 Task: Look for space in Le Robert, Martinique from 7th July, 2023 to 14th July, 2023 for 1 adult in price range Rs.6000 to Rs.14000. Place can be shared room with 1  bedroom having 1 bed and 1 bathroom. Property type can be house, flat, guest house, hotel. Amenities needed are: wifi, washing machine. Booking option can be shelf check-in. Required host language is English.
Action: Mouse moved to (623, 136)
Screenshot: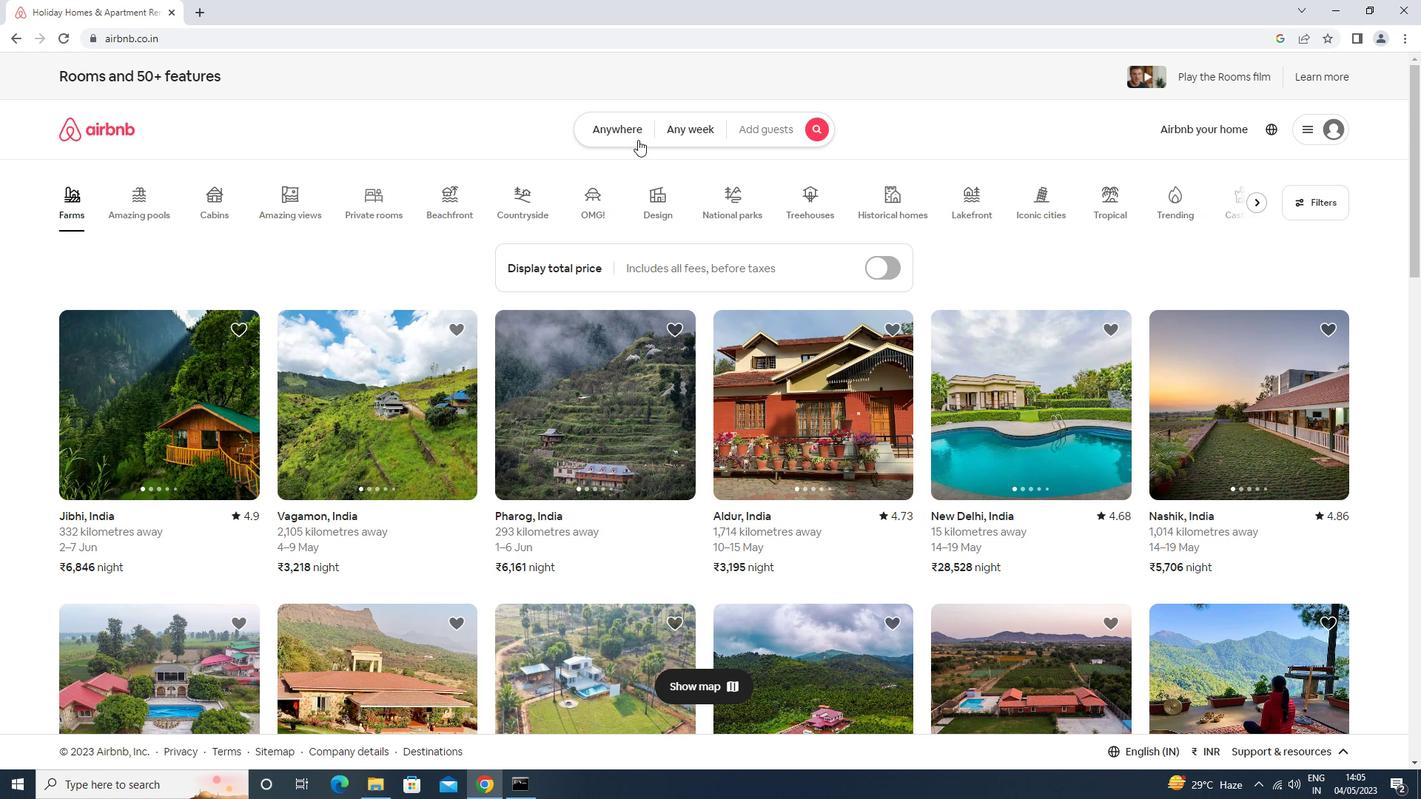 
Action: Mouse pressed left at (623, 136)
Screenshot: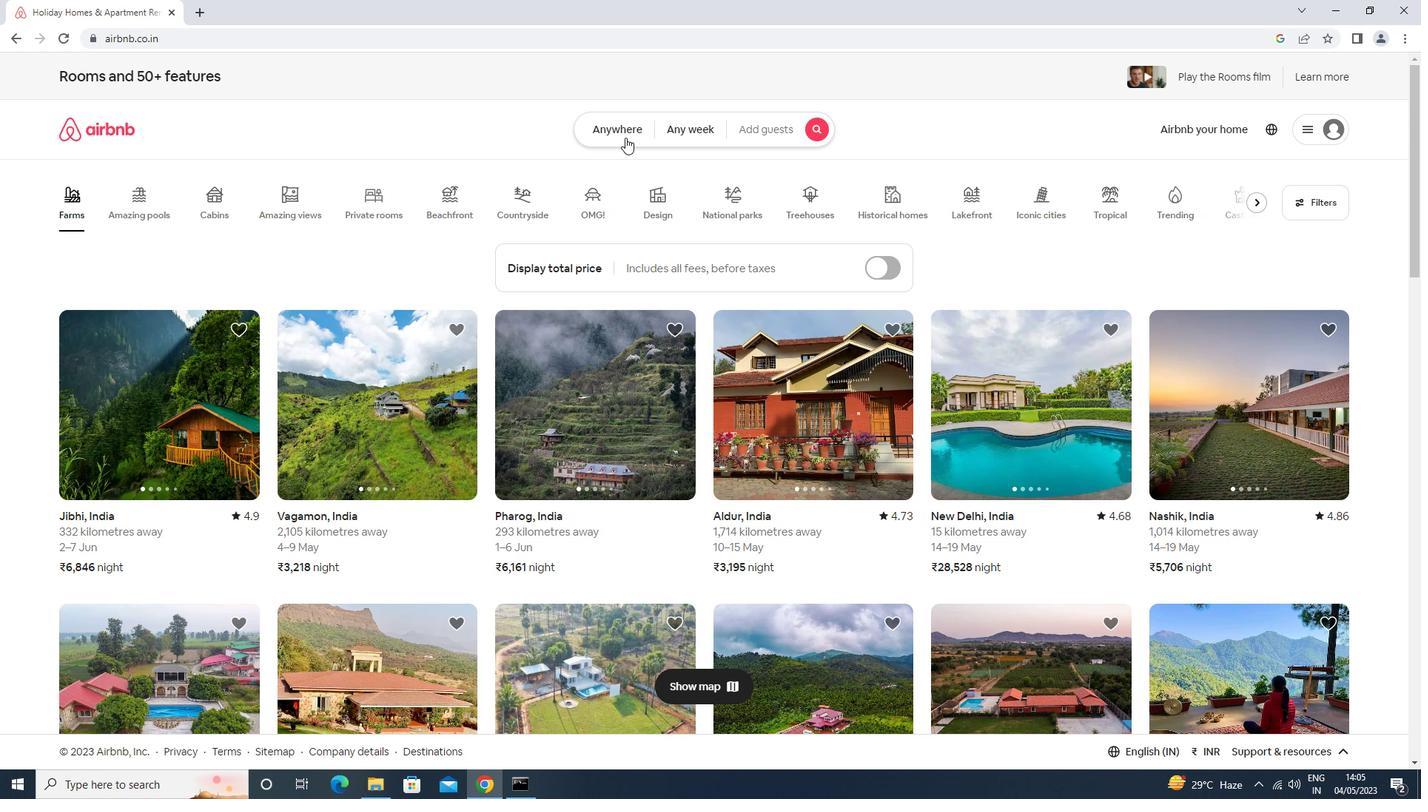 
Action: Mouse moved to (572, 176)
Screenshot: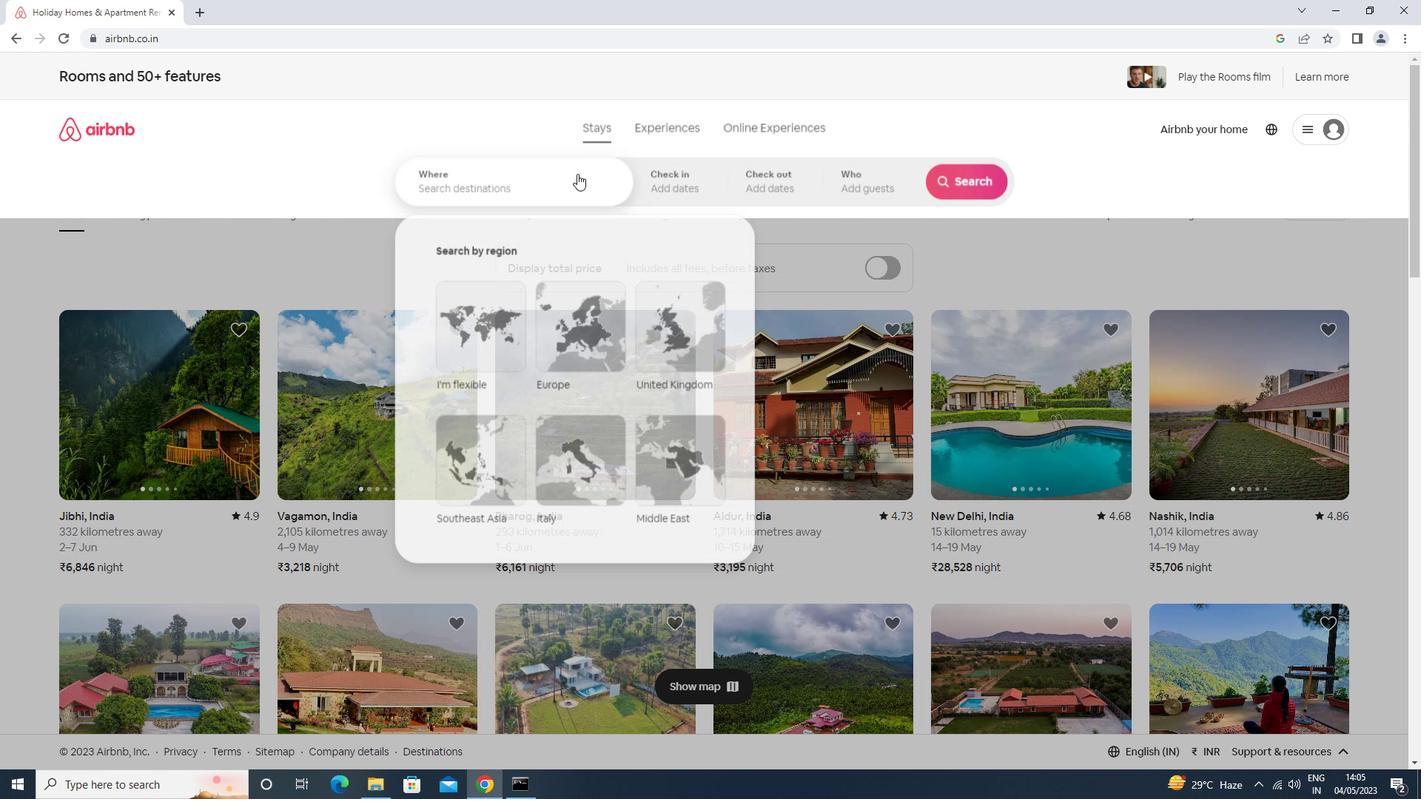 
Action: Mouse pressed left at (572, 176)
Screenshot: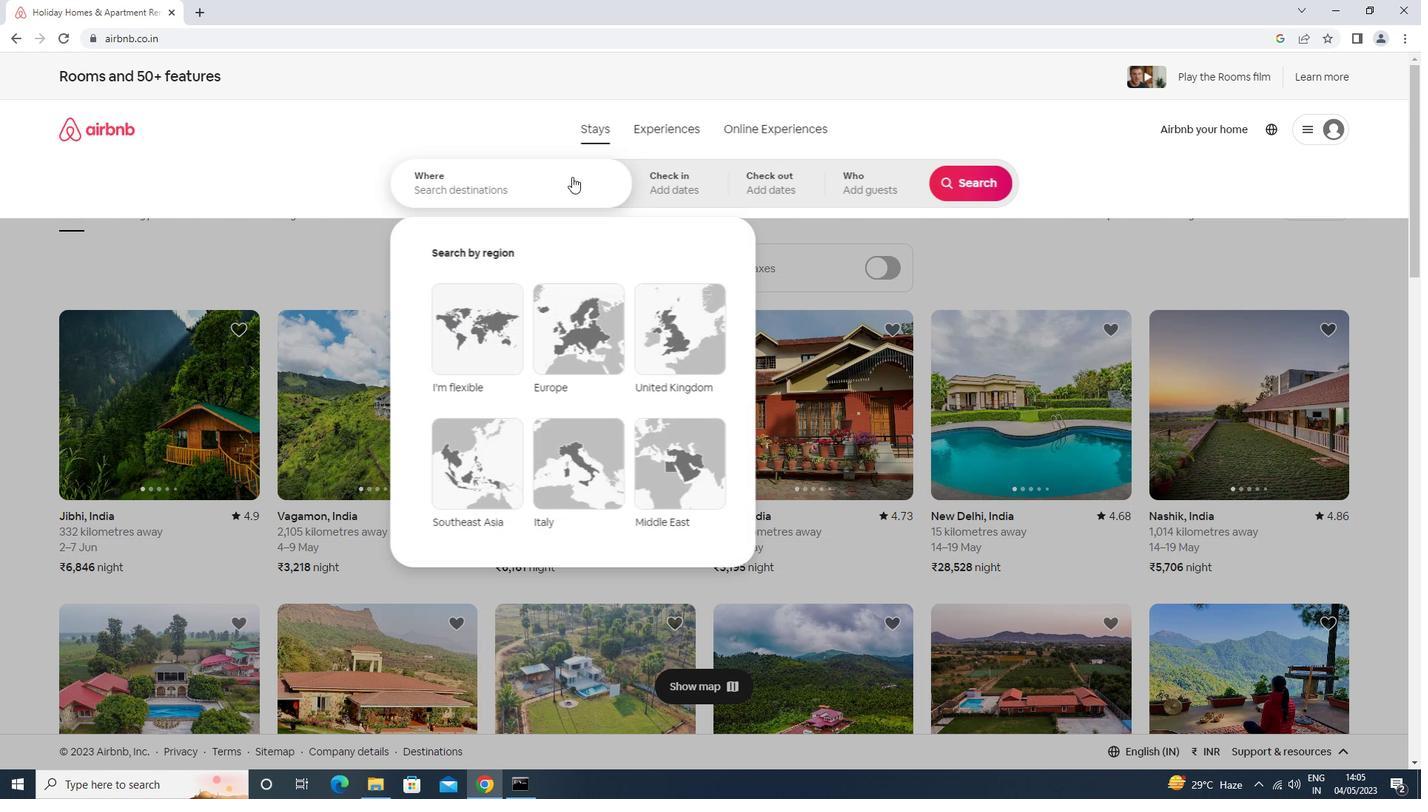 
Action: Mouse moved to (569, 178)
Screenshot: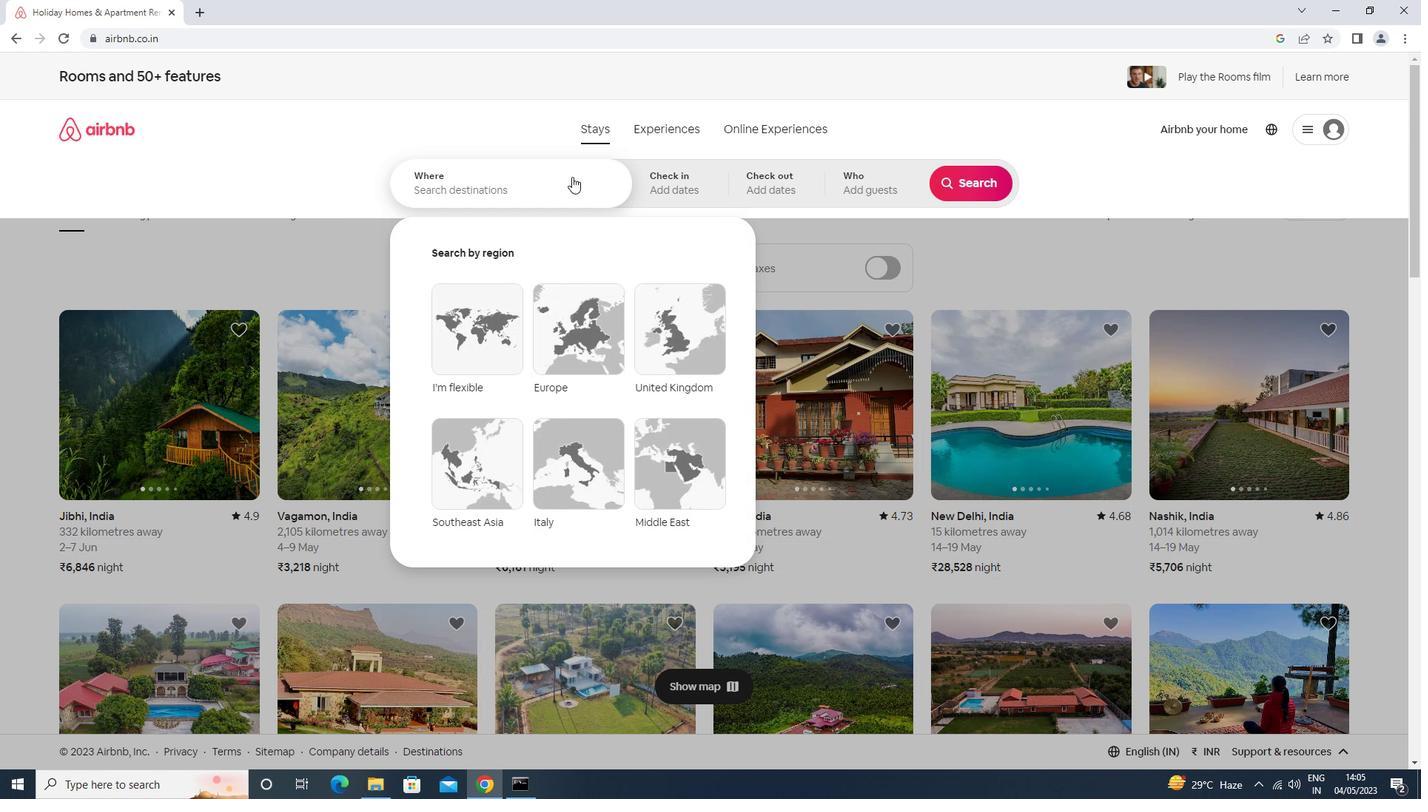 
Action: Key pressed le<Key.space>robert<Key.down><Key.enter>
Screenshot: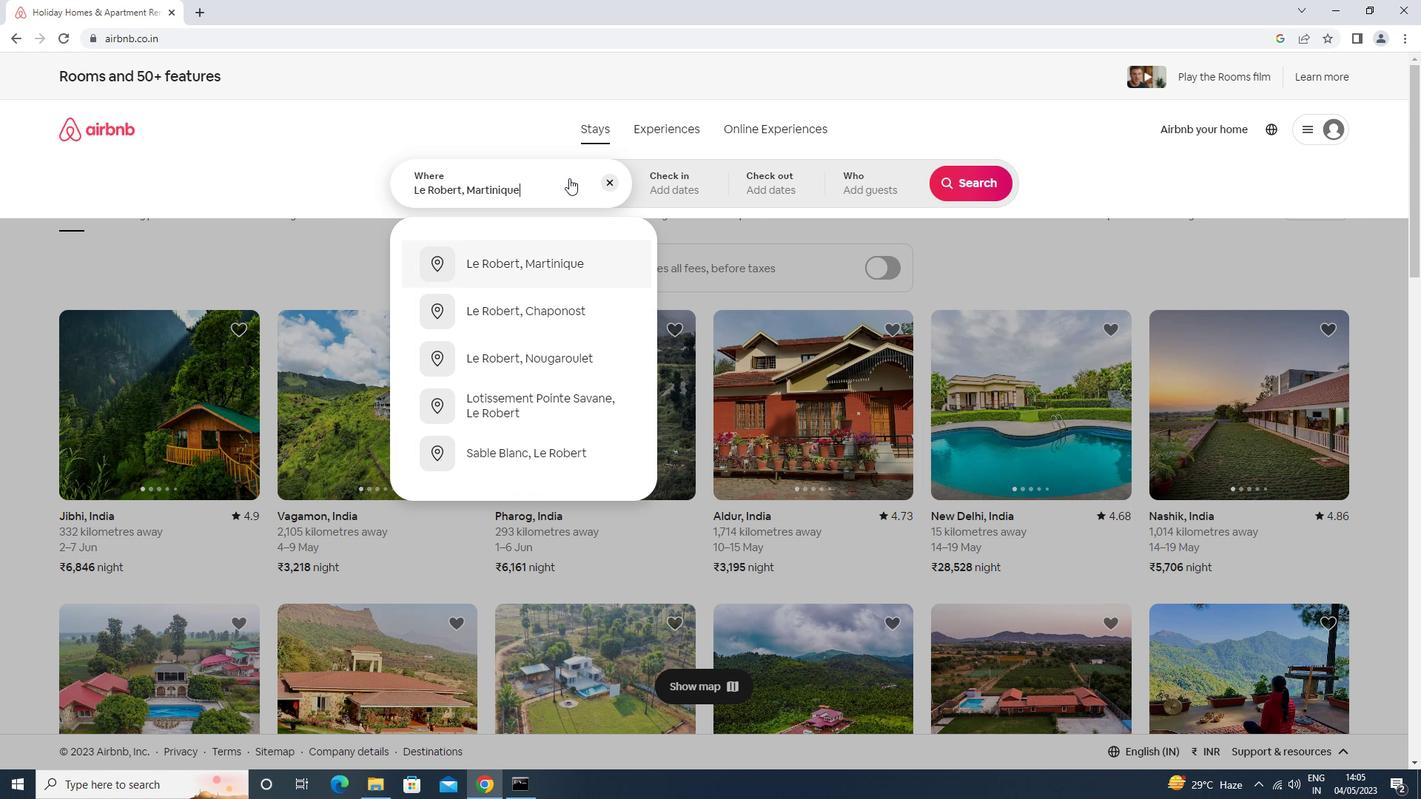 
Action: Mouse moved to (976, 297)
Screenshot: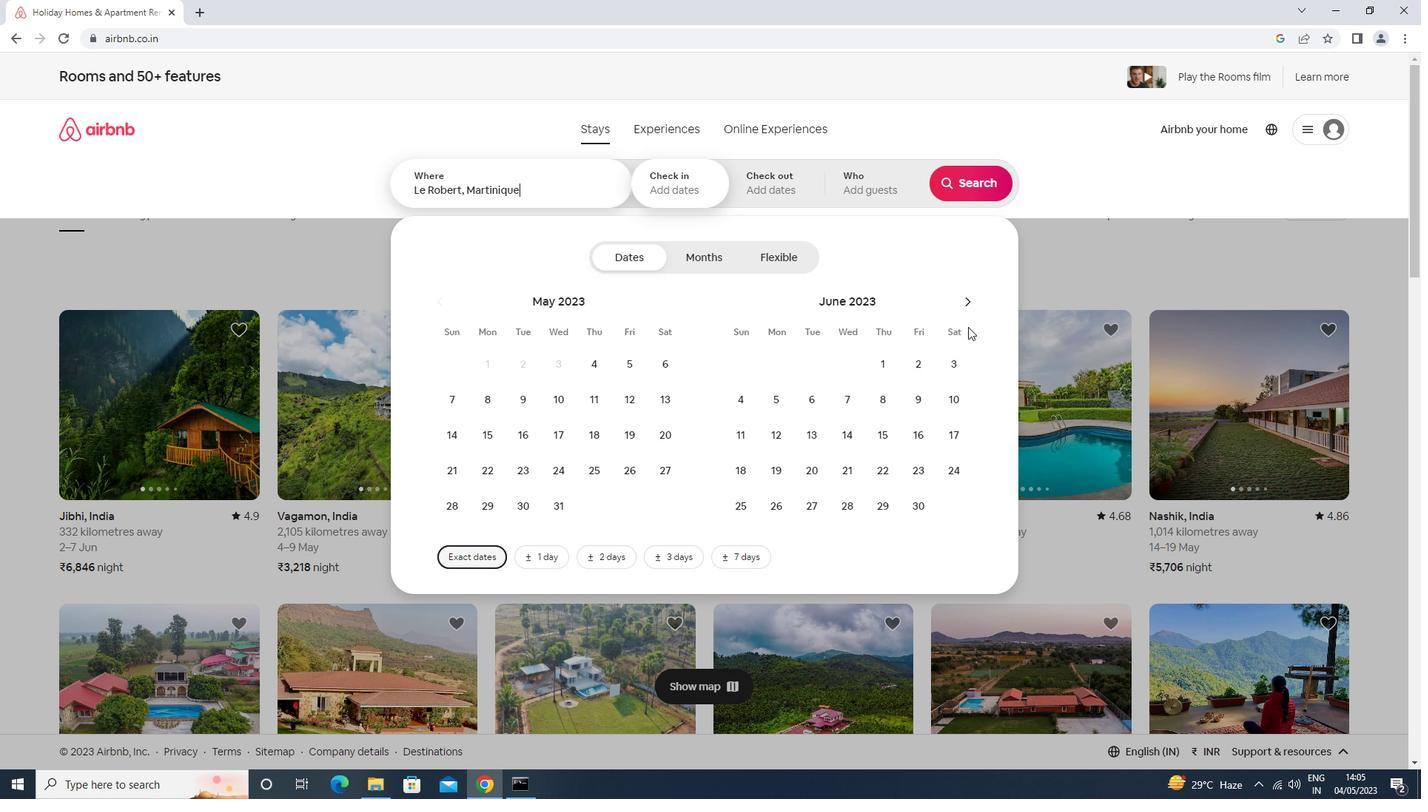 
Action: Mouse pressed left at (976, 297)
Screenshot: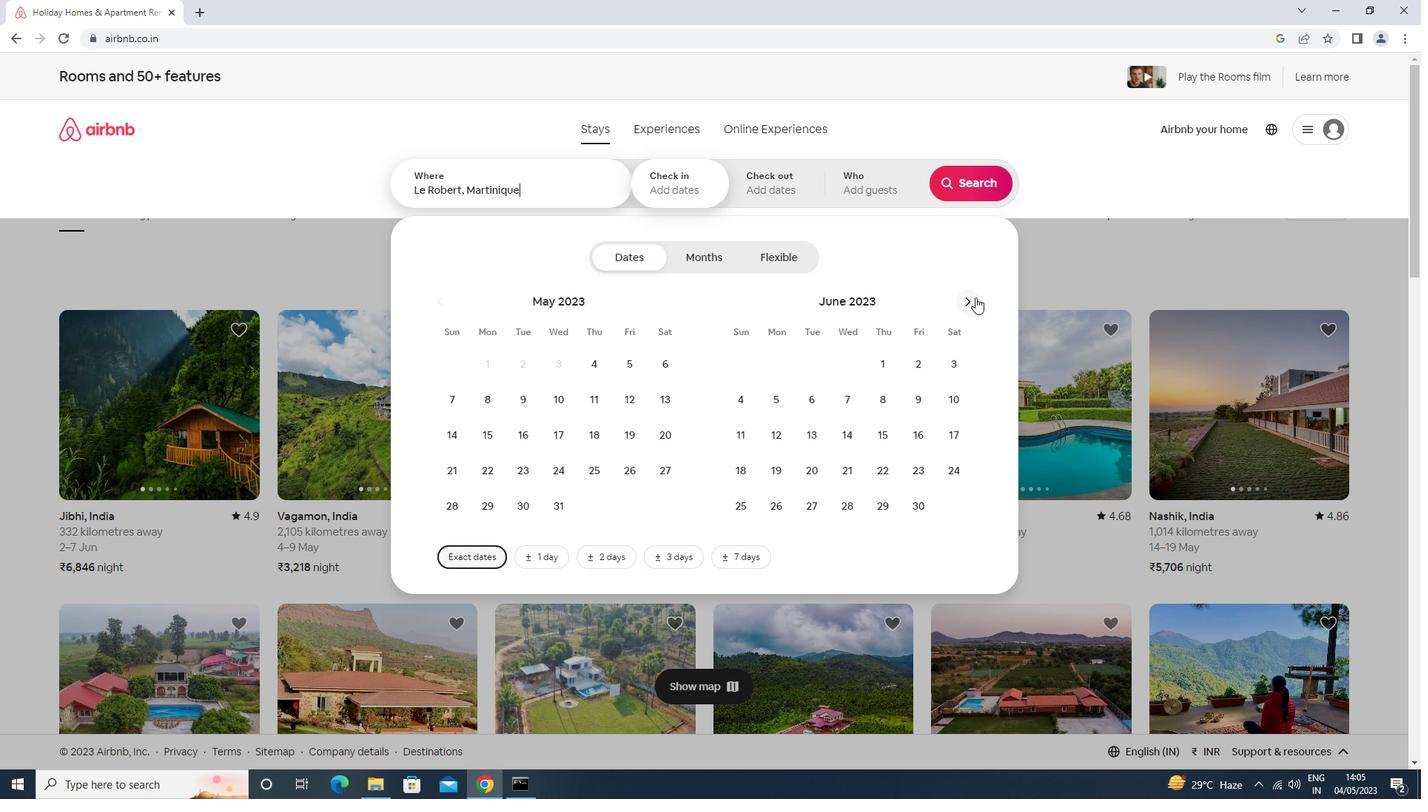 
Action: Mouse moved to (916, 399)
Screenshot: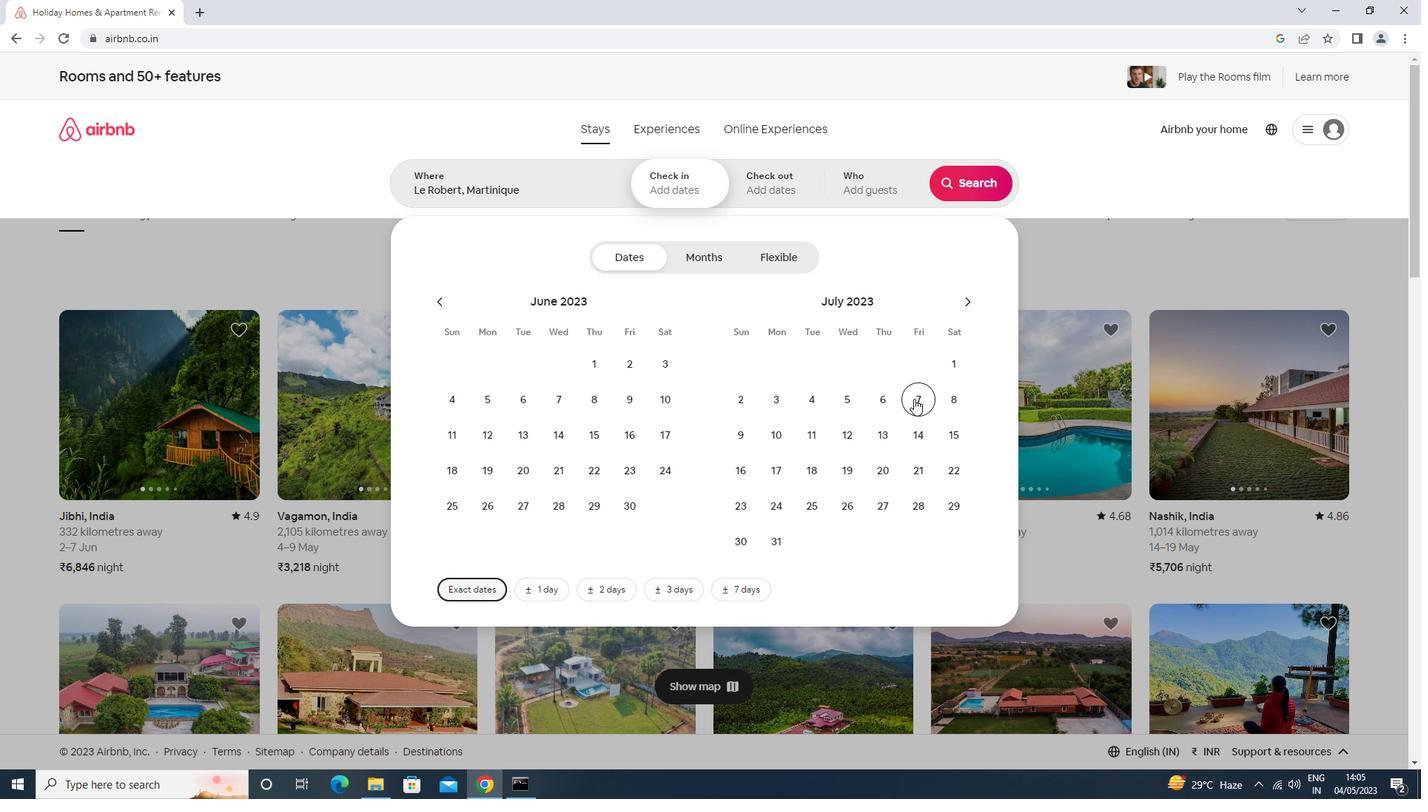 
Action: Mouse pressed left at (916, 399)
Screenshot: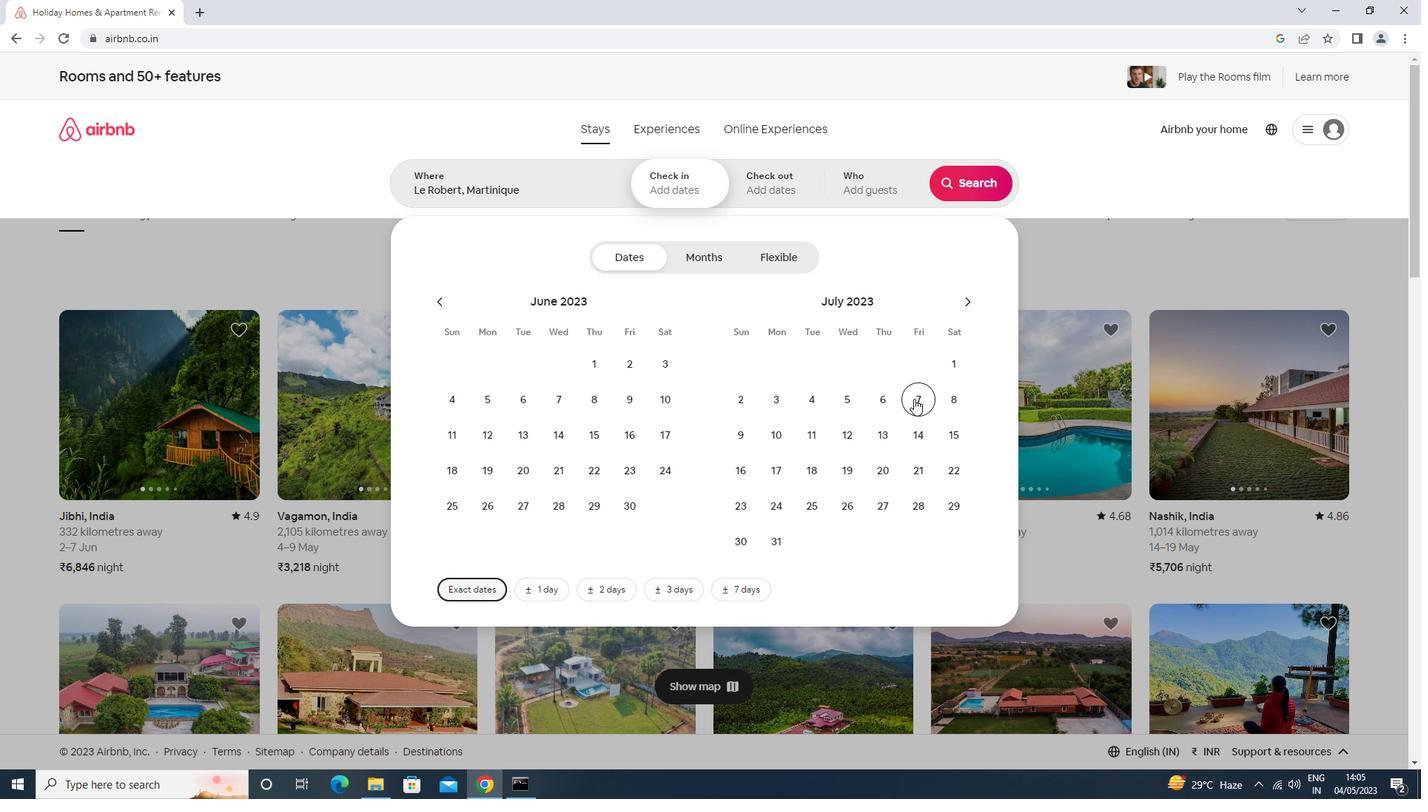 
Action: Mouse moved to (927, 439)
Screenshot: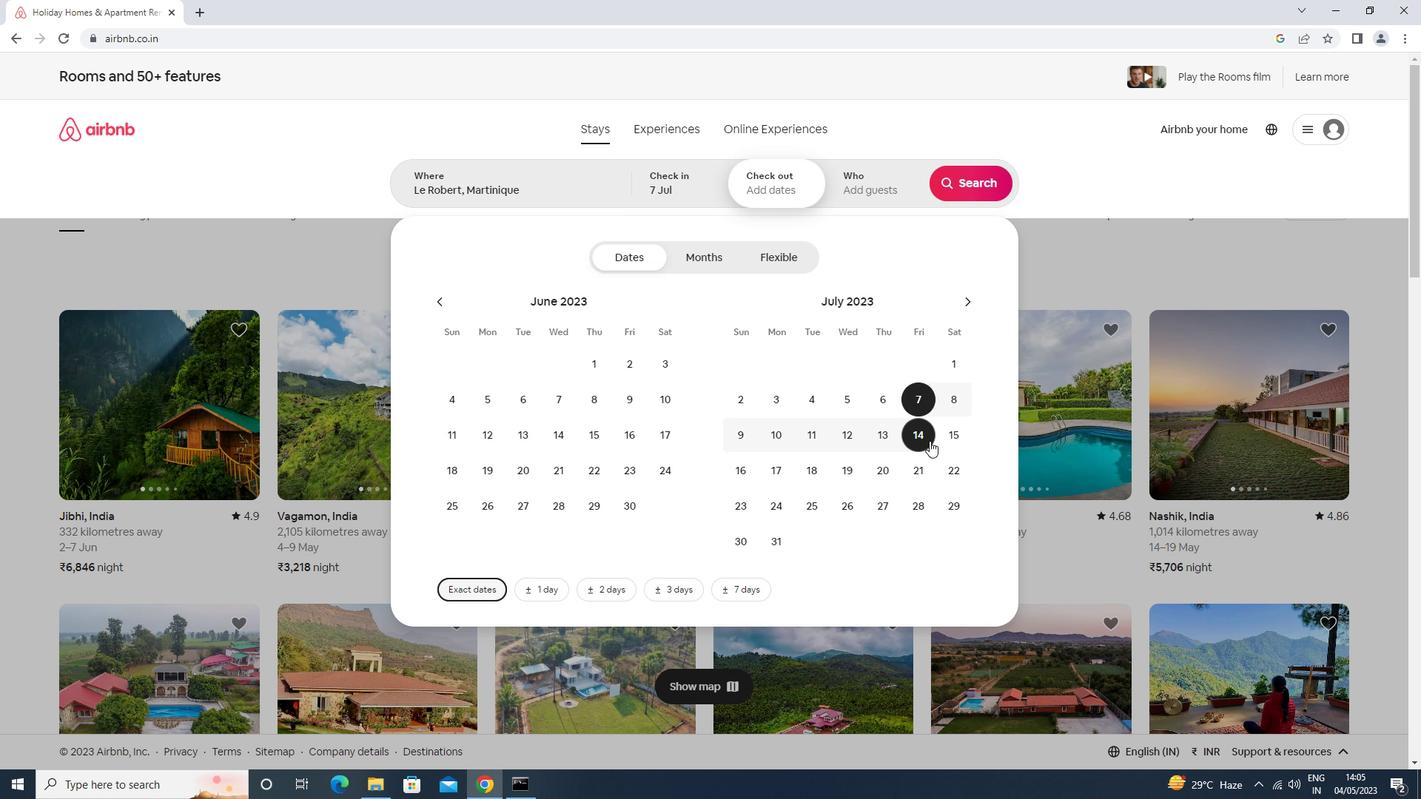 
Action: Mouse pressed left at (927, 439)
Screenshot: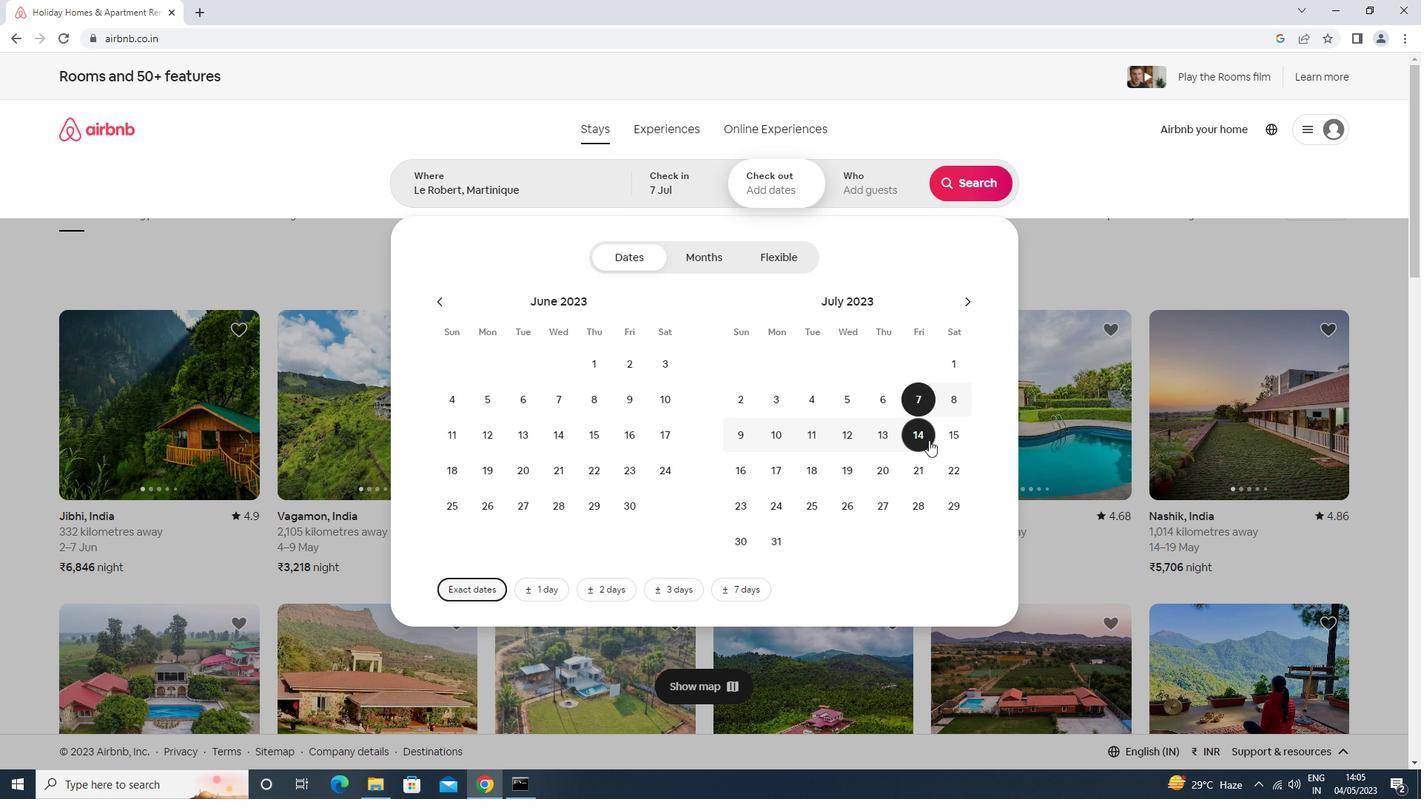 
Action: Mouse moved to (881, 197)
Screenshot: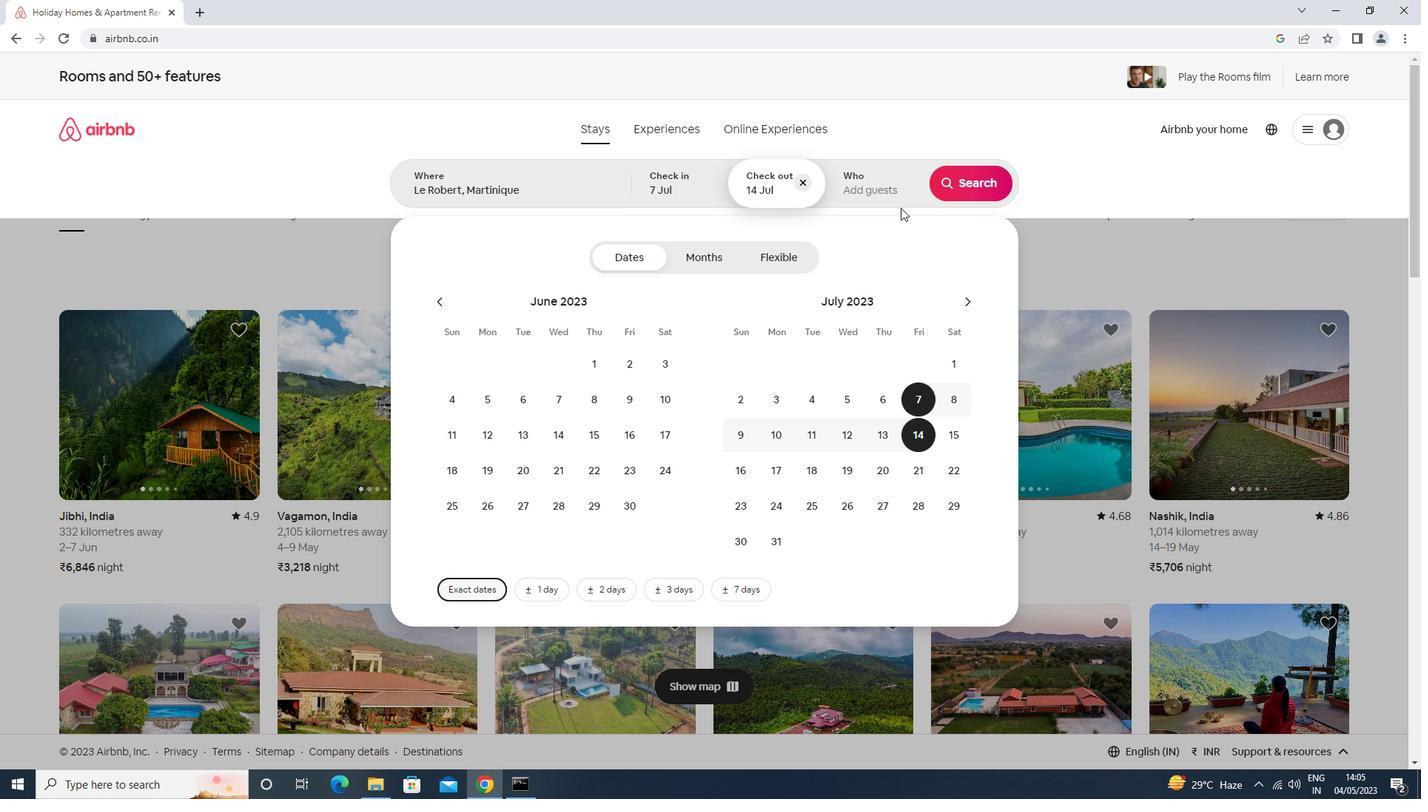 
Action: Mouse pressed left at (881, 197)
Screenshot: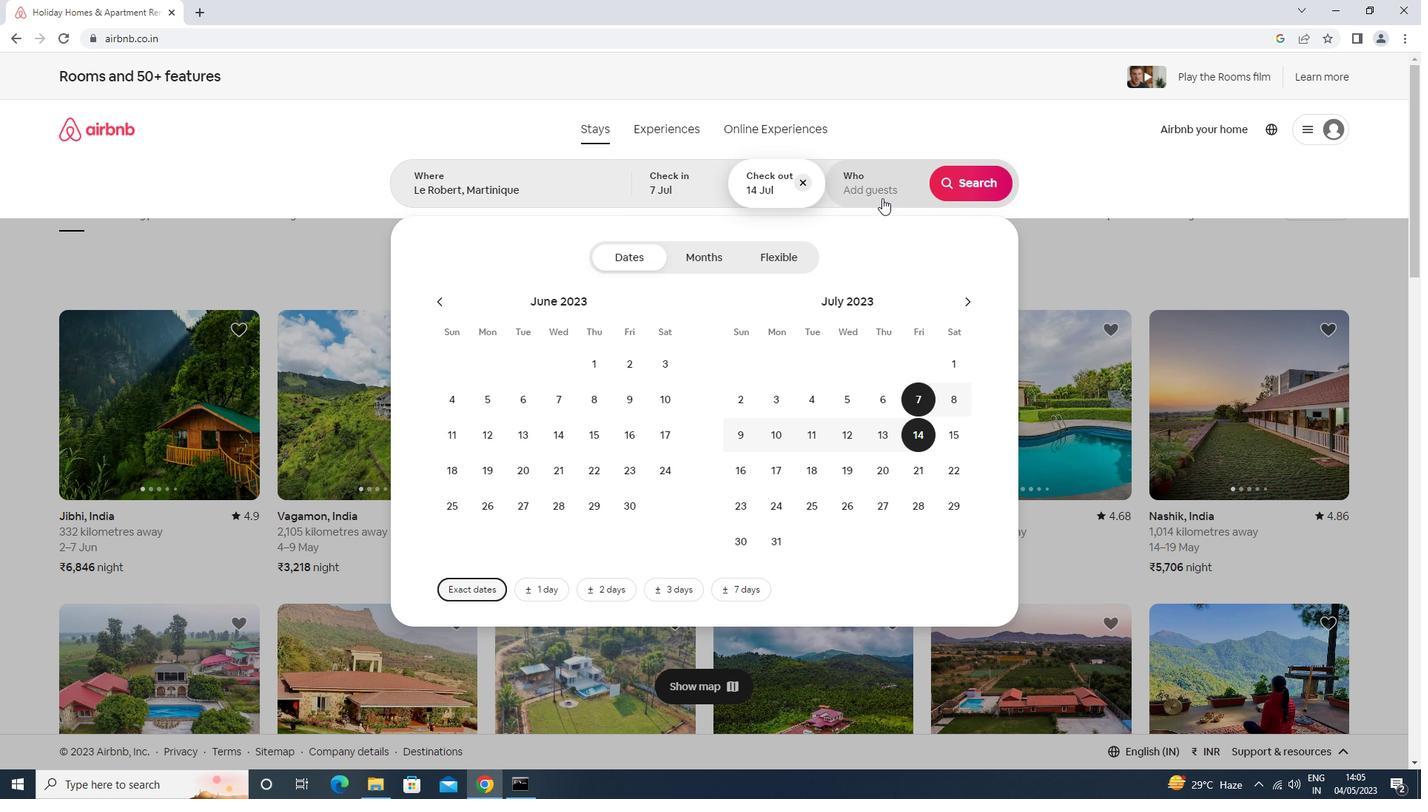 
Action: Mouse moved to (981, 264)
Screenshot: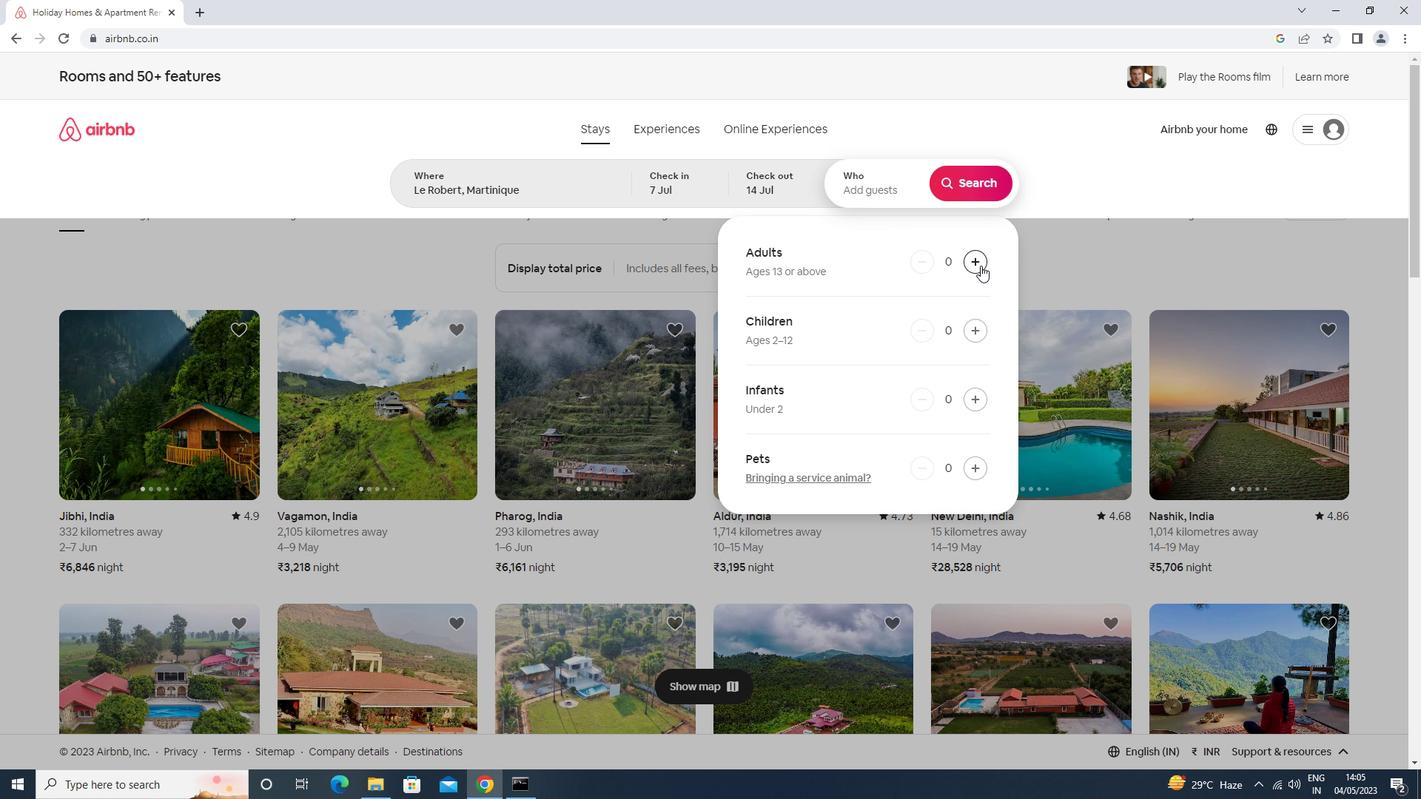 
Action: Mouse pressed left at (981, 264)
Screenshot: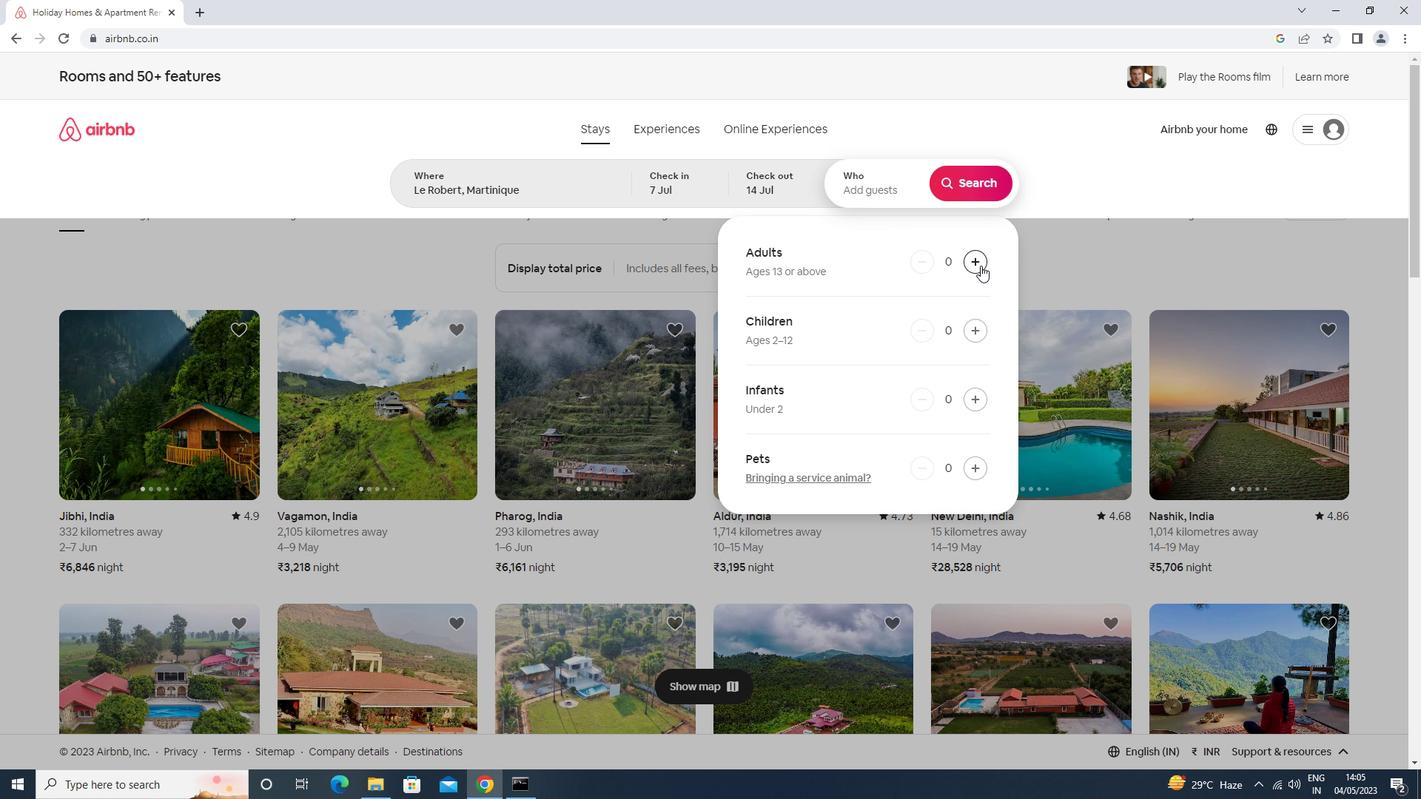 
Action: Mouse moved to (972, 182)
Screenshot: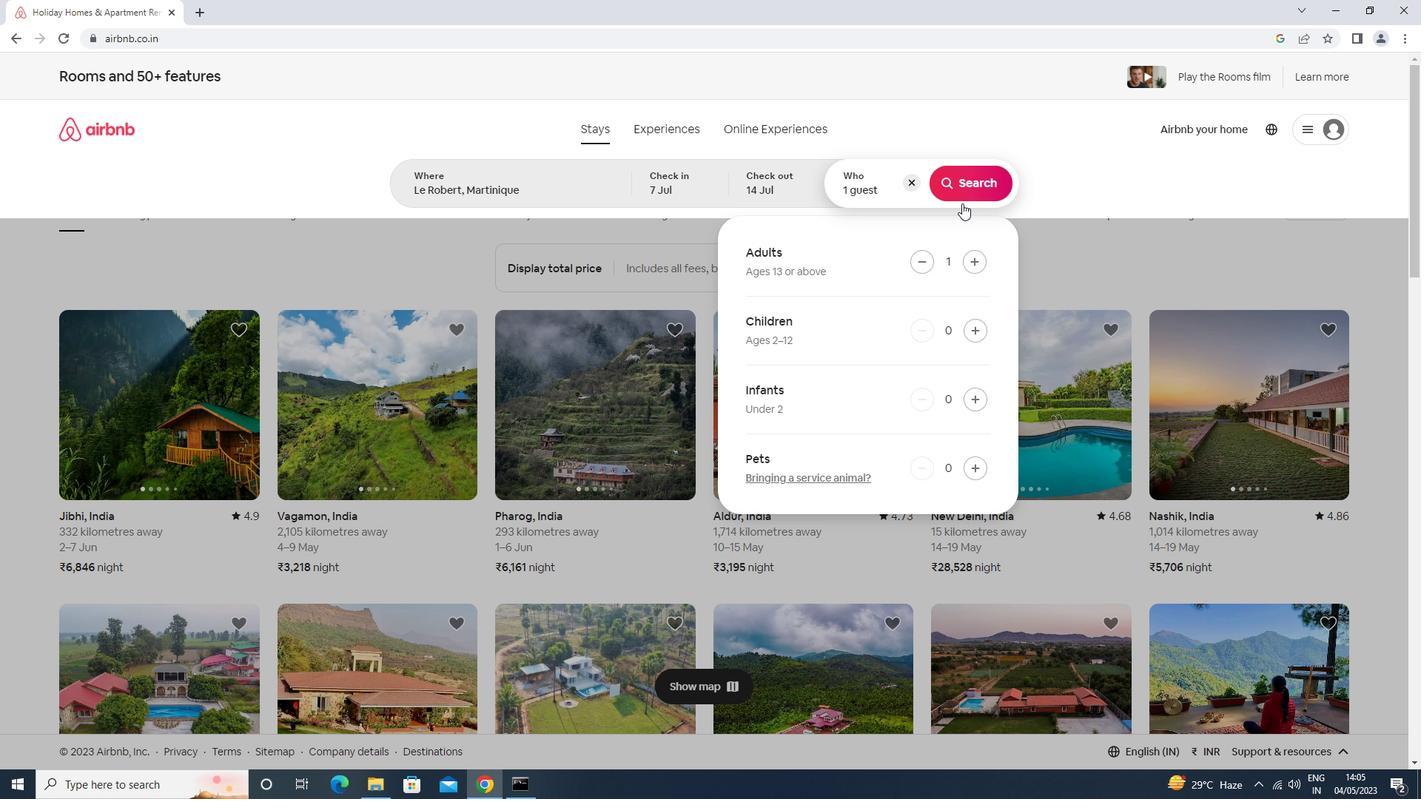 
Action: Mouse pressed left at (972, 182)
Screenshot: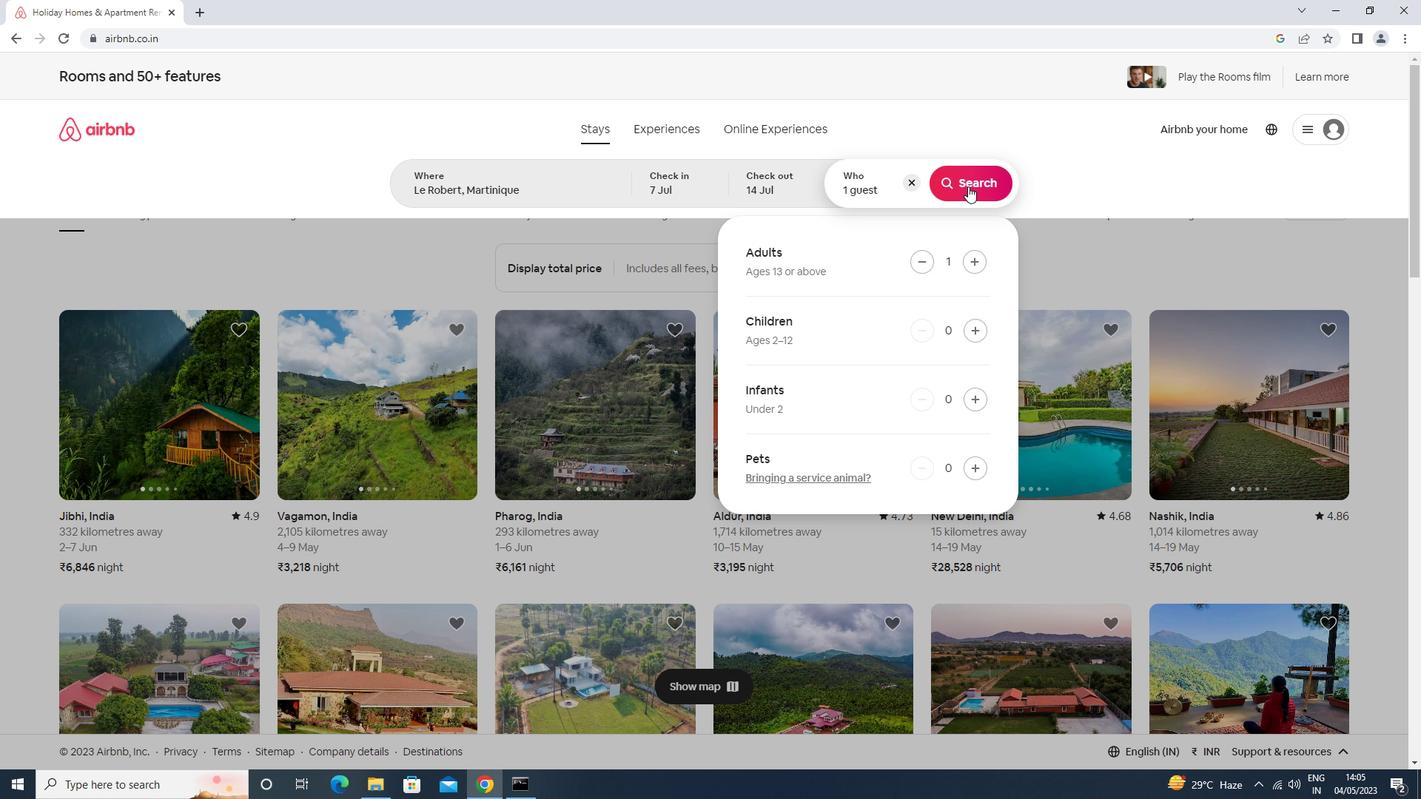 
Action: Mouse moved to (1357, 141)
Screenshot: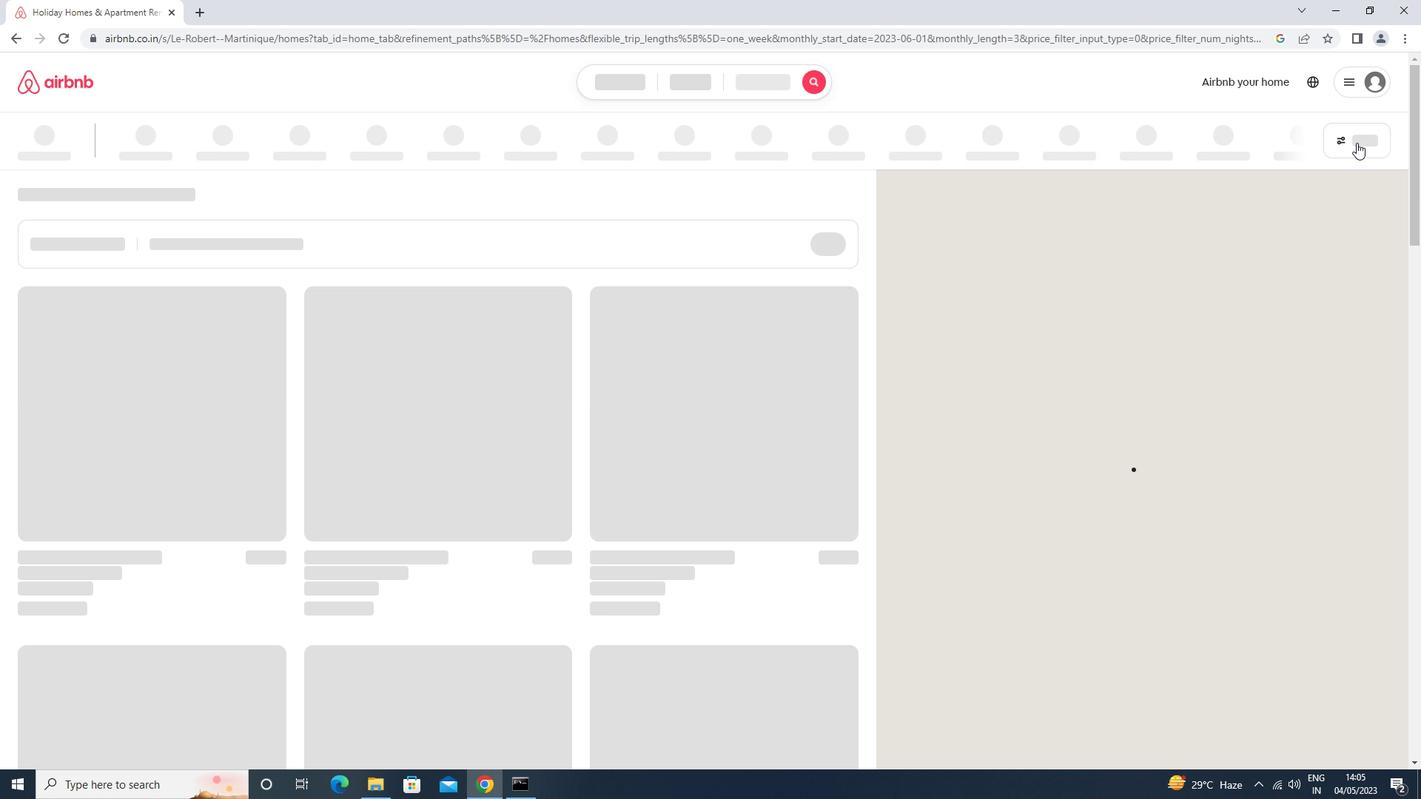 
Action: Mouse pressed left at (1357, 141)
Screenshot: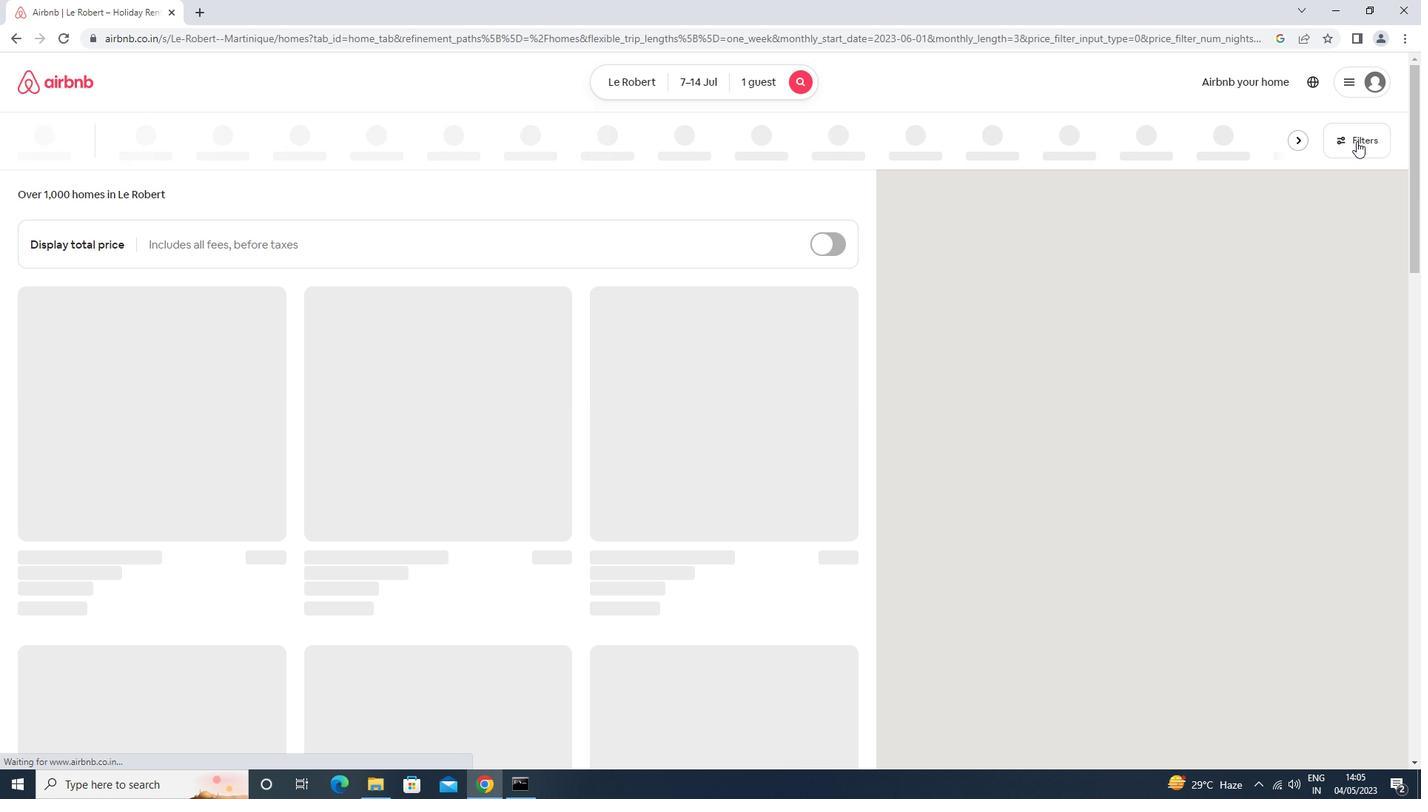 
Action: Mouse moved to (570, 333)
Screenshot: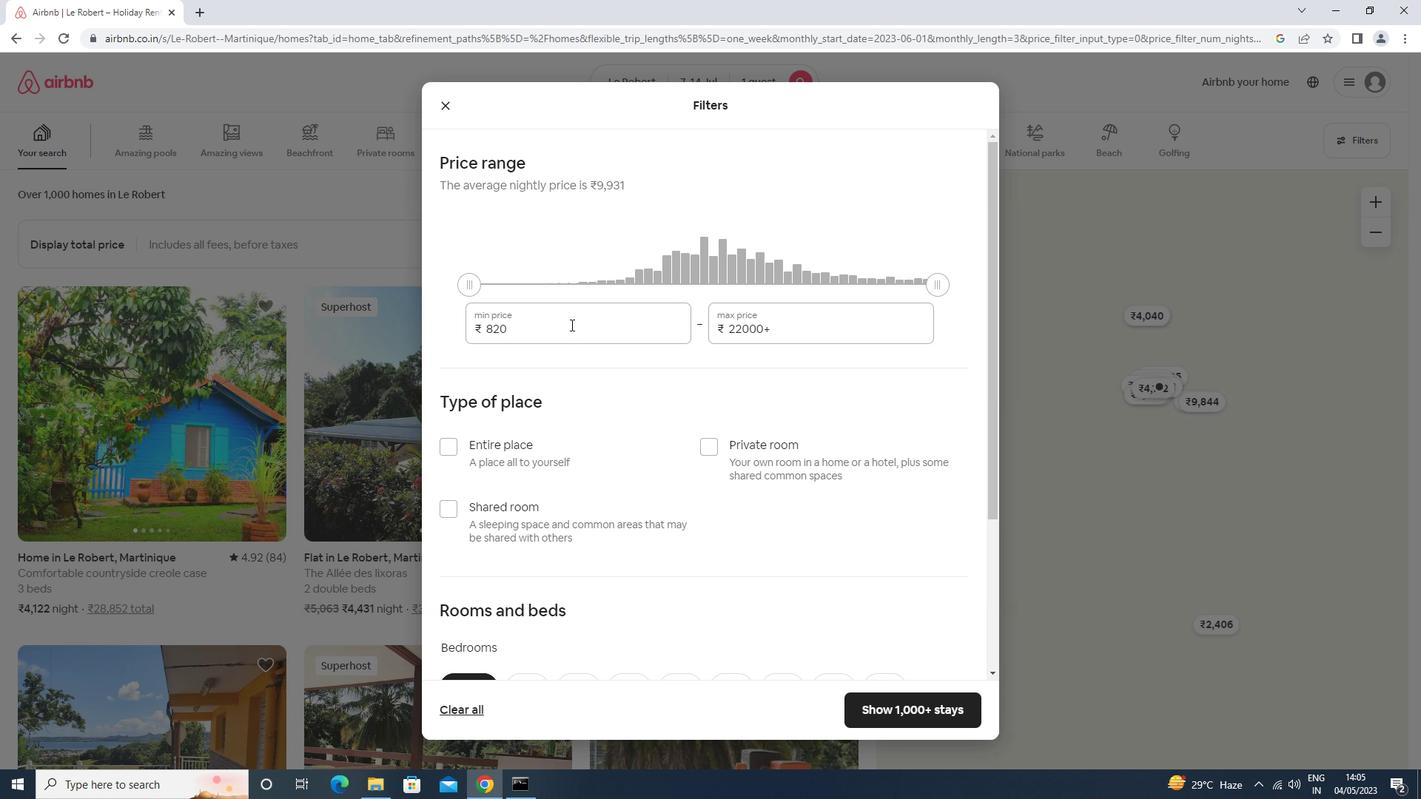 
Action: Mouse pressed left at (570, 333)
Screenshot: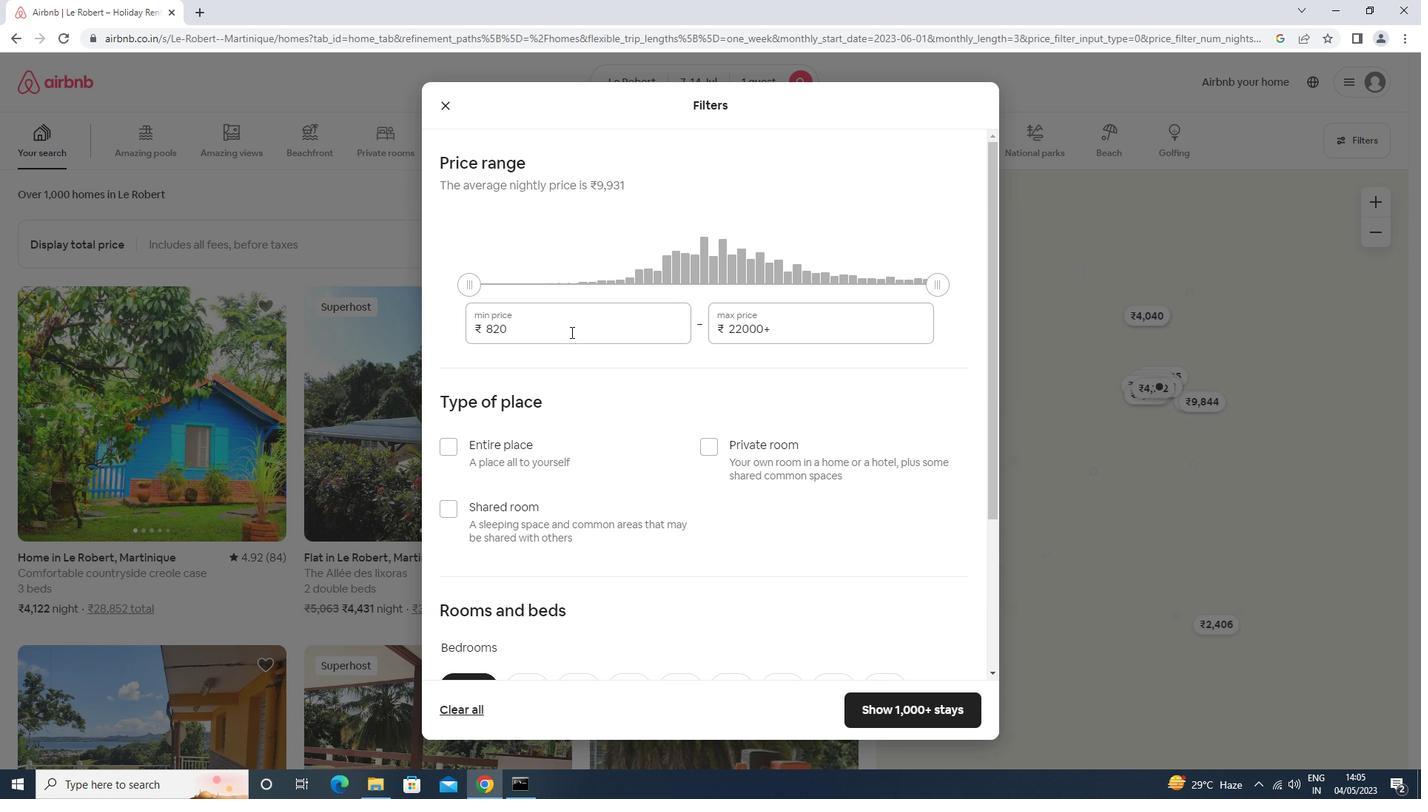 
Action: Mouse moved to (570, 333)
Screenshot: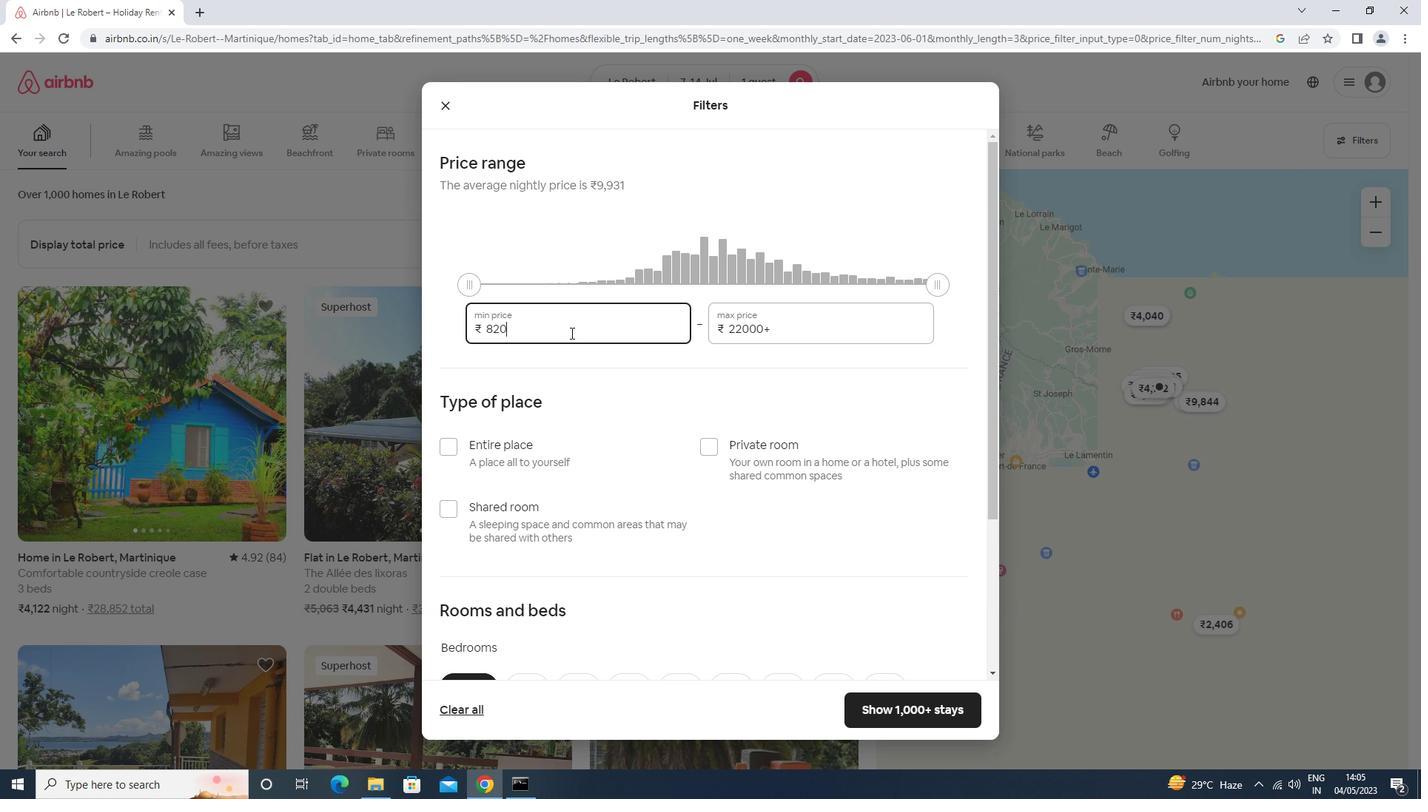 
Action: Key pressed <Key.backspace><Key.backspace><Key.backspace>6000<Key.tab>14000
Screenshot: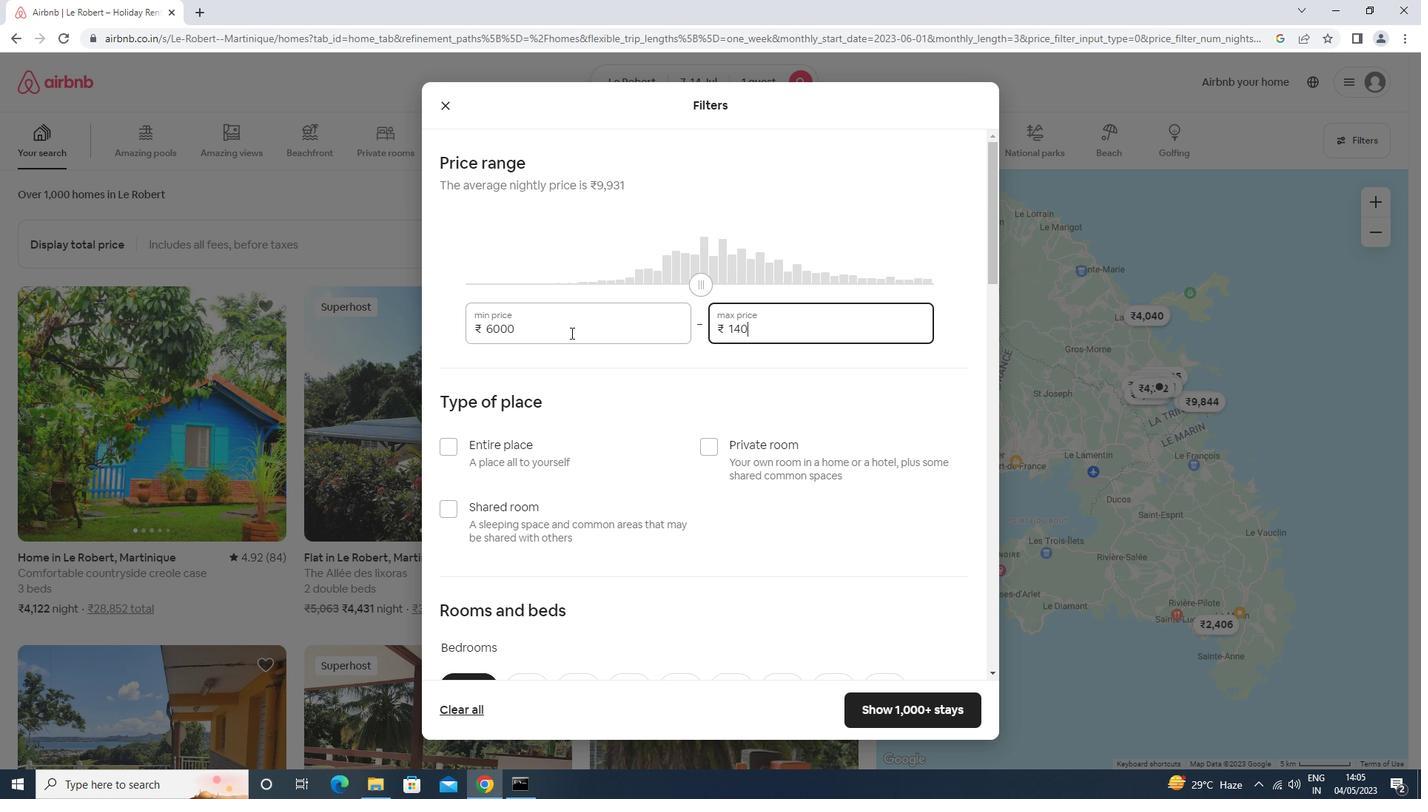 
Action: Mouse moved to (504, 522)
Screenshot: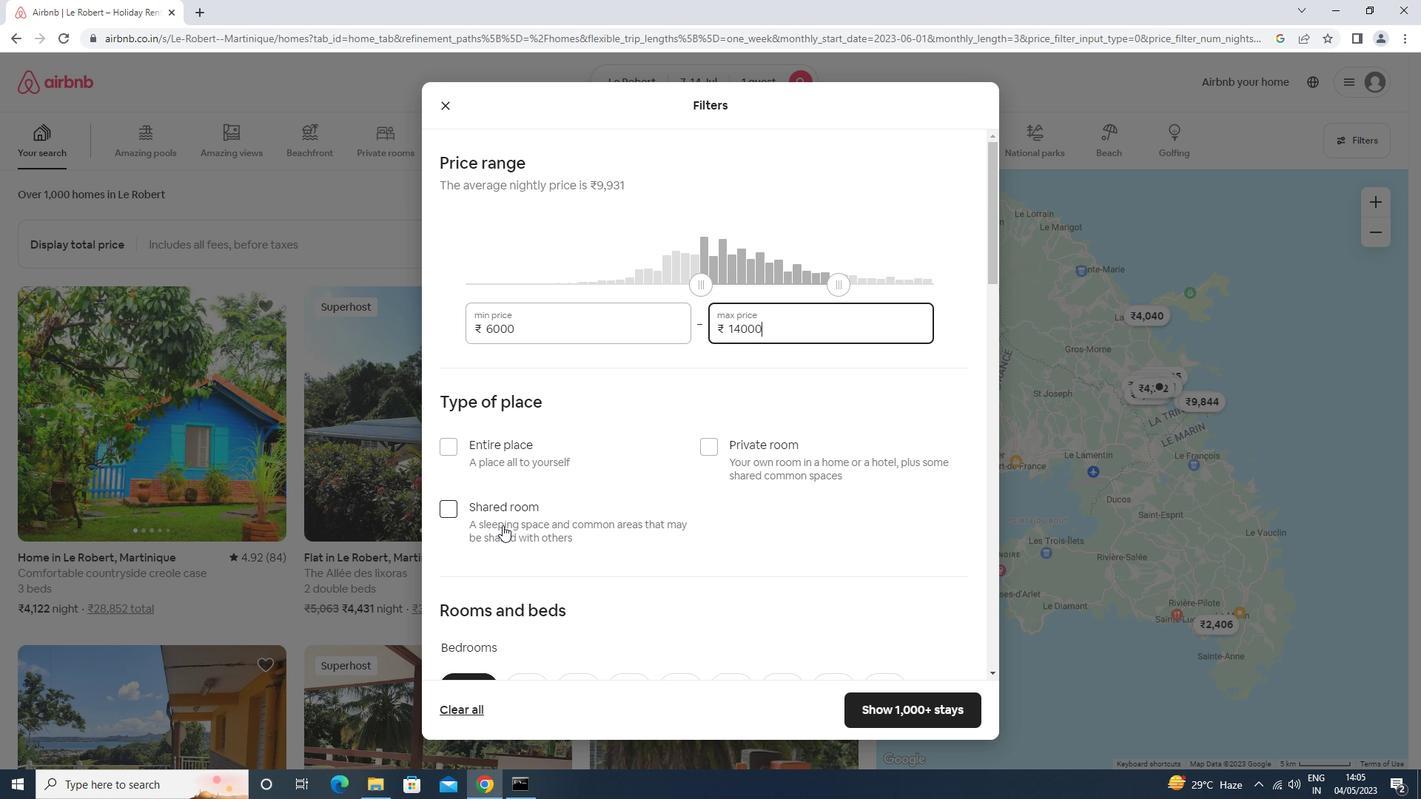 
Action: Mouse pressed left at (504, 522)
Screenshot: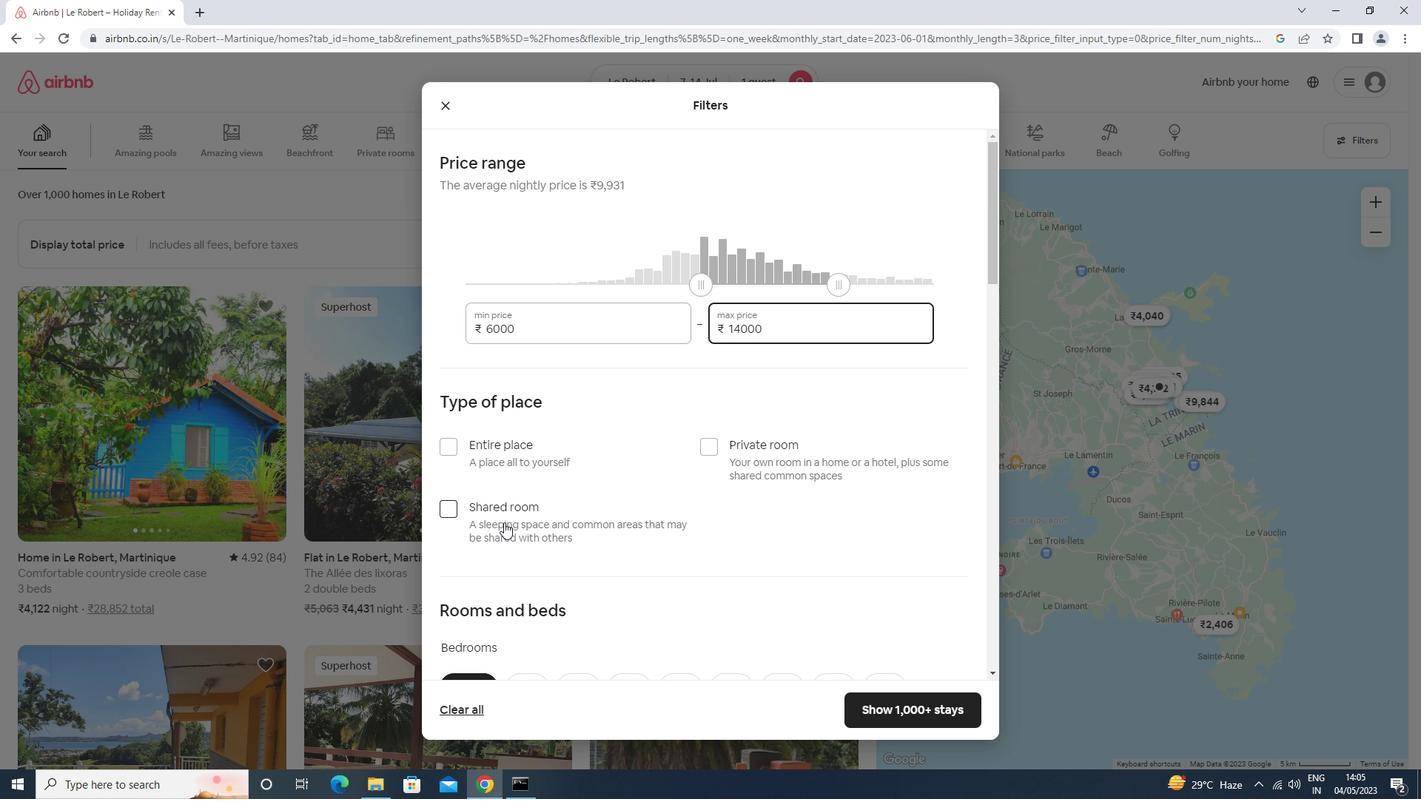 
Action: Mouse moved to (504, 517)
Screenshot: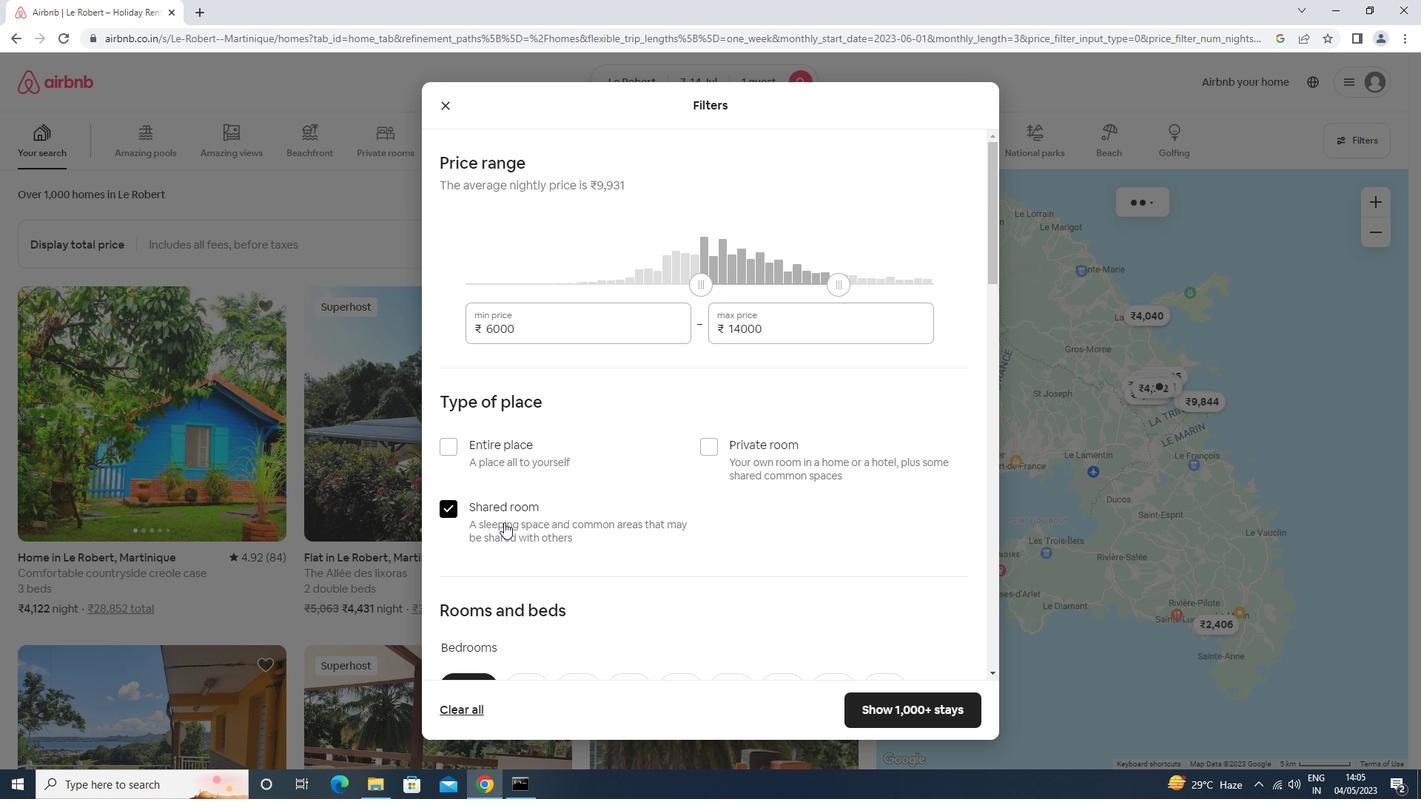 
Action: Mouse scrolled (504, 516) with delta (0, 0)
Screenshot: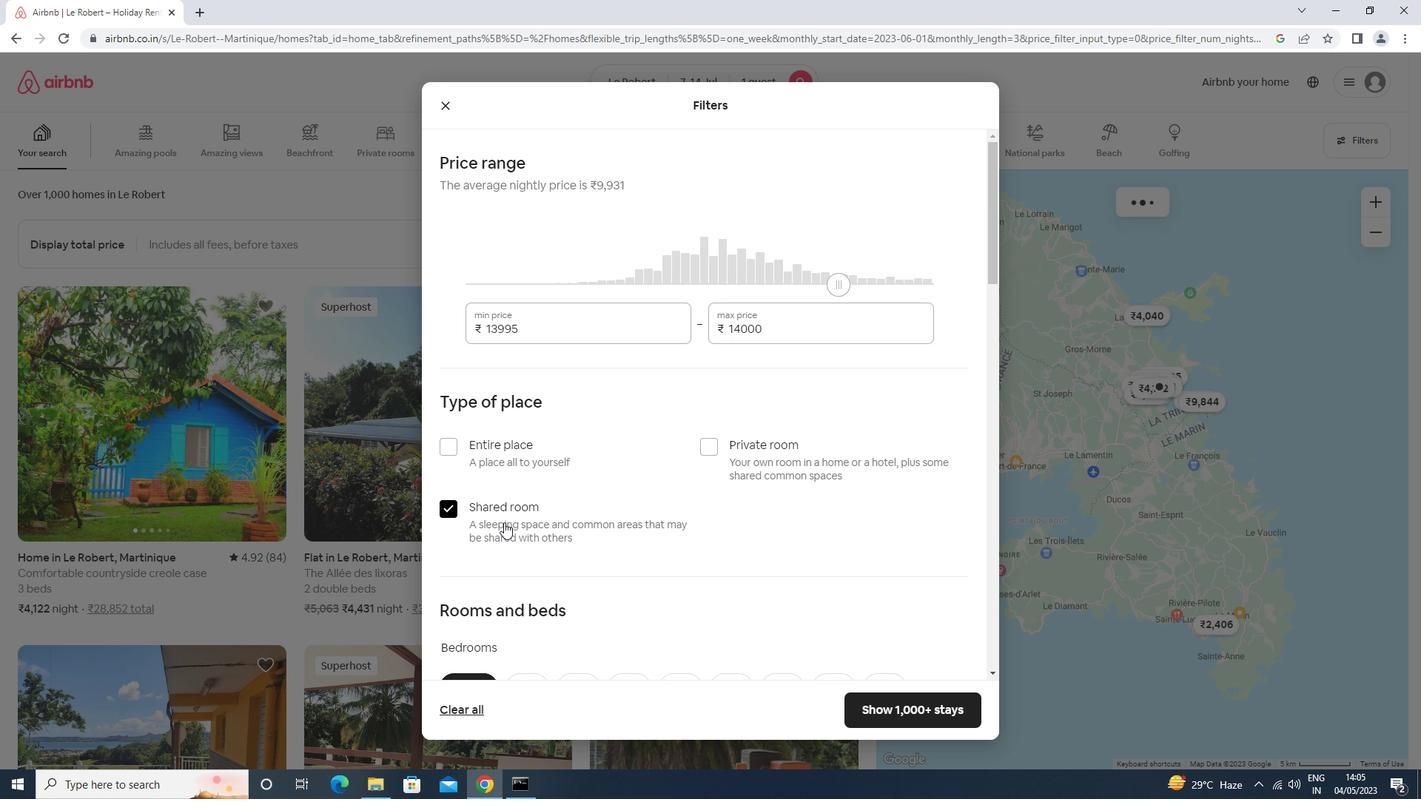 
Action: Mouse moved to (504, 516)
Screenshot: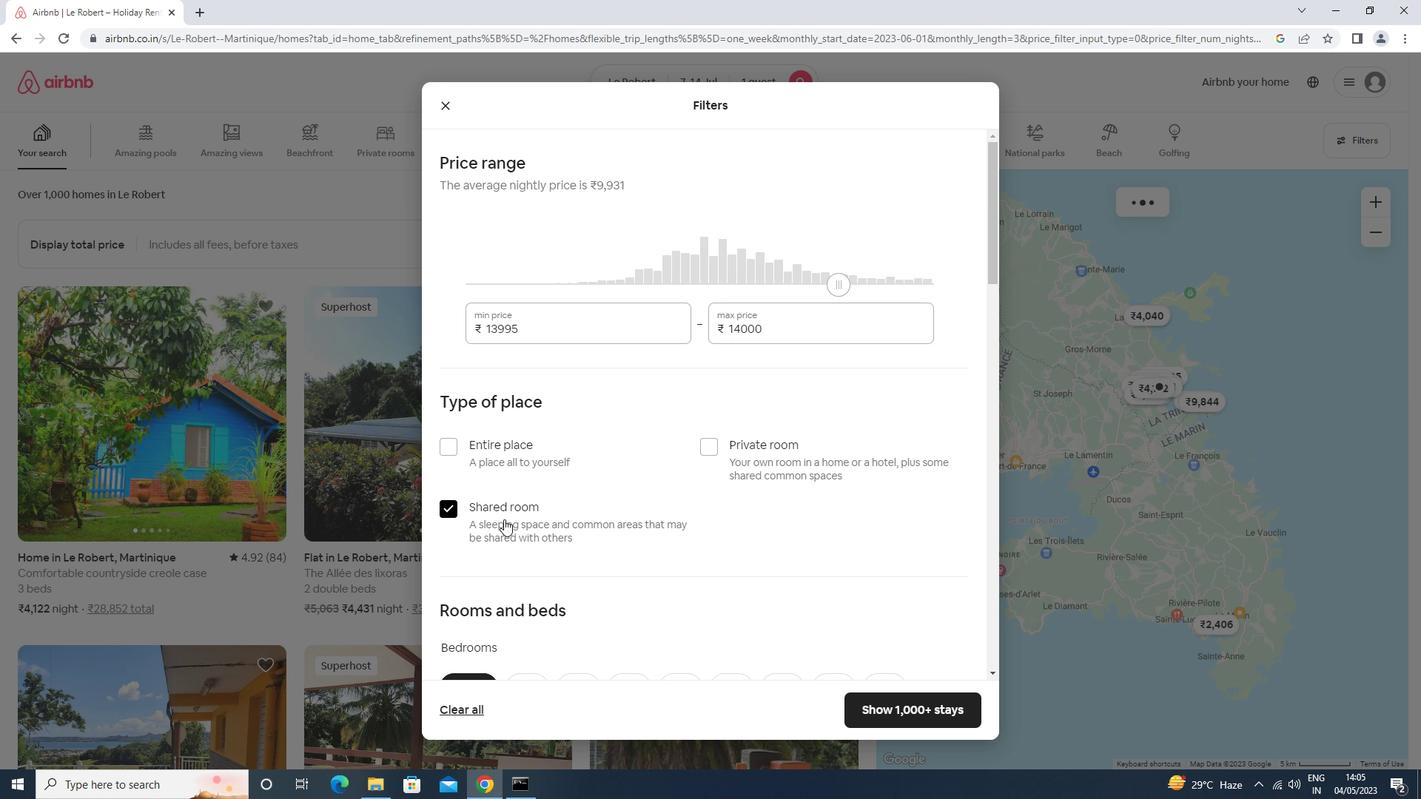 
Action: Mouse scrolled (504, 516) with delta (0, 0)
Screenshot: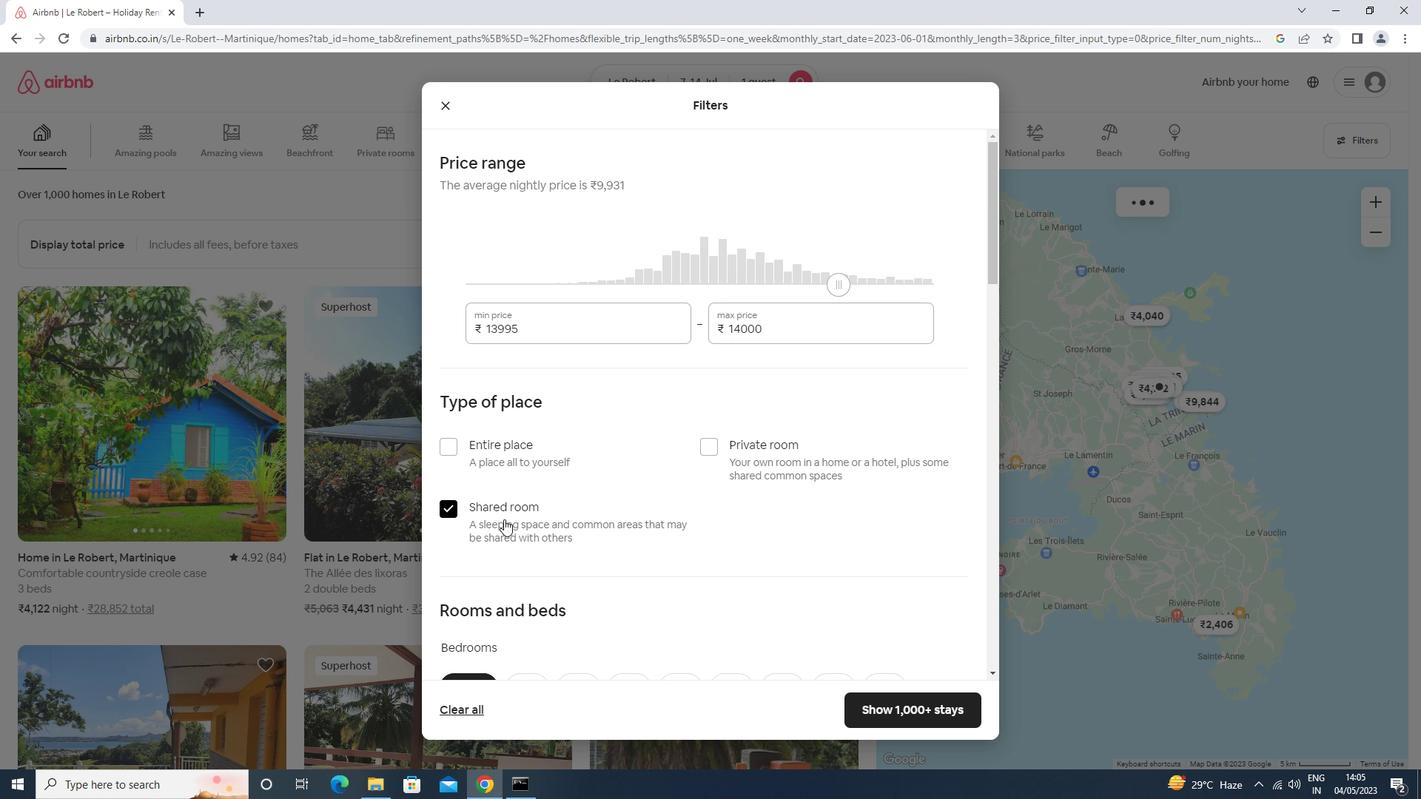 
Action: Mouse scrolled (504, 516) with delta (0, 0)
Screenshot: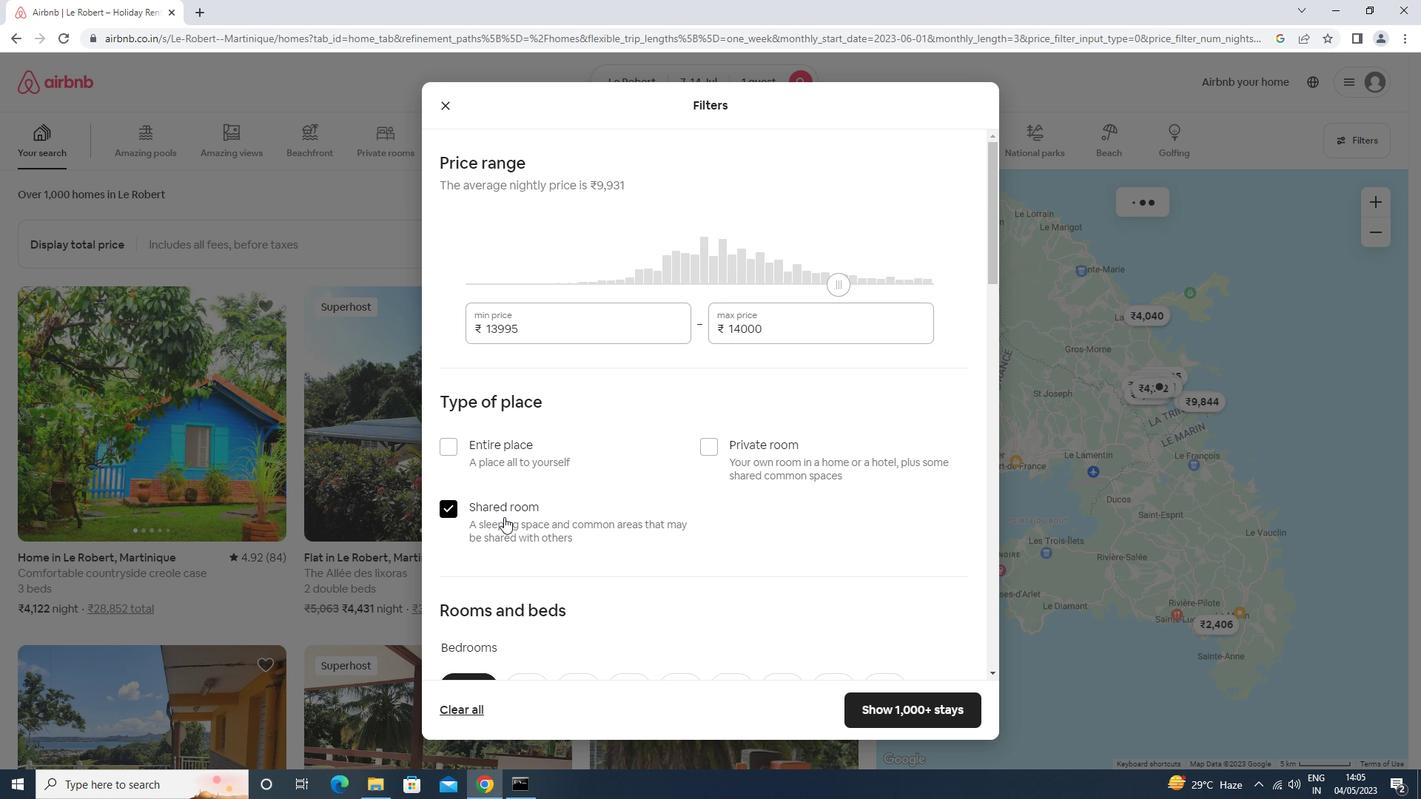 
Action: Mouse moved to (530, 467)
Screenshot: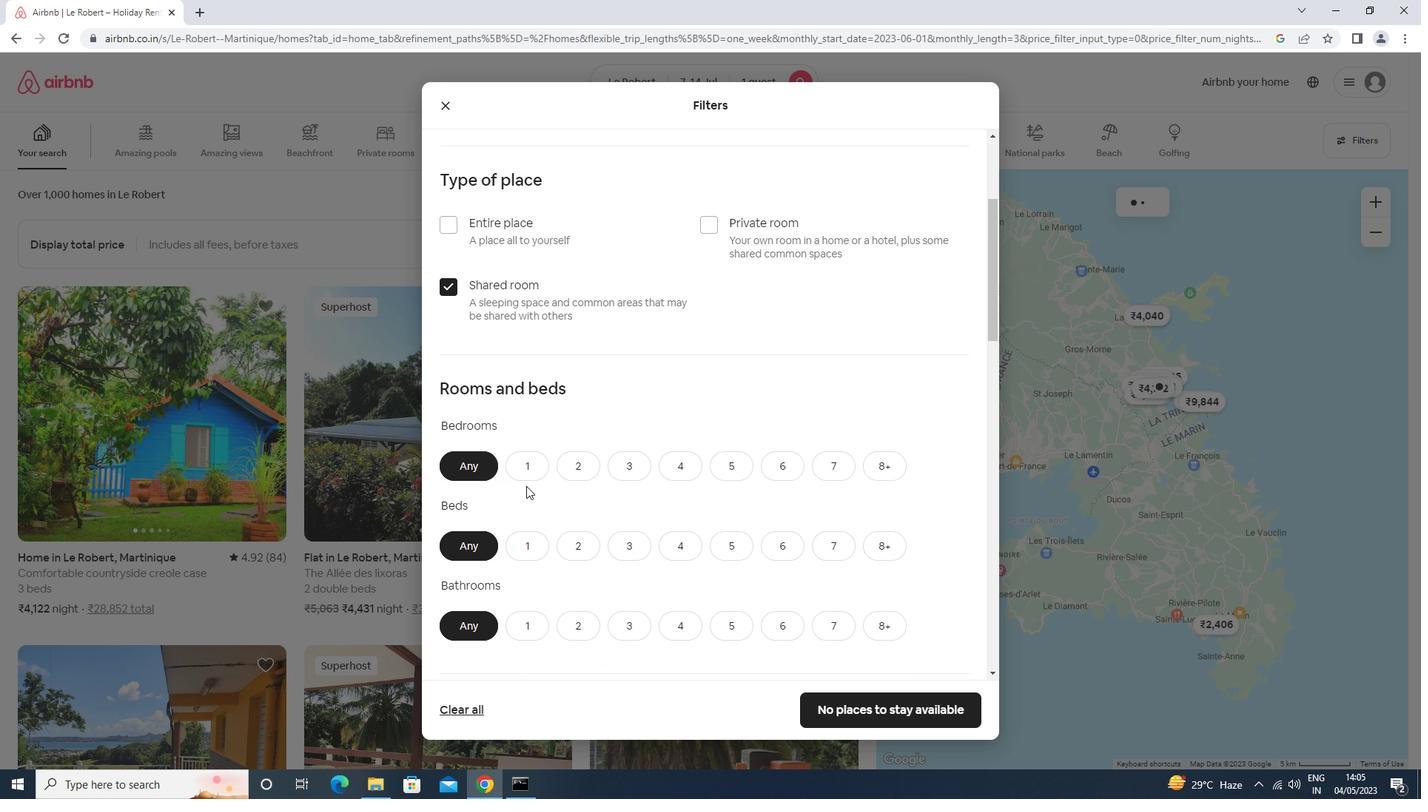 
Action: Mouse pressed left at (530, 467)
Screenshot: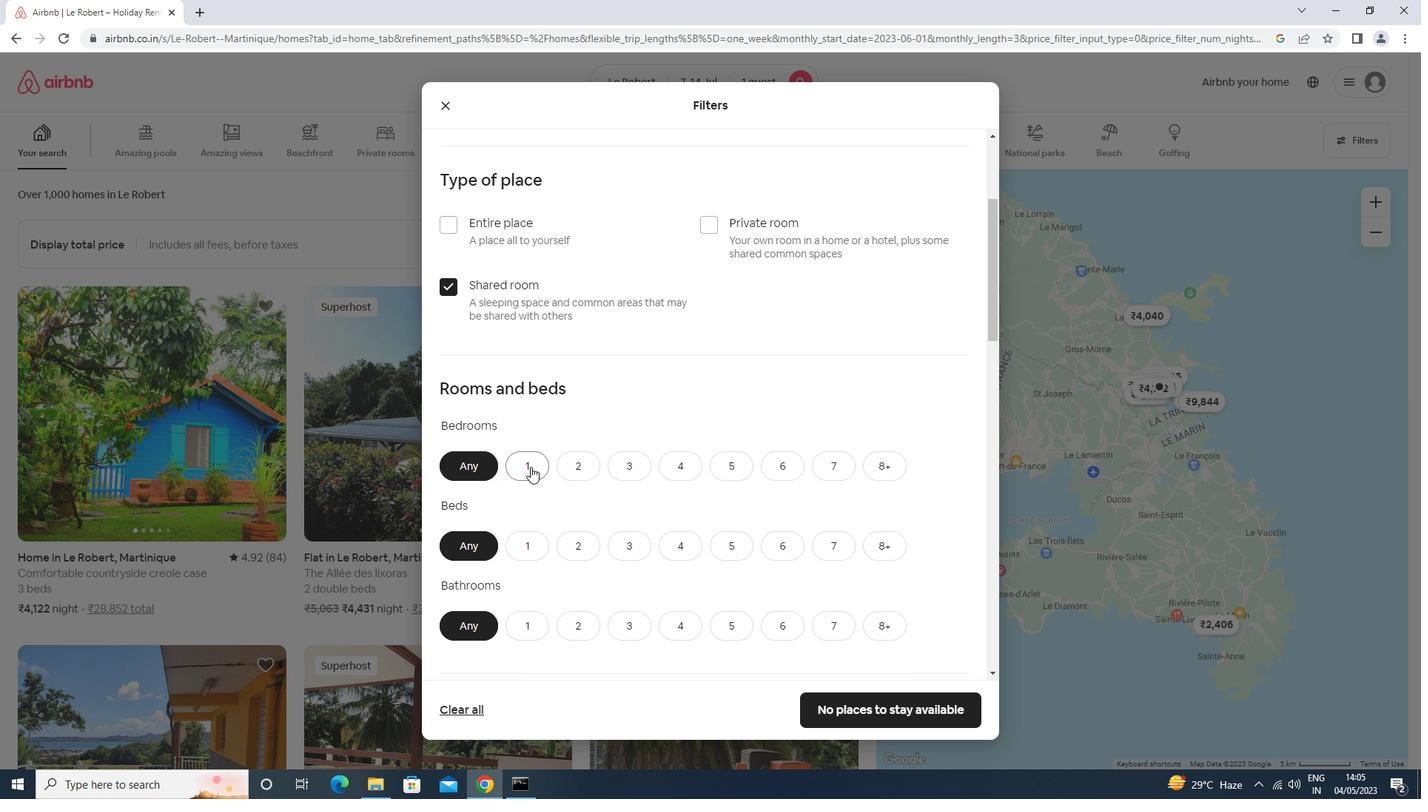 
Action: Mouse moved to (515, 539)
Screenshot: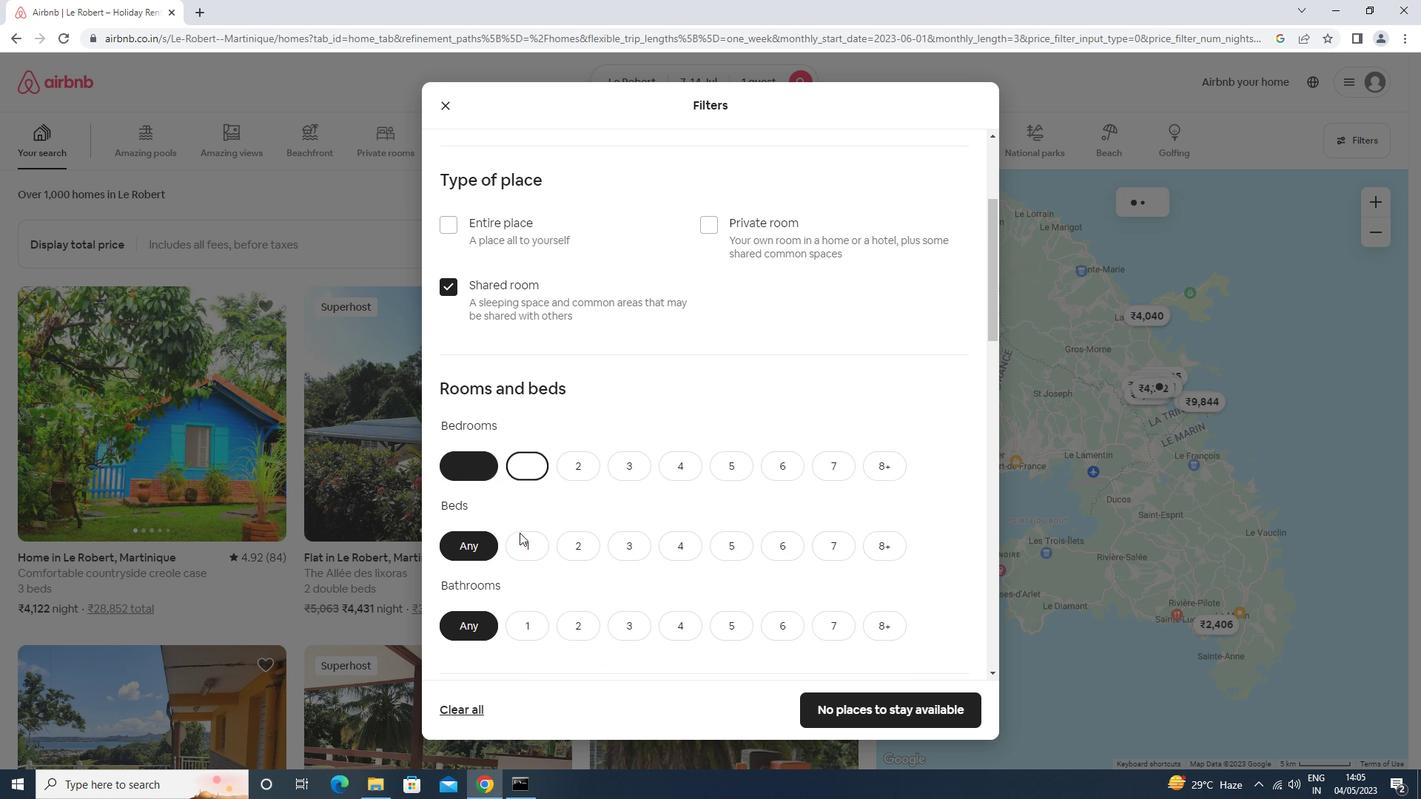 
Action: Mouse pressed left at (515, 539)
Screenshot: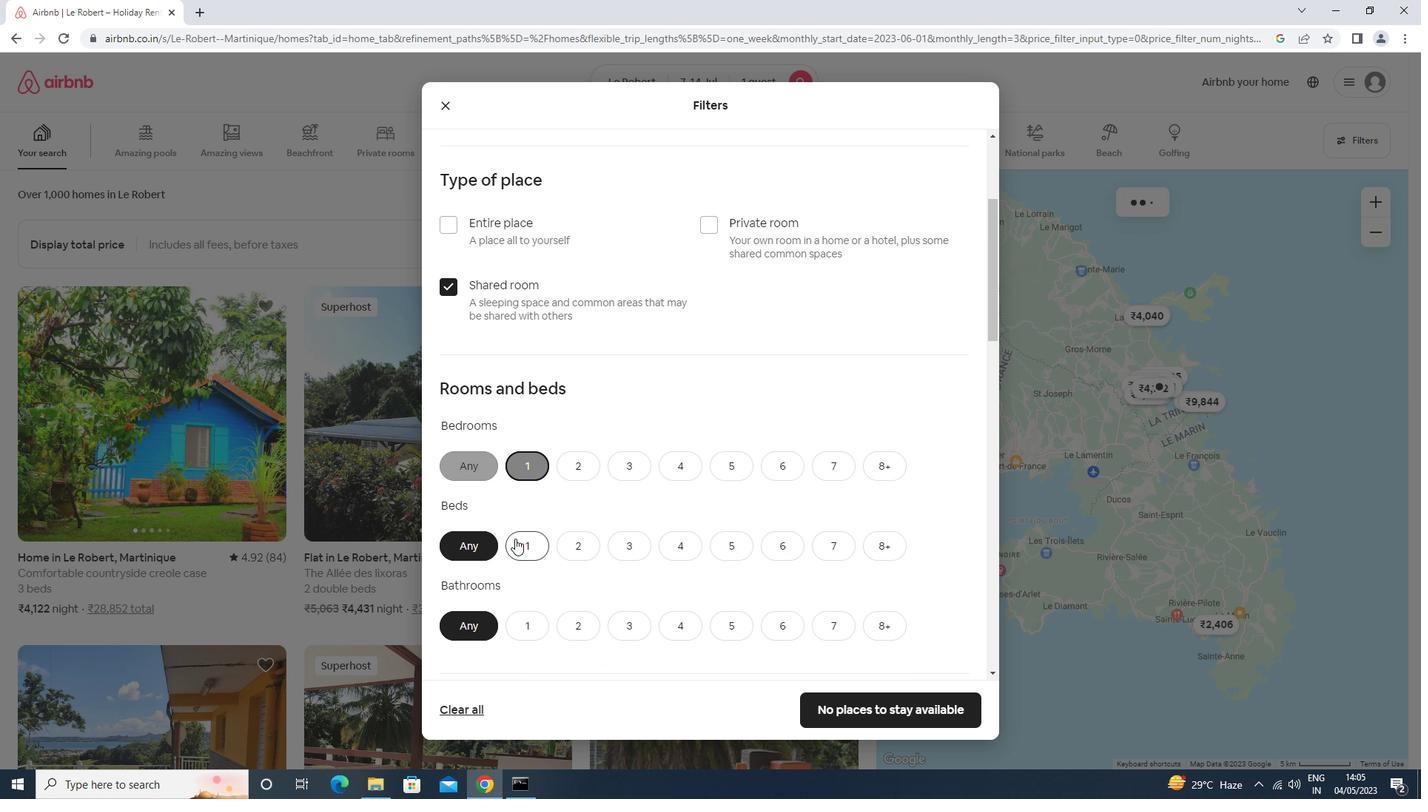 
Action: Mouse moved to (517, 613)
Screenshot: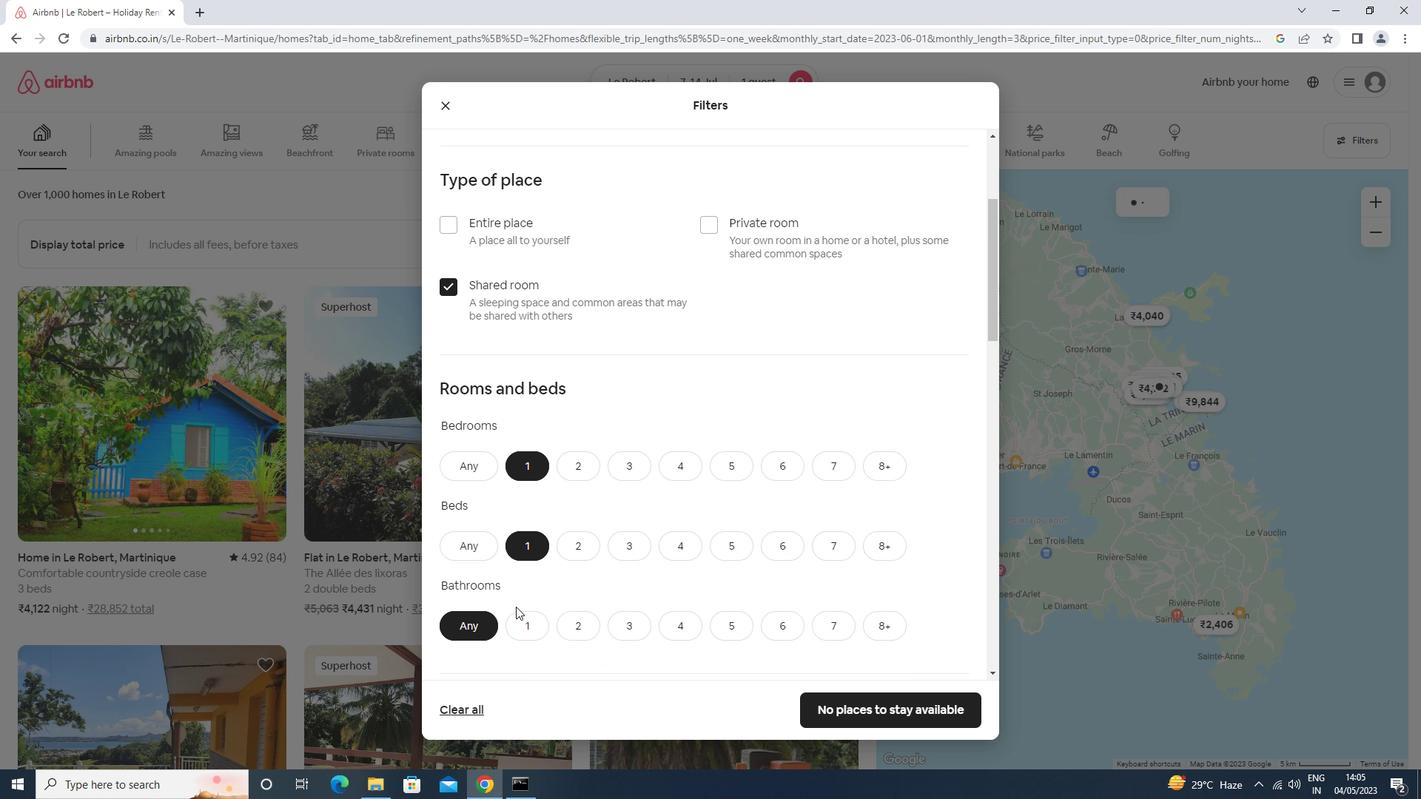
Action: Mouse pressed left at (517, 613)
Screenshot: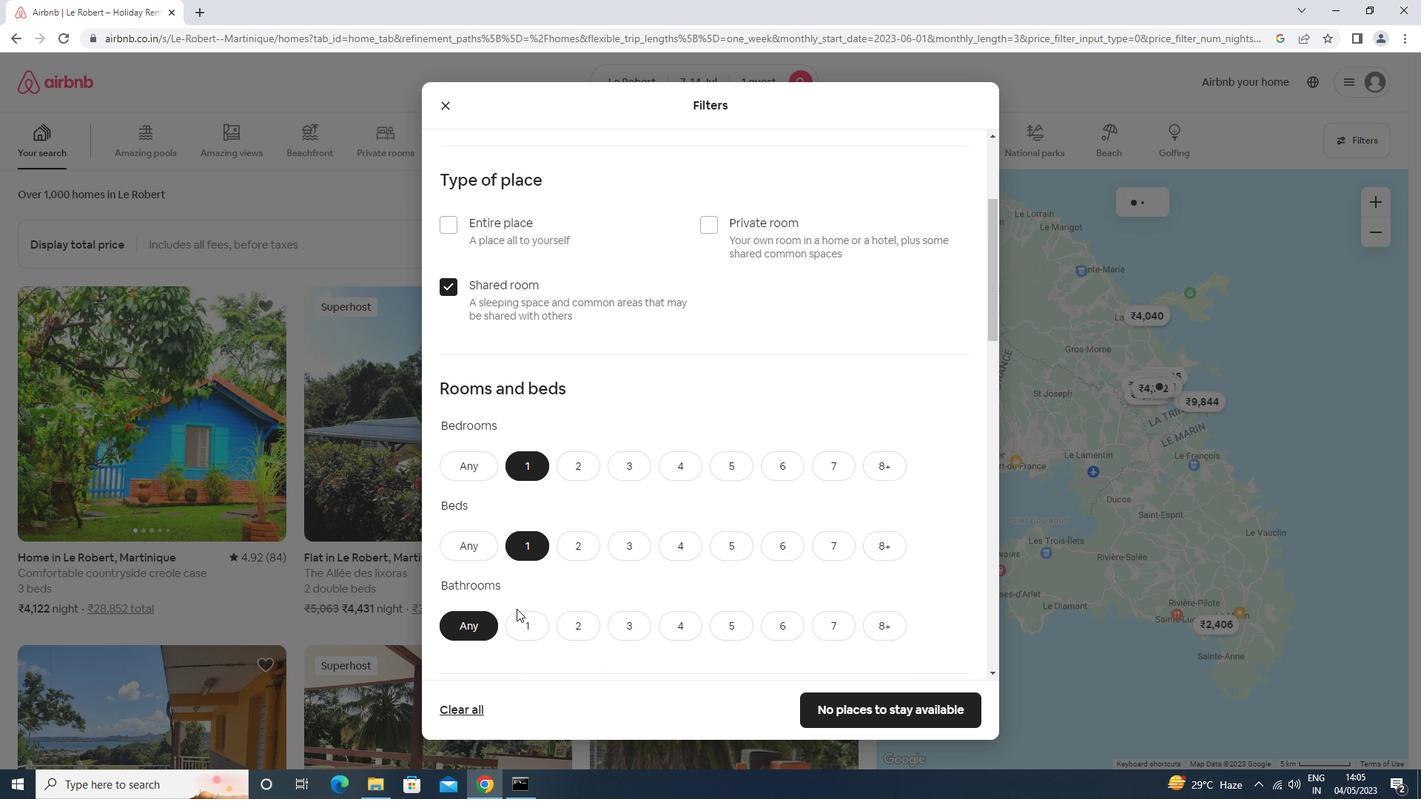 
Action: Mouse moved to (516, 577)
Screenshot: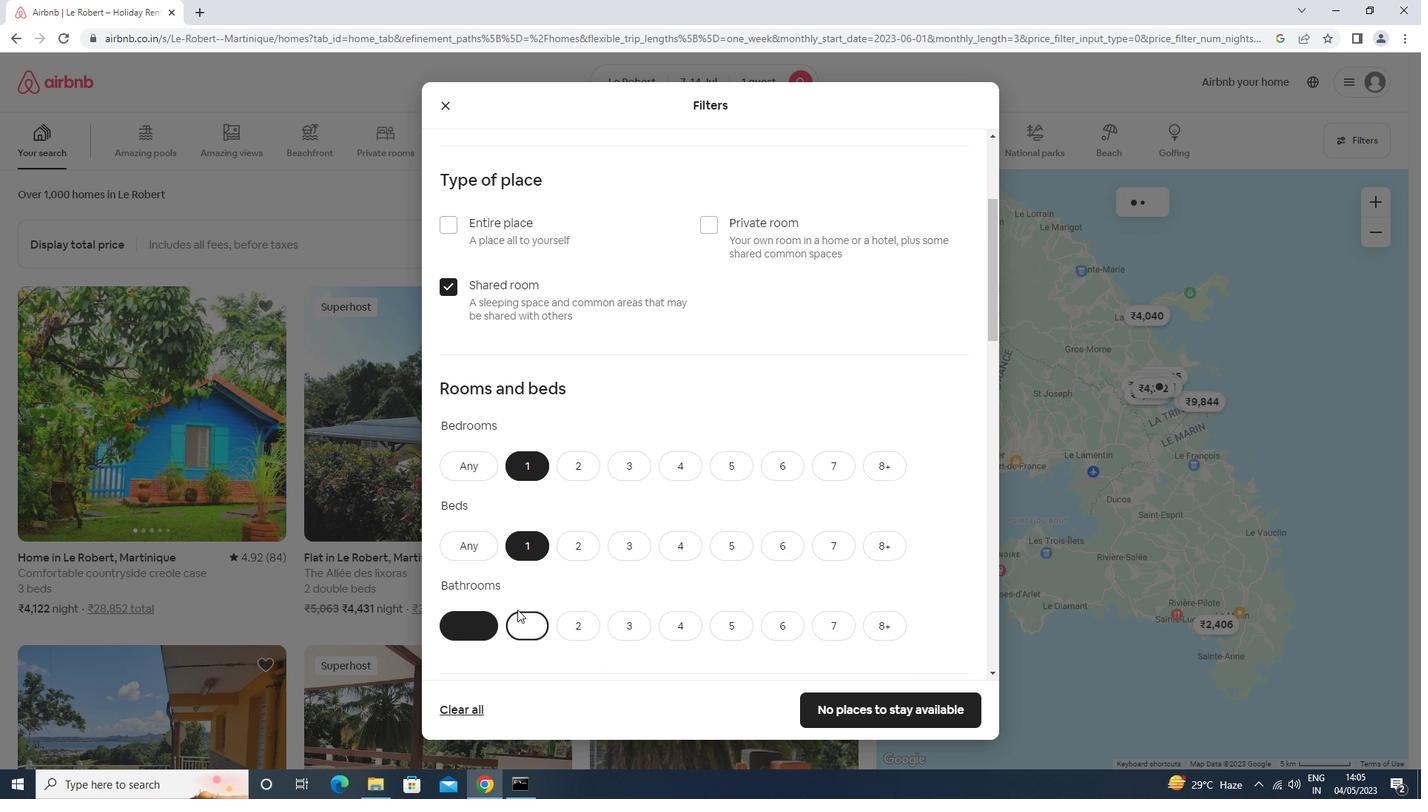 
Action: Mouse scrolled (516, 576) with delta (0, 0)
Screenshot: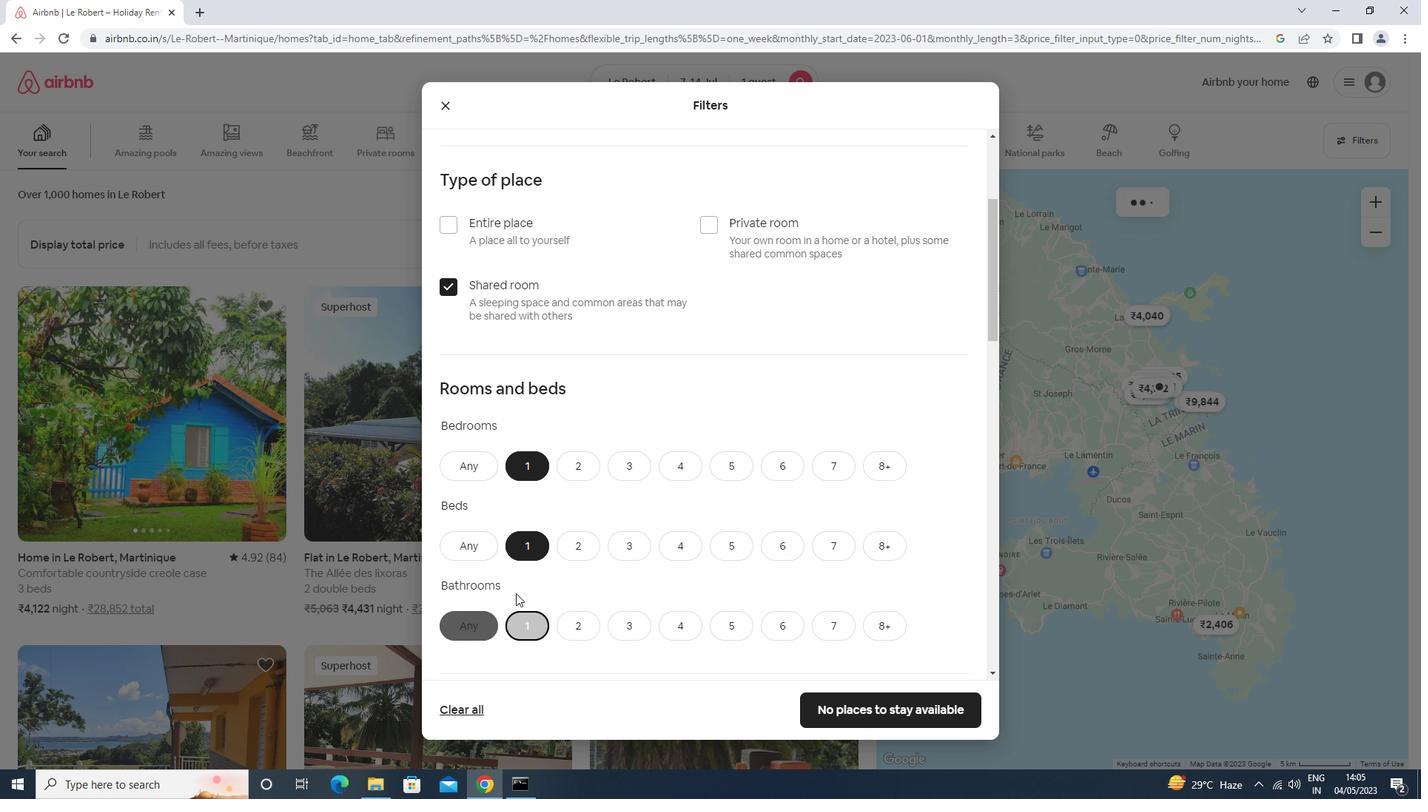 
Action: Mouse scrolled (516, 576) with delta (0, 0)
Screenshot: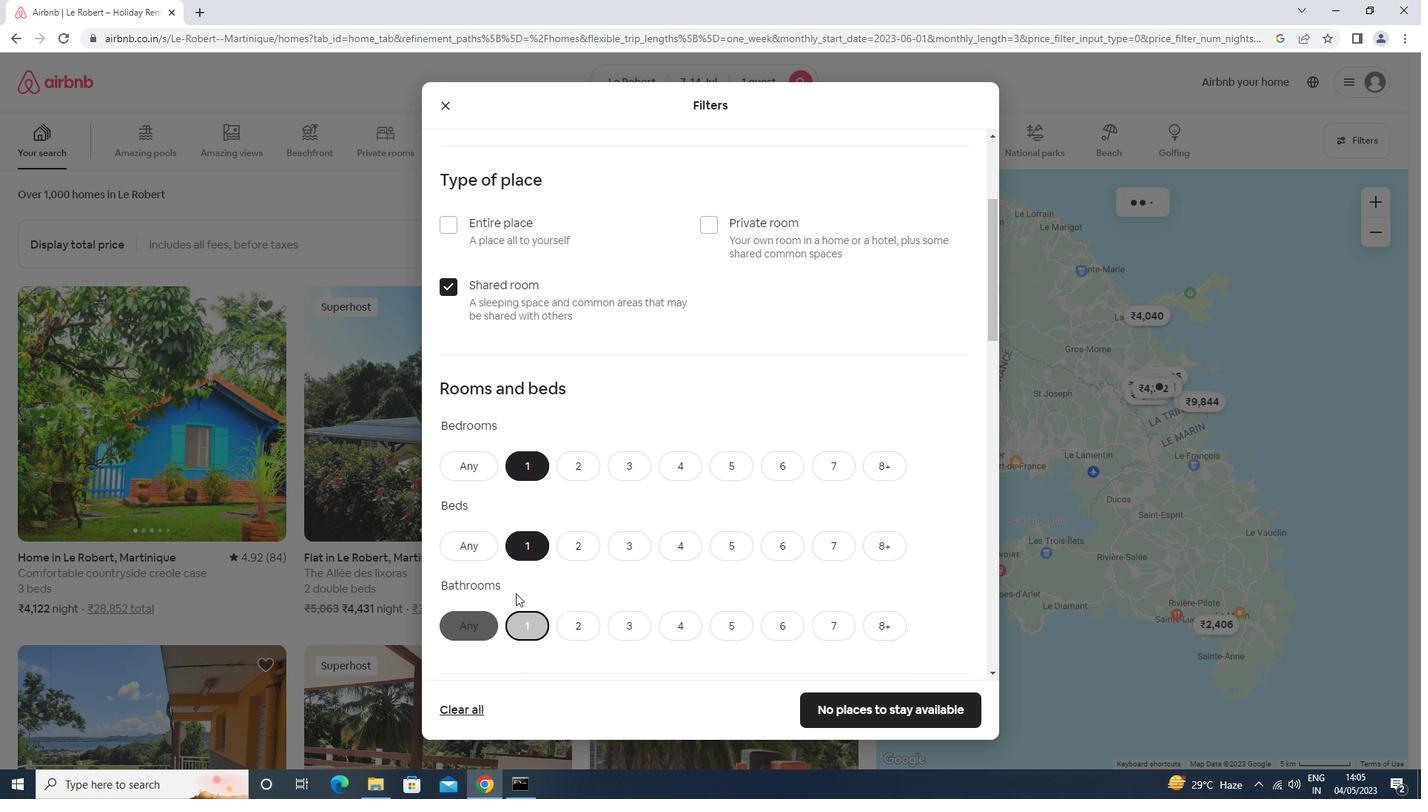 
Action: Mouse scrolled (516, 576) with delta (0, 0)
Screenshot: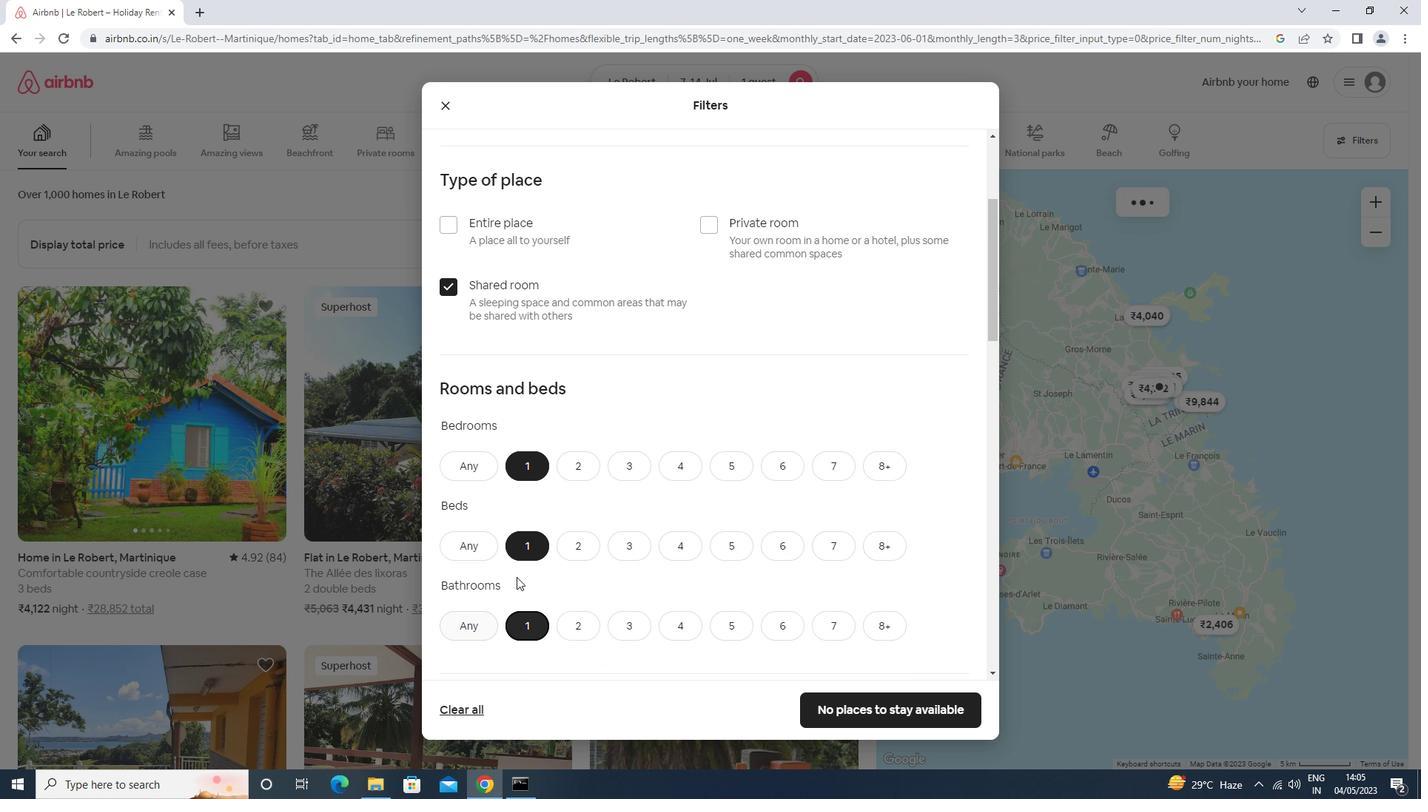
Action: Mouse scrolled (516, 576) with delta (0, 0)
Screenshot: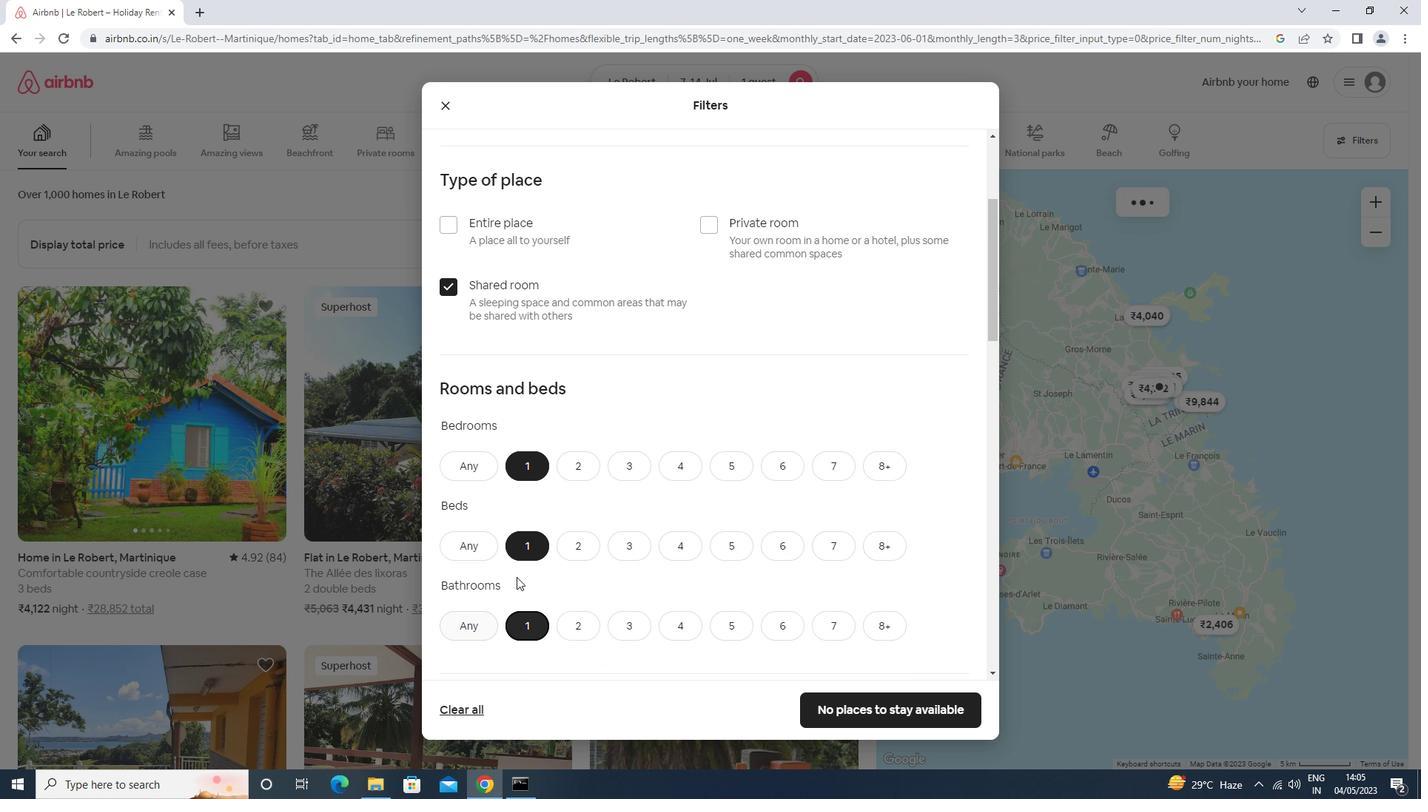 
Action: Mouse moved to (486, 476)
Screenshot: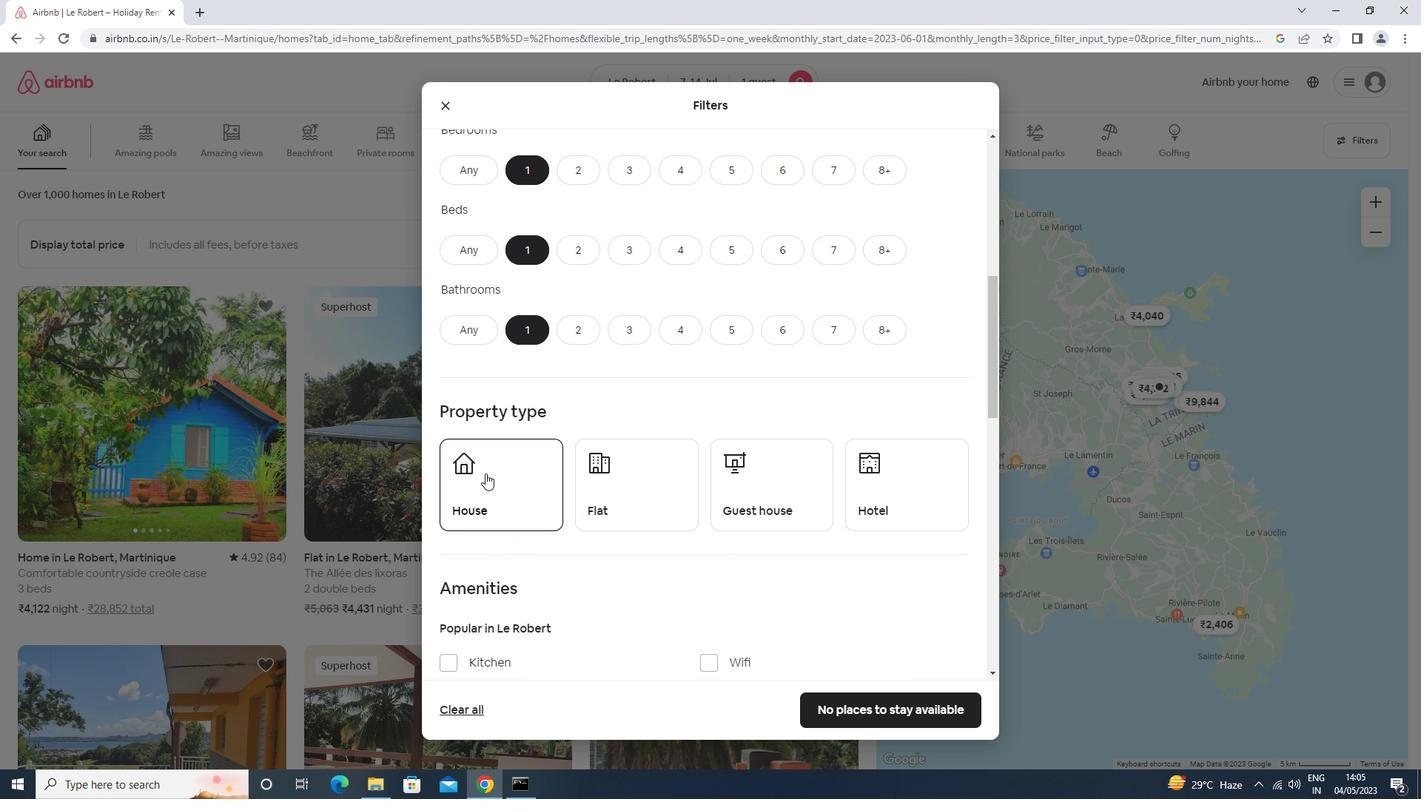 
Action: Mouse pressed left at (486, 476)
Screenshot: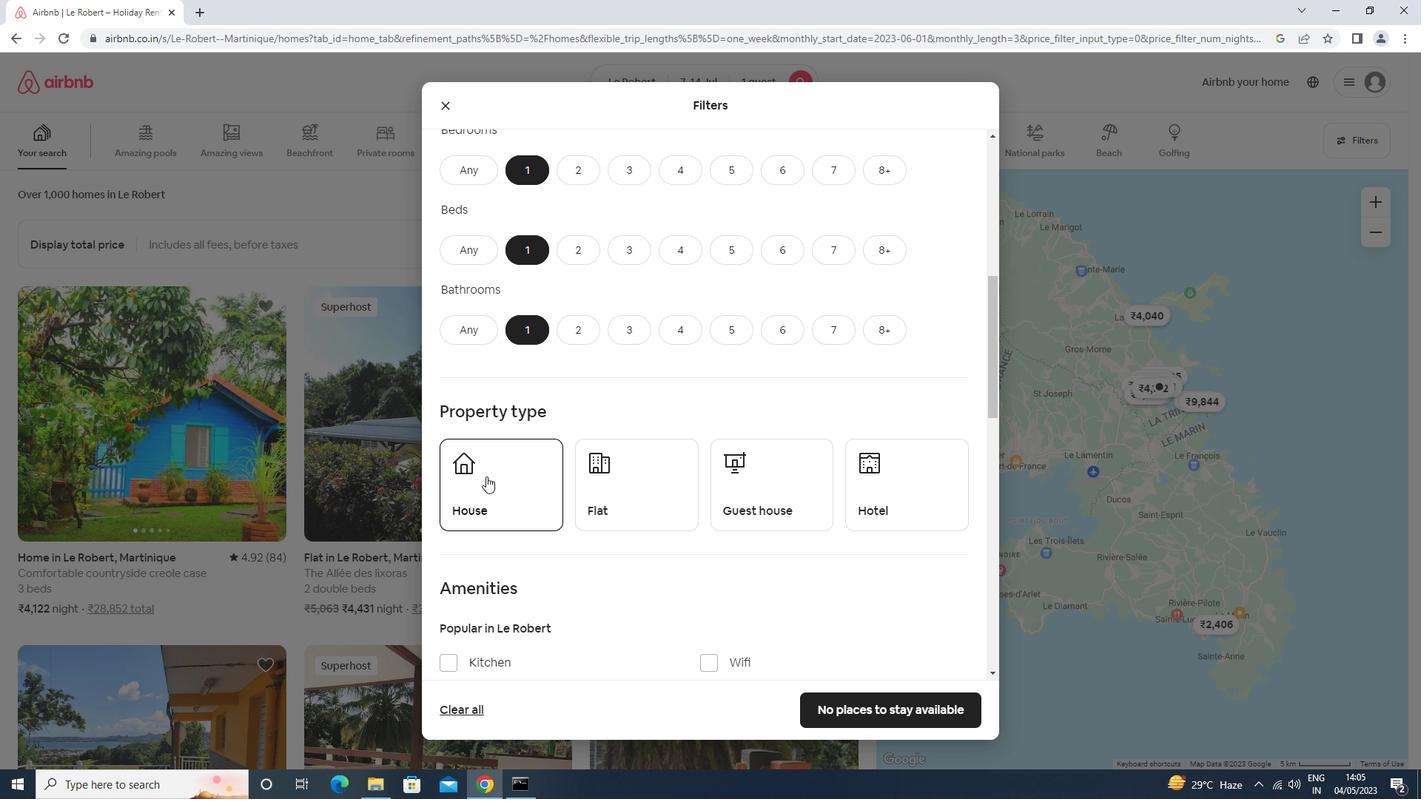 
Action: Mouse moved to (636, 492)
Screenshot: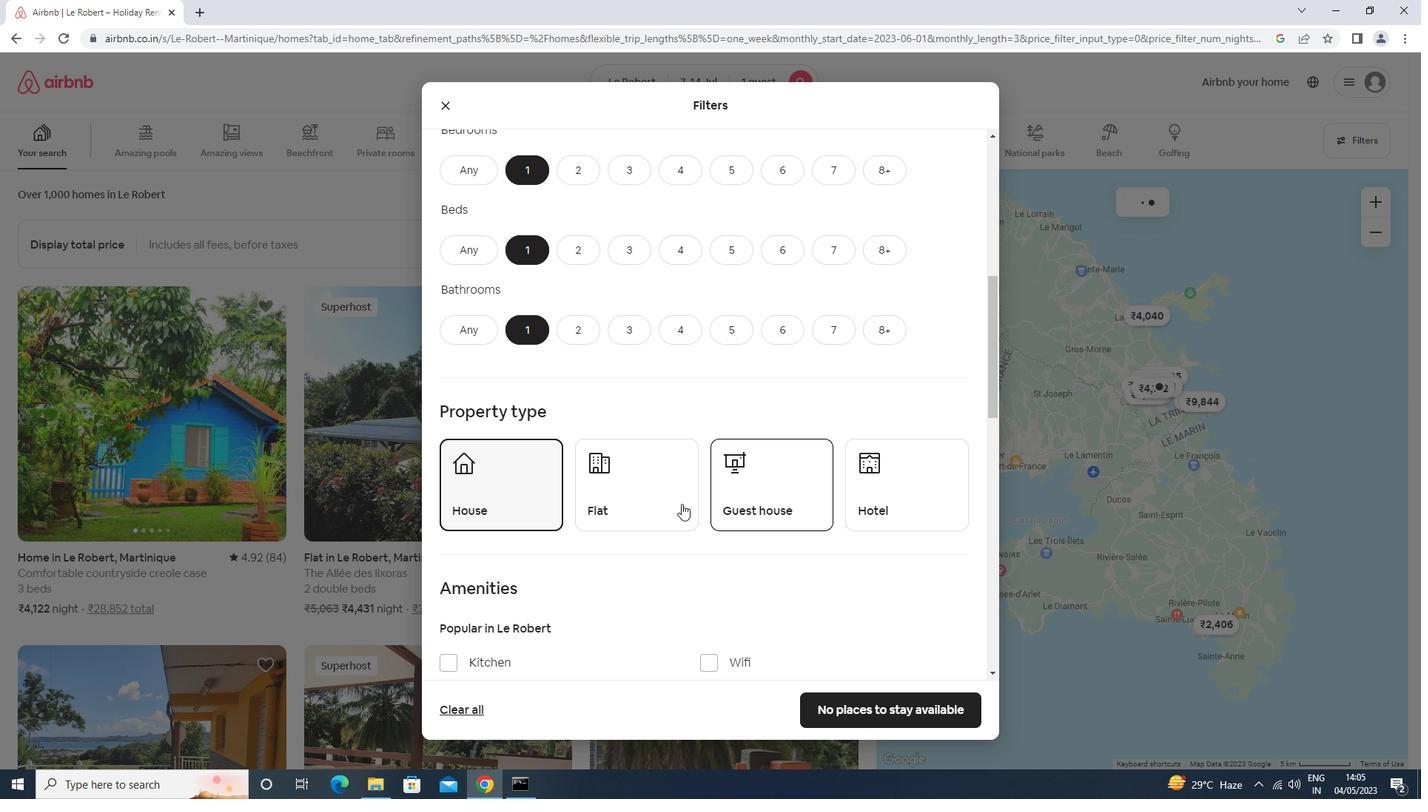 
Action: Mouse pressed left at (636, 492)
Screenshot: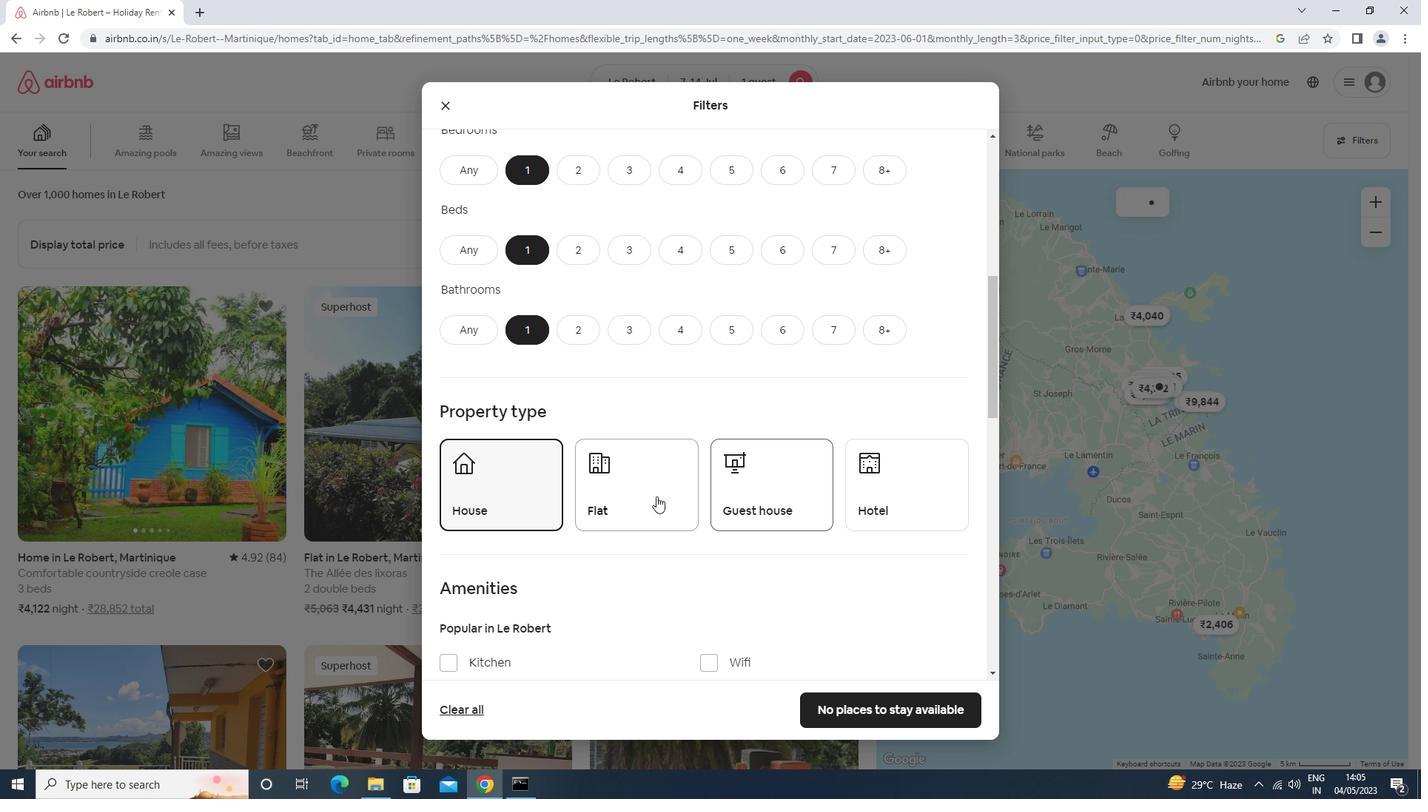 
Action: Mouse moved to (714, 494)
Screenshot: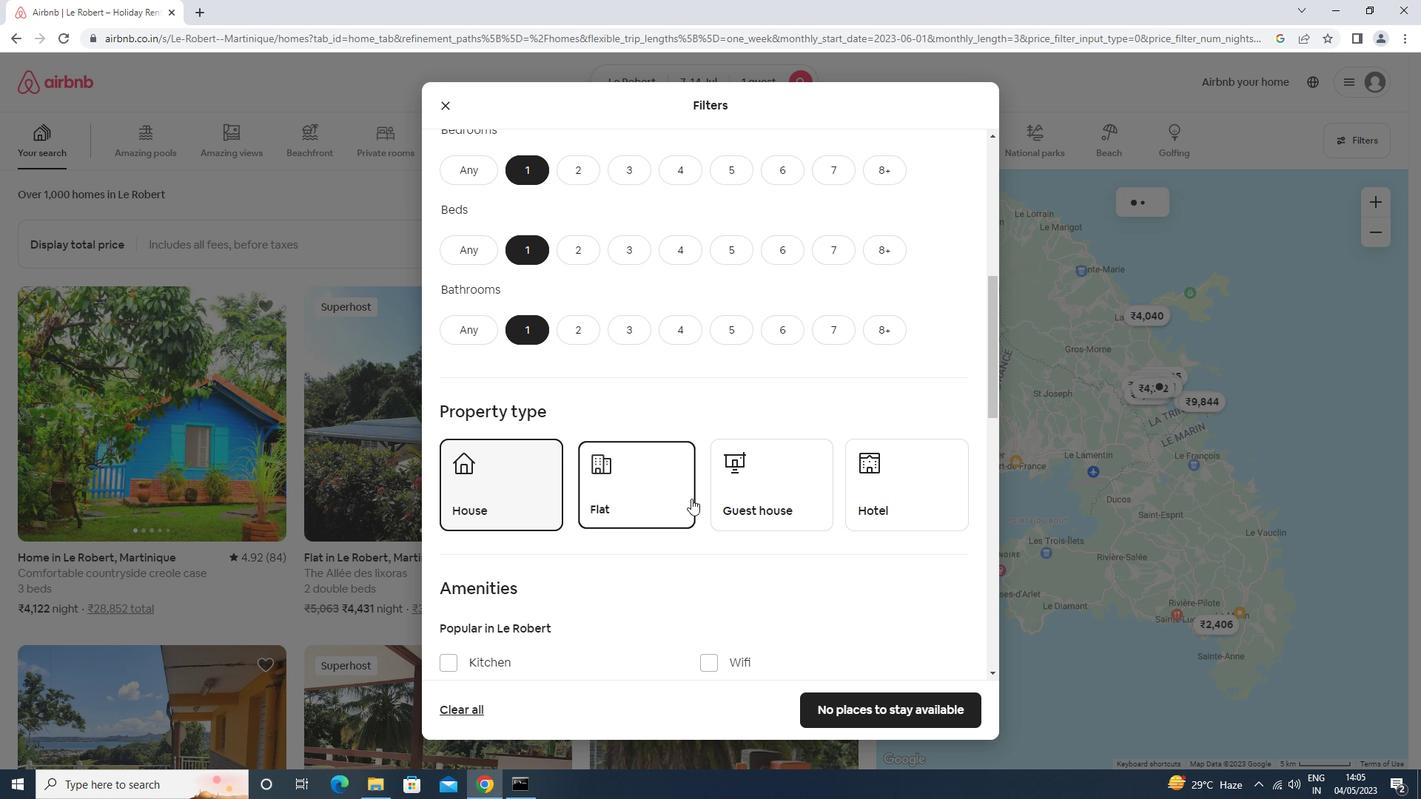 
Action: Mouse pressed left at (714, 494)
Screenshot: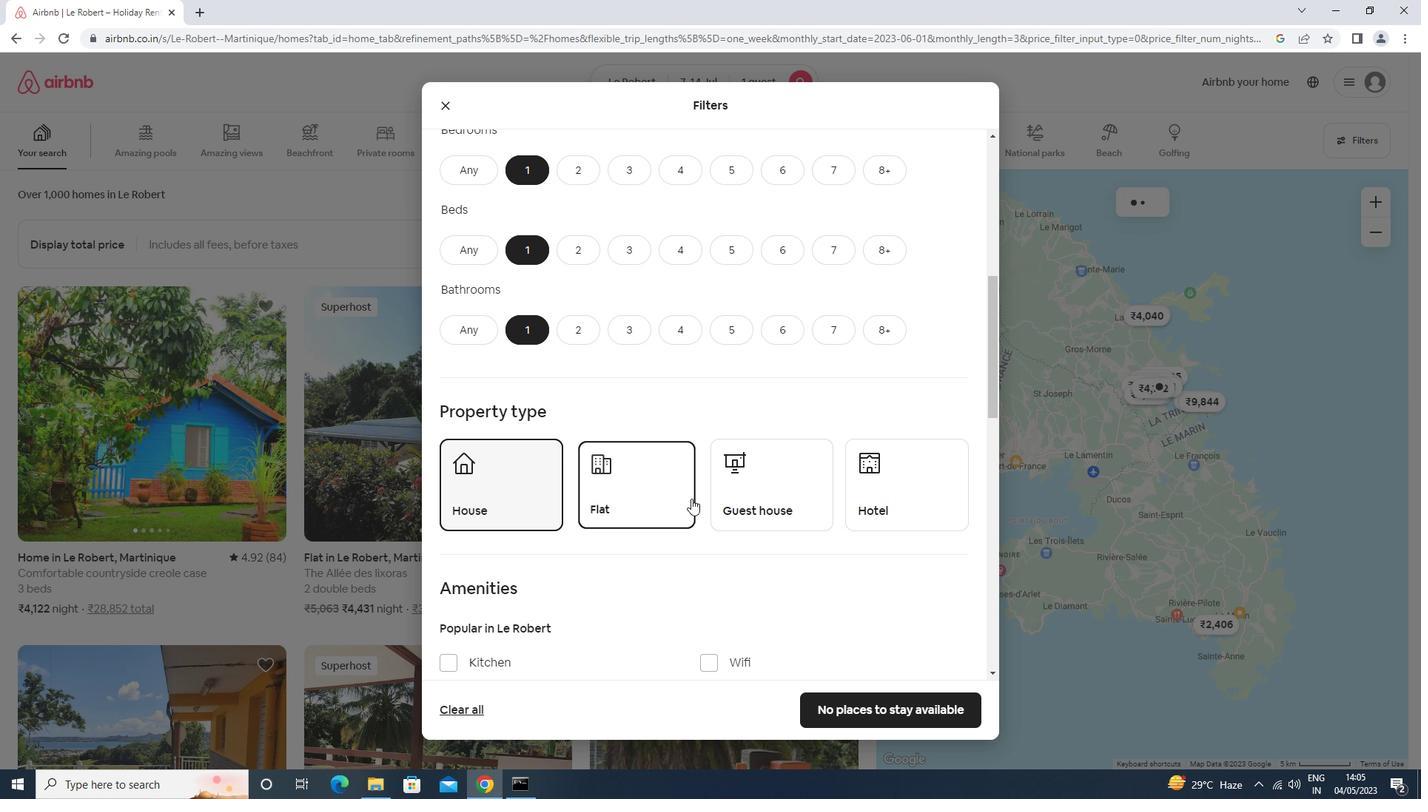 
Action: Mouse moved to (876, 488)
Screenshot: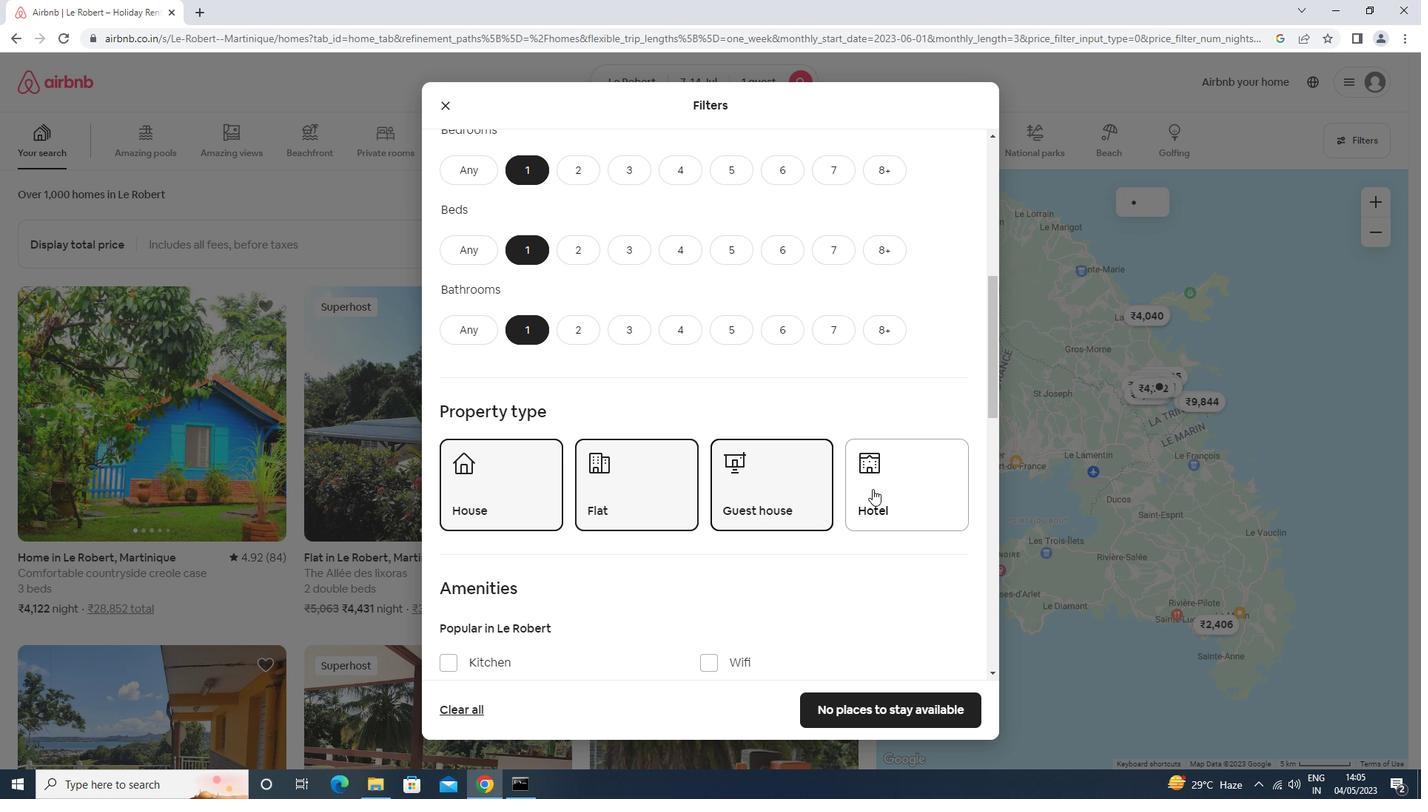 
Action: Mouse pressed left at (876, 488)
Screenshot: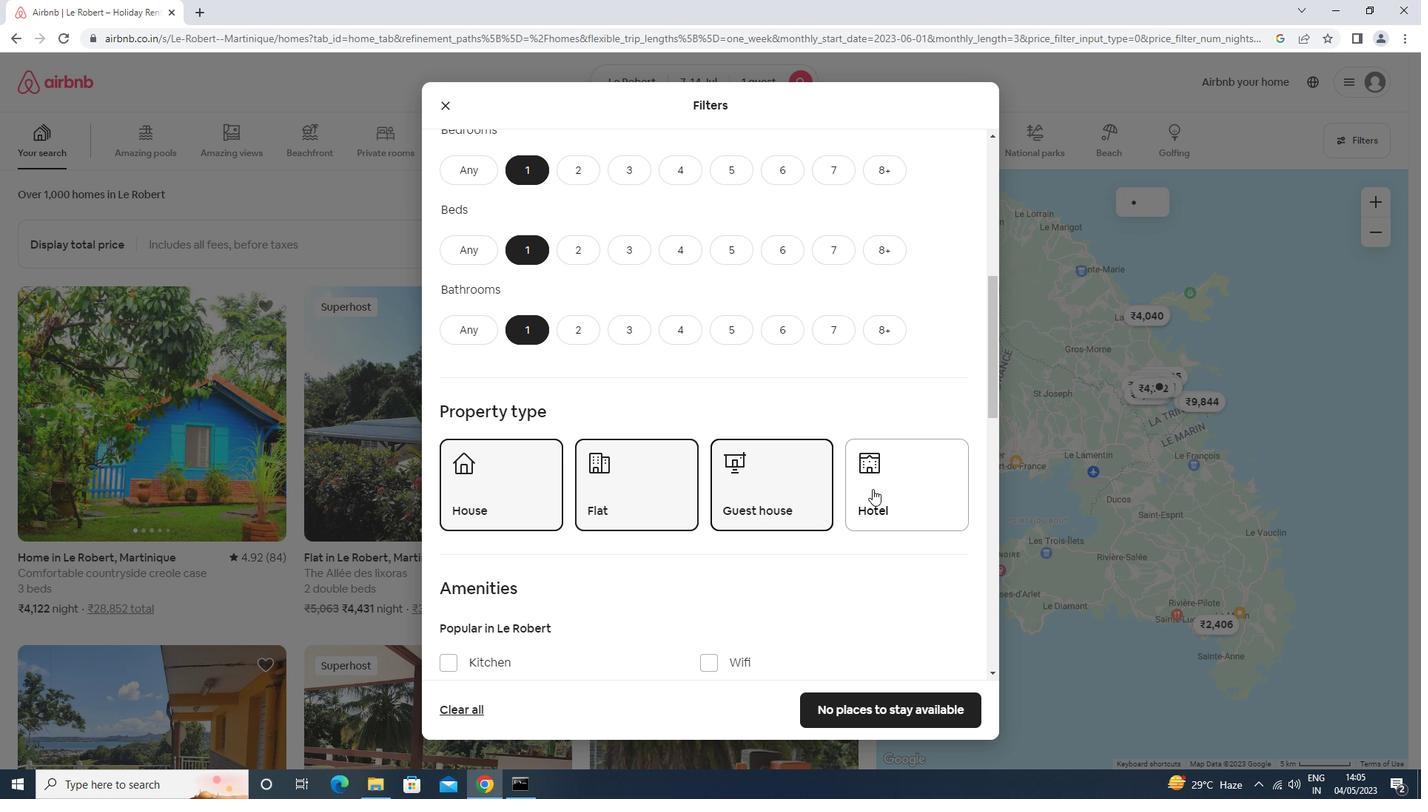
Action: Mouse moved to (864, 482)
Screenshot: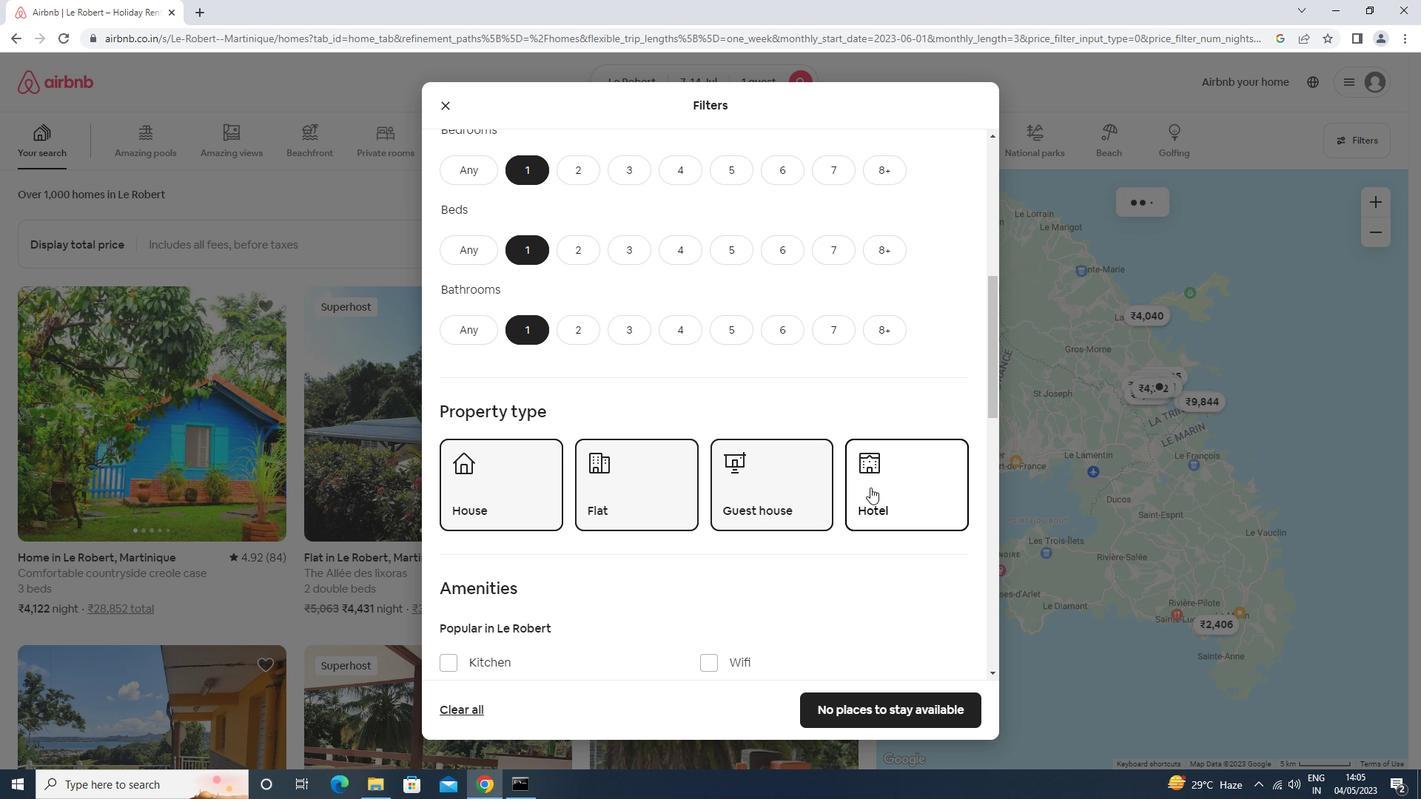 
Action: Mouse scrolled (864, 482) with delta (0, 0)
Screenshot: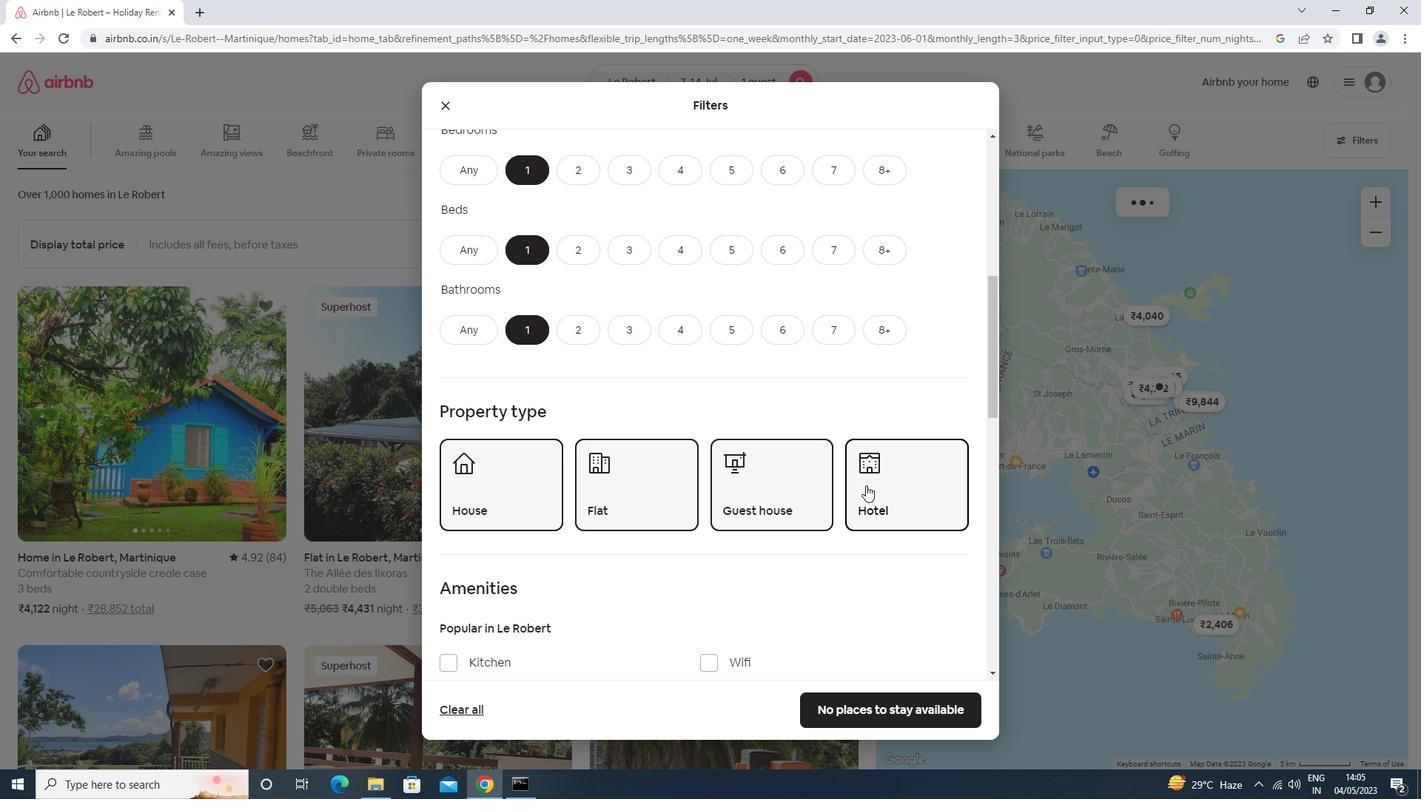 
Action: Mouse scrolled (864, 482) with delta (0, 0)
Screenshot: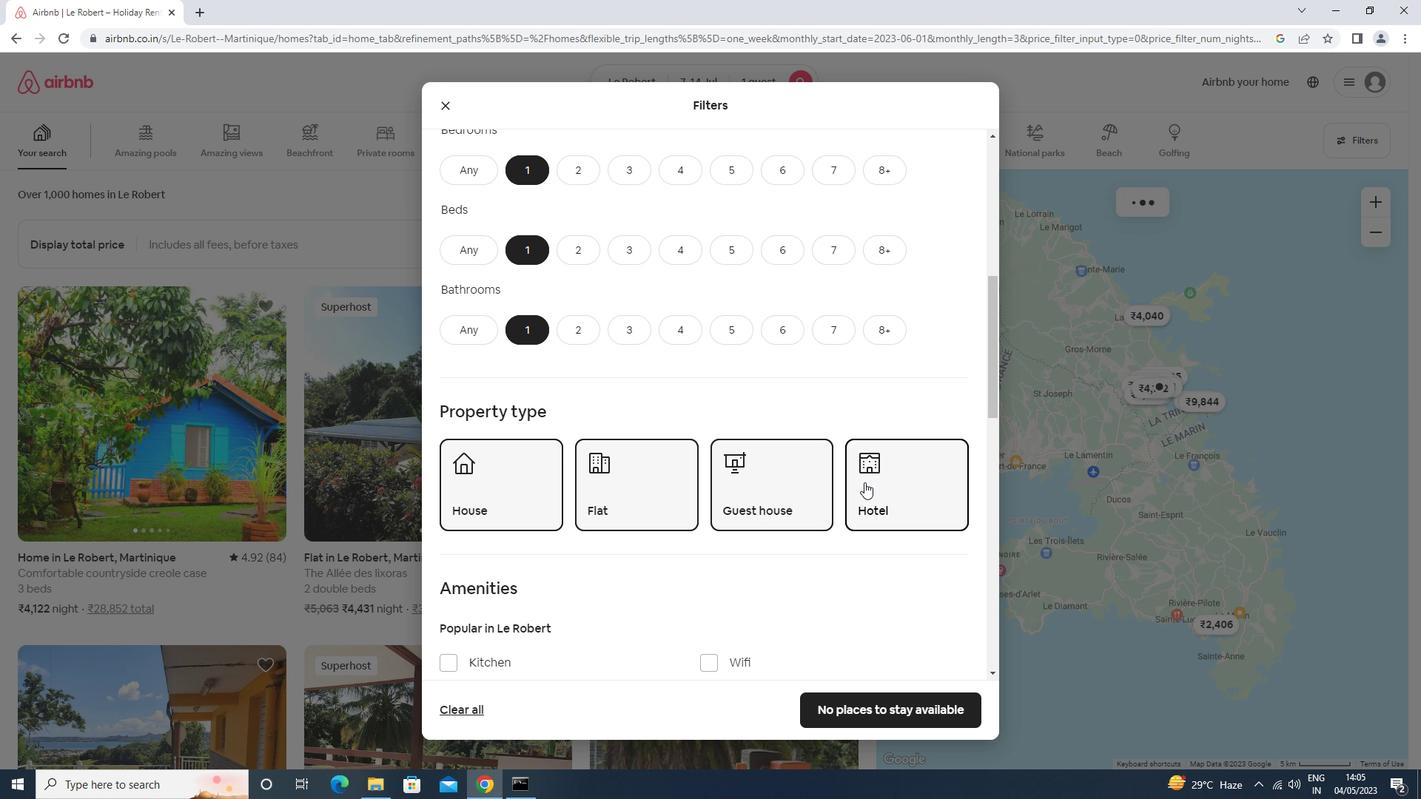 
Action: Mouse scrolled (864, 482) with delta (0, 0)
Screenshot: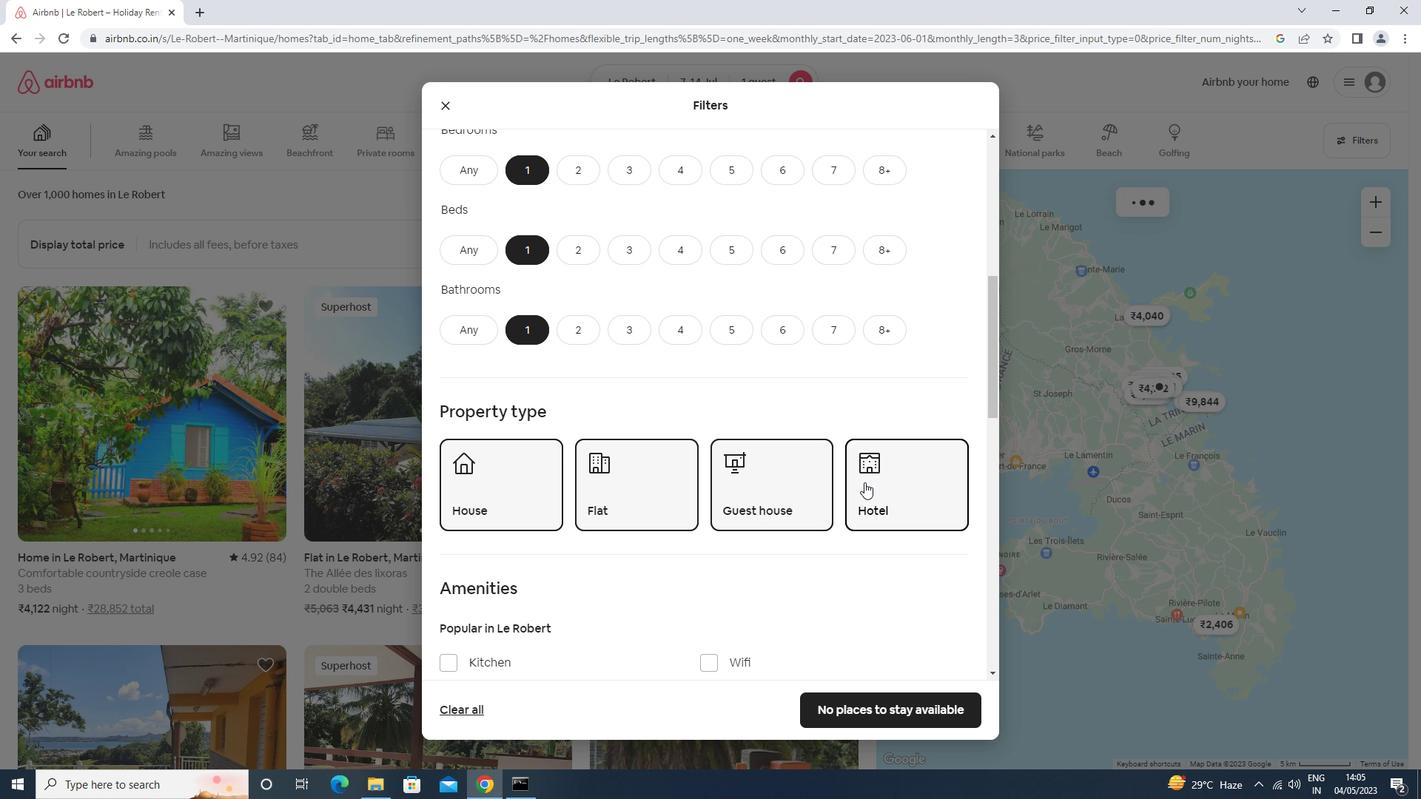 
Action: Mouse scrolled (864, 482) with delta (0, 0)
Screenshot: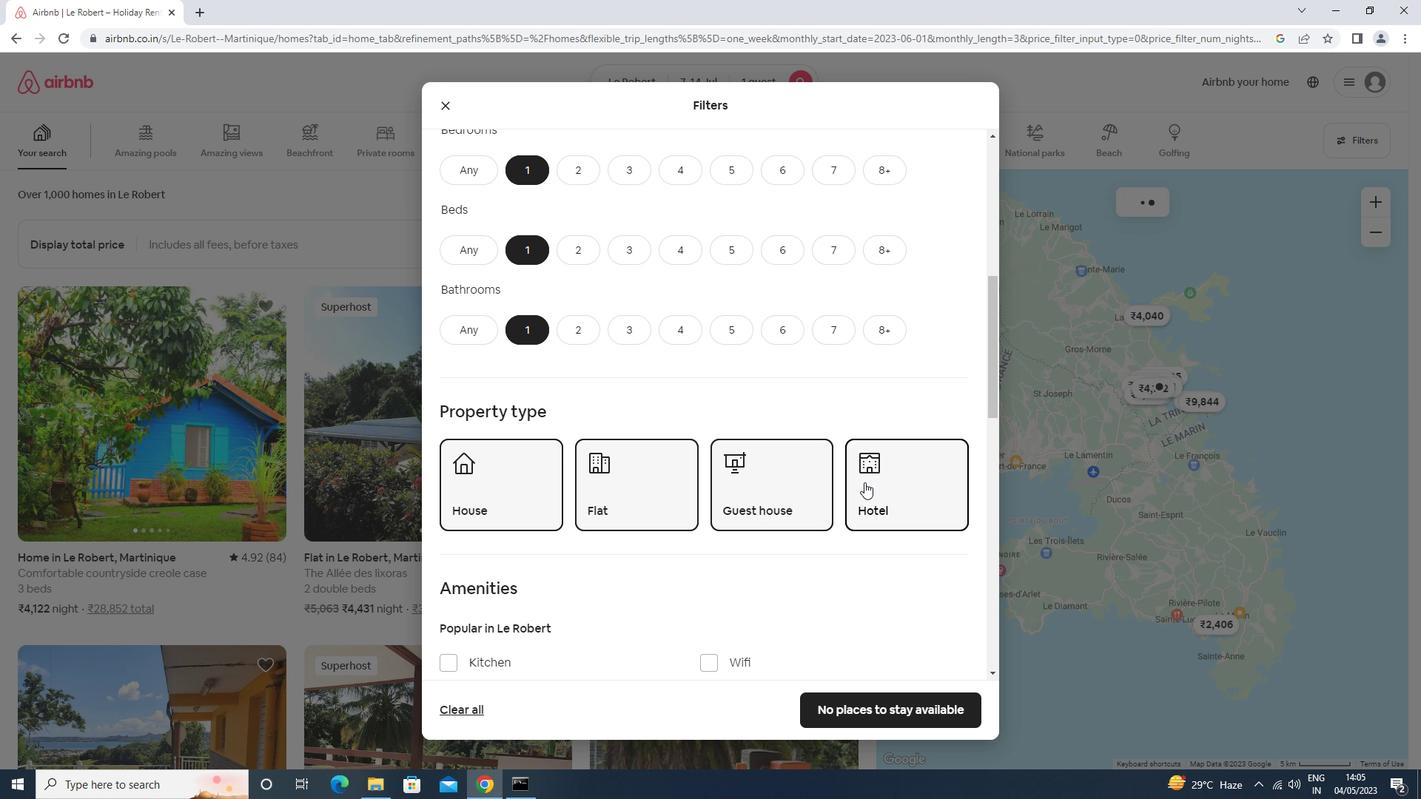 
Action: Mouse moved to (739, 357)
Screenshot: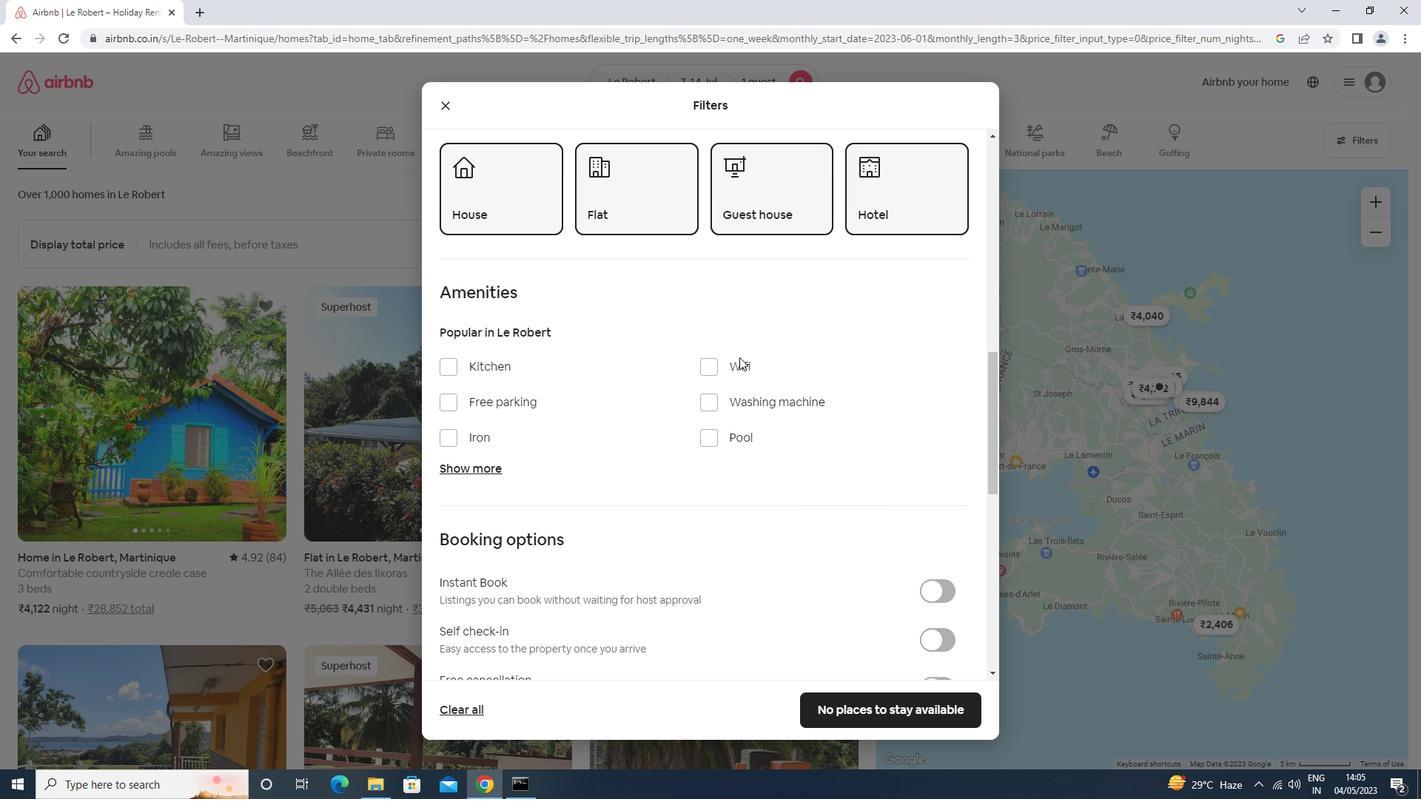 
Action: Mouse pressed left at (739, 357)
Screenshot: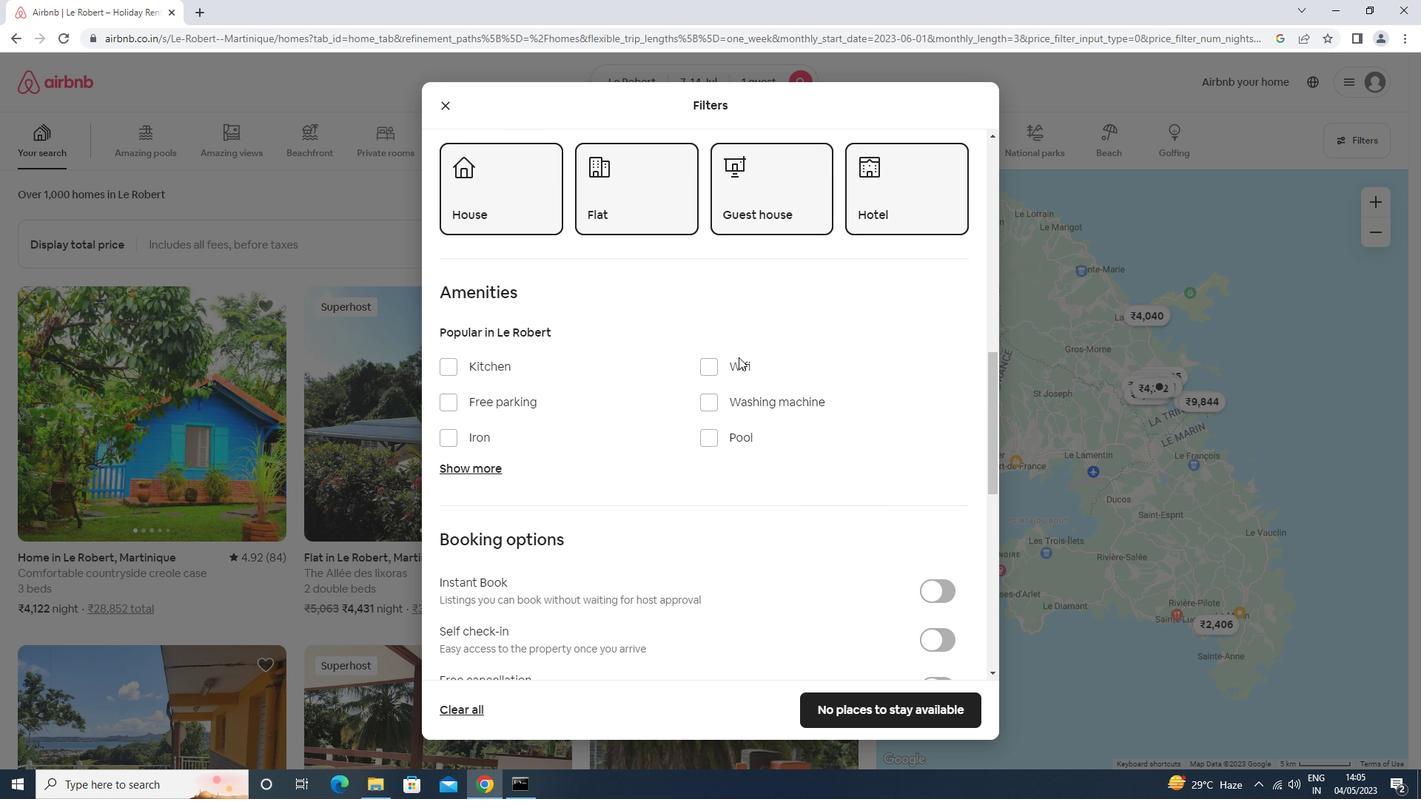 
Action: Mouse moved to (739, 368)
Screenshot: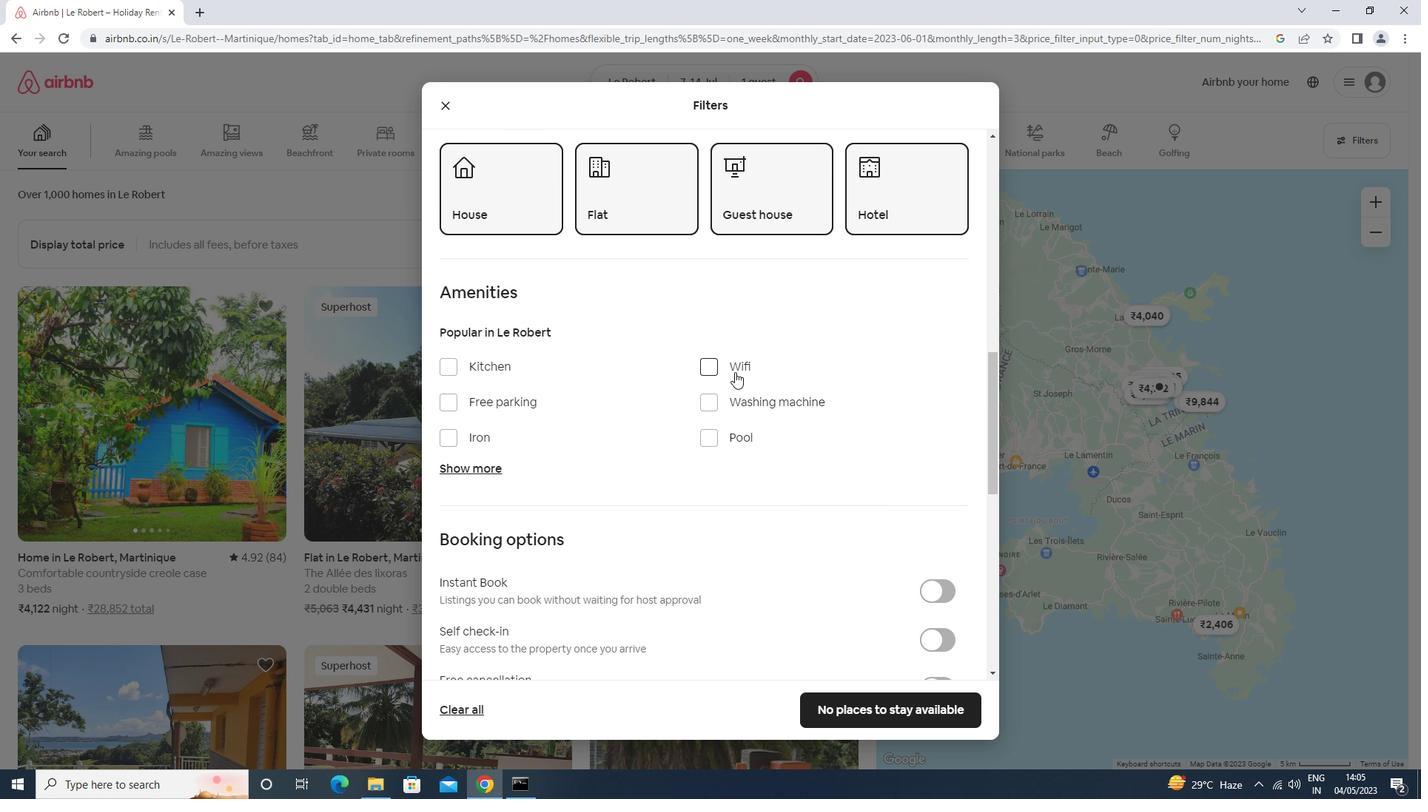 
Action: Mouse pressed left at (739, 368)
Screenshot: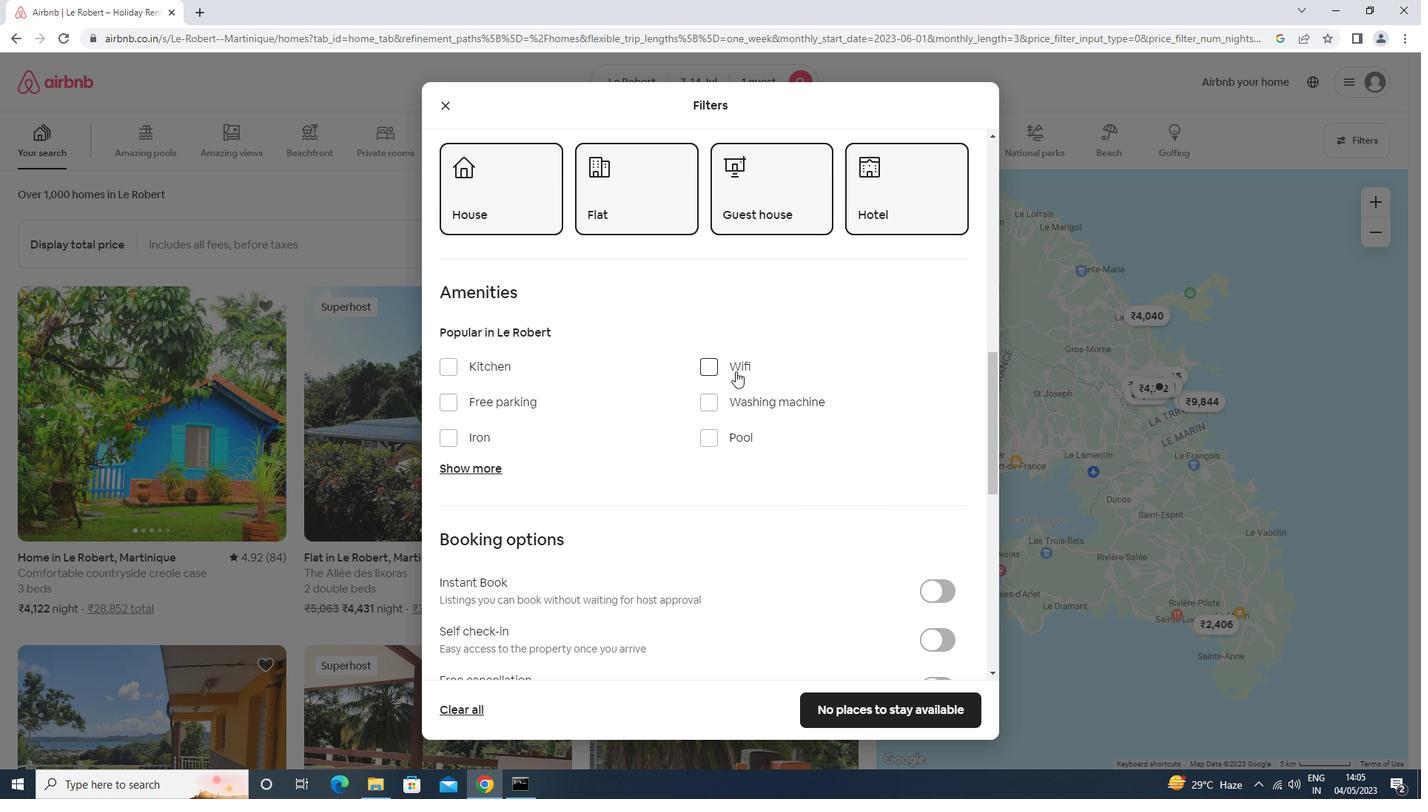 
Action: Mouse moved to (750, 397)
Screenshot: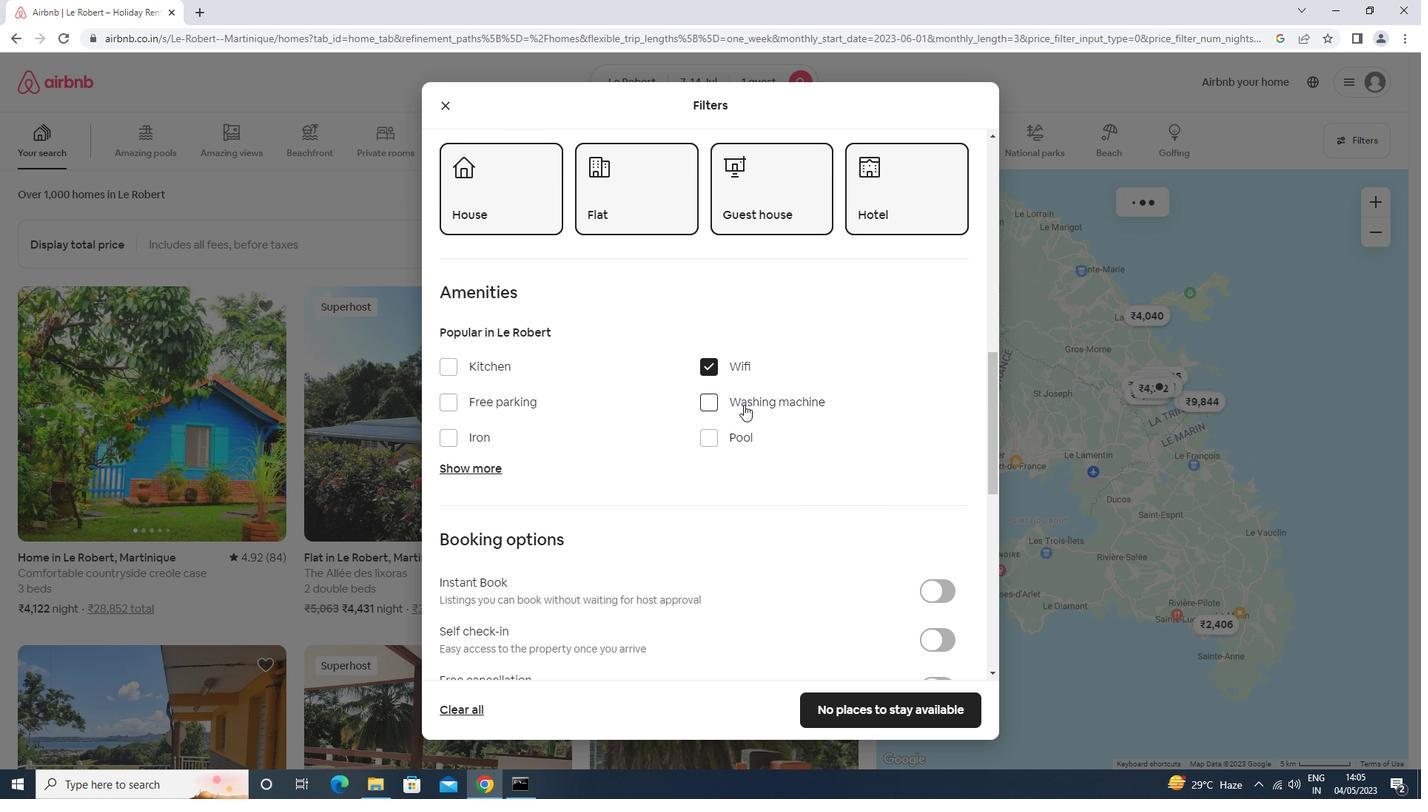 
Action: Mouse pressed left at (750, 397)
Screenshot: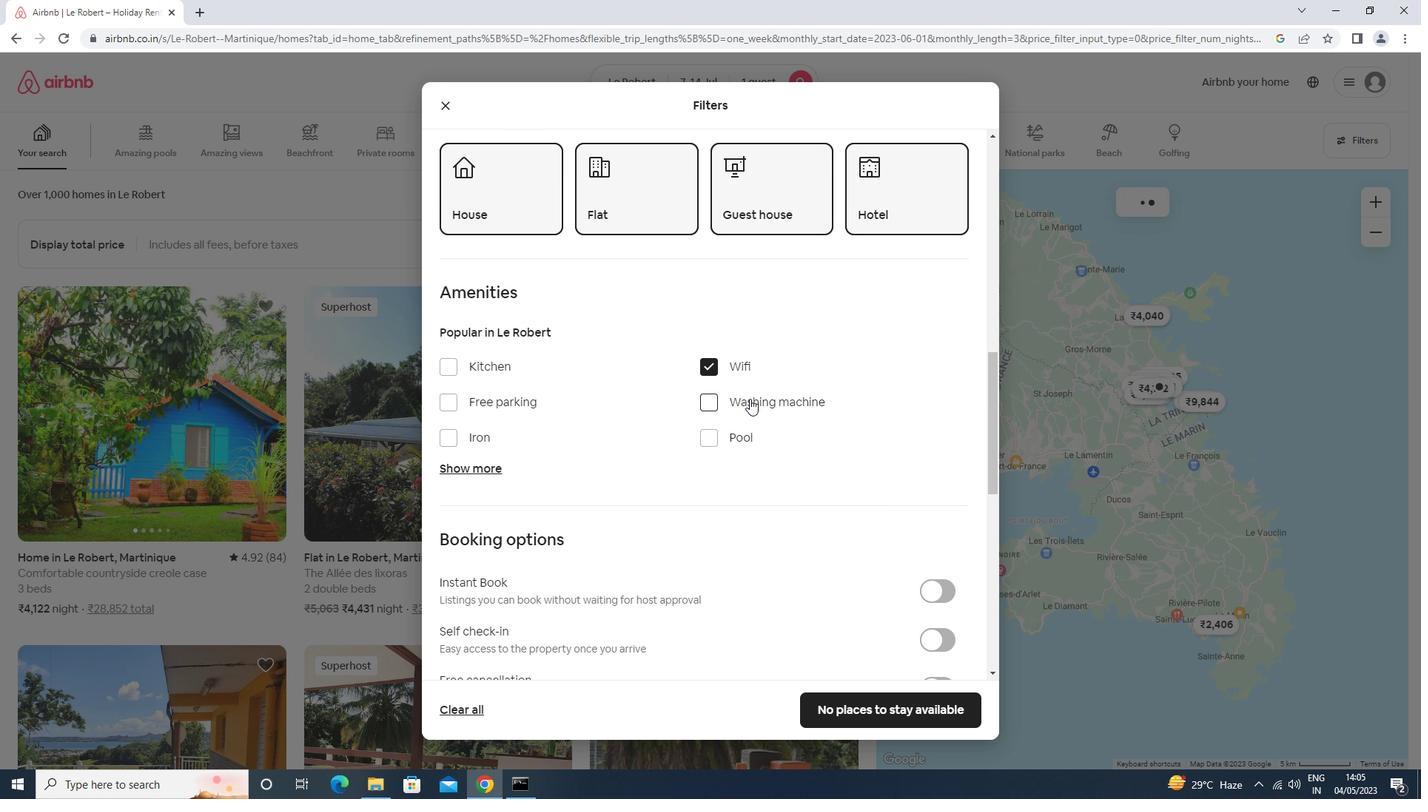 
Action: Mouse moved to (750, 396)
Screenshot: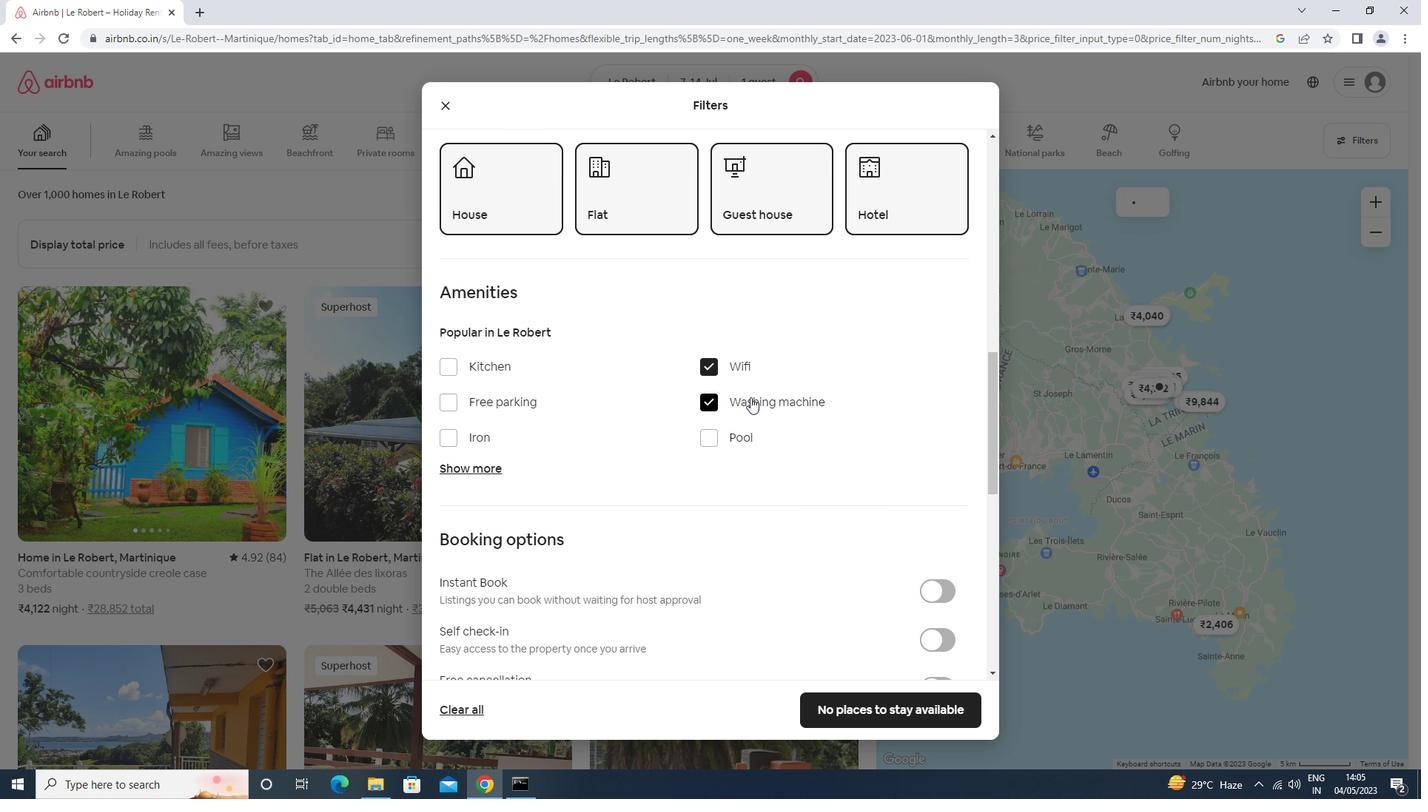 
Action: Mouse scrolled (750, 396) with delta (0, 0)
Screenshot: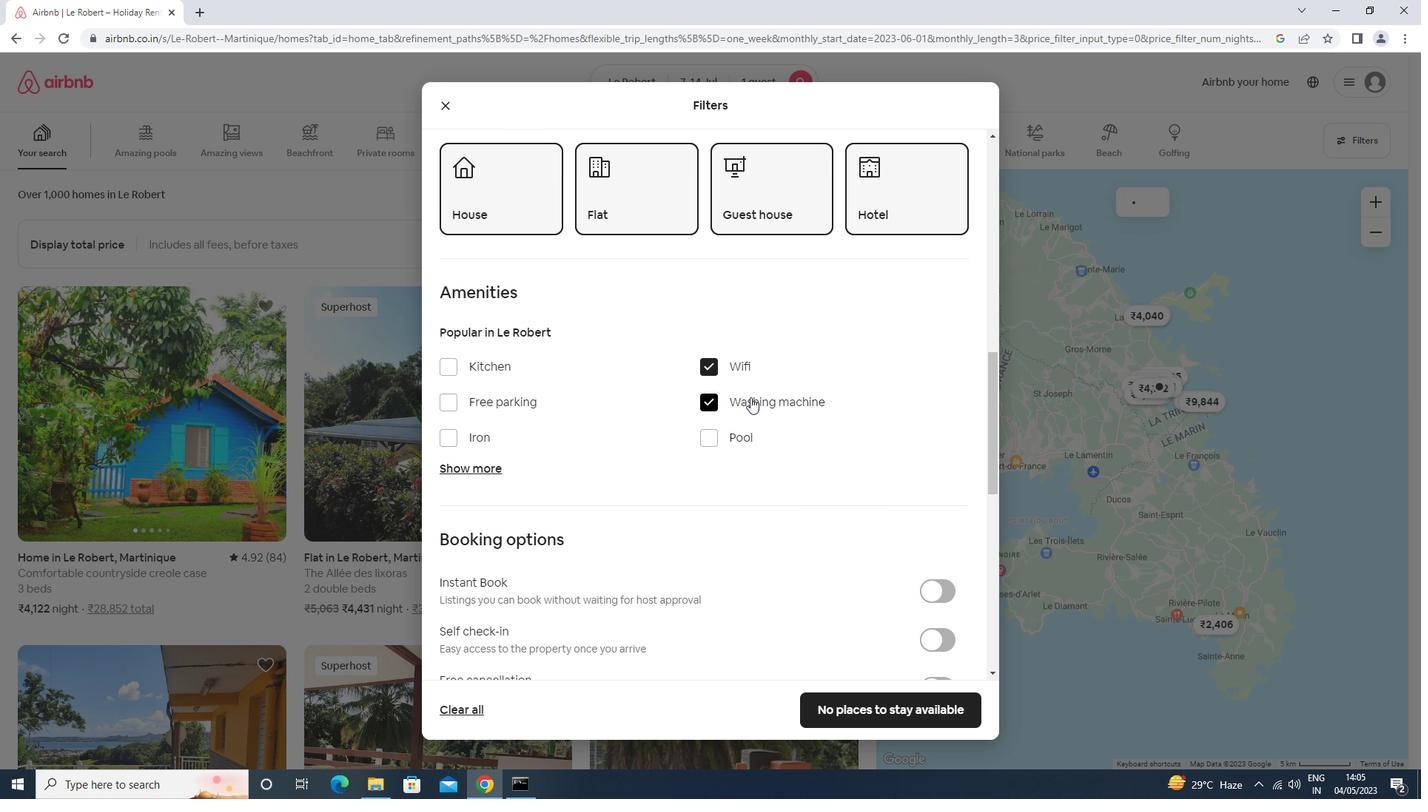 
Action: Mouse moved to (750, 397)
Screenshot: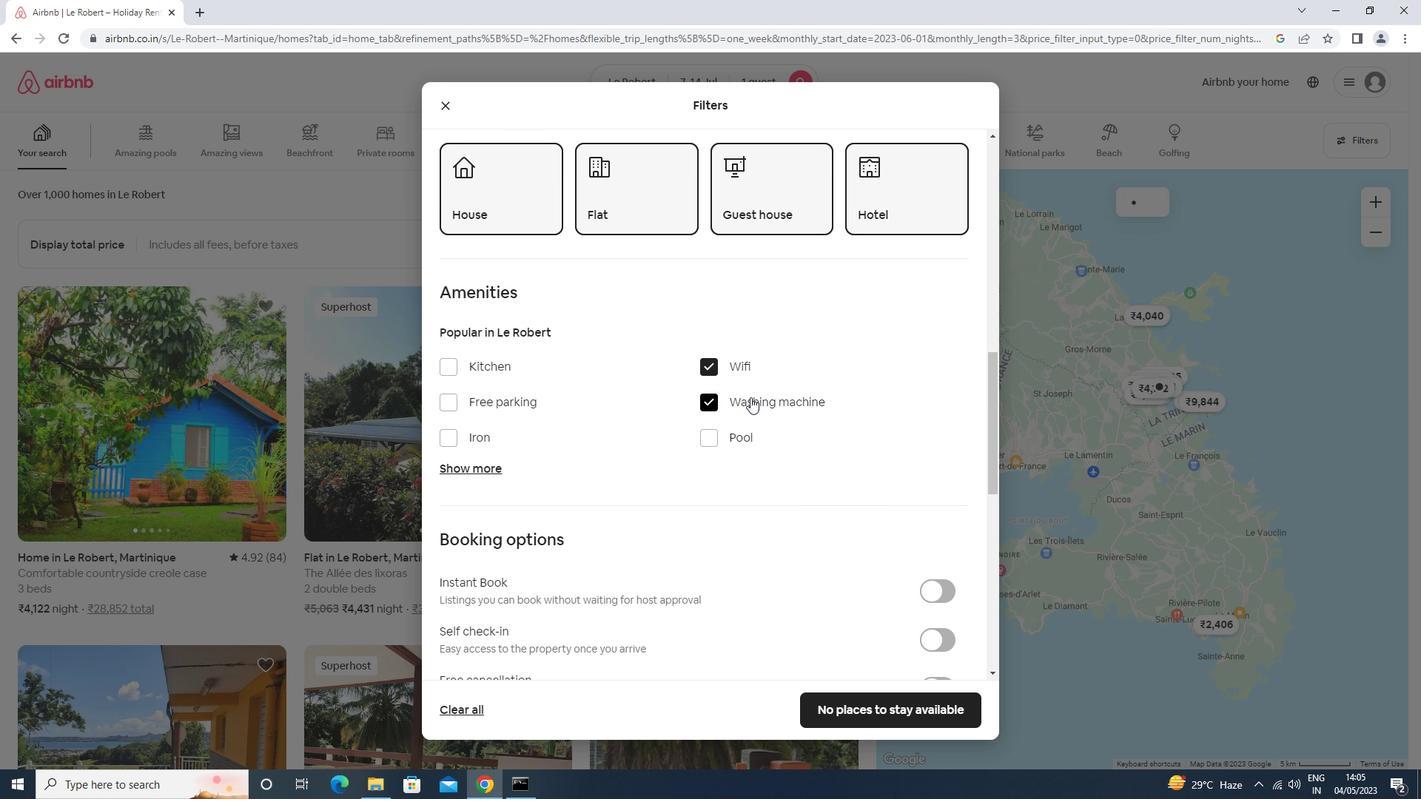 
Action: Mouse scrolled (750, 396) with delta (0, 0)
Screenshot: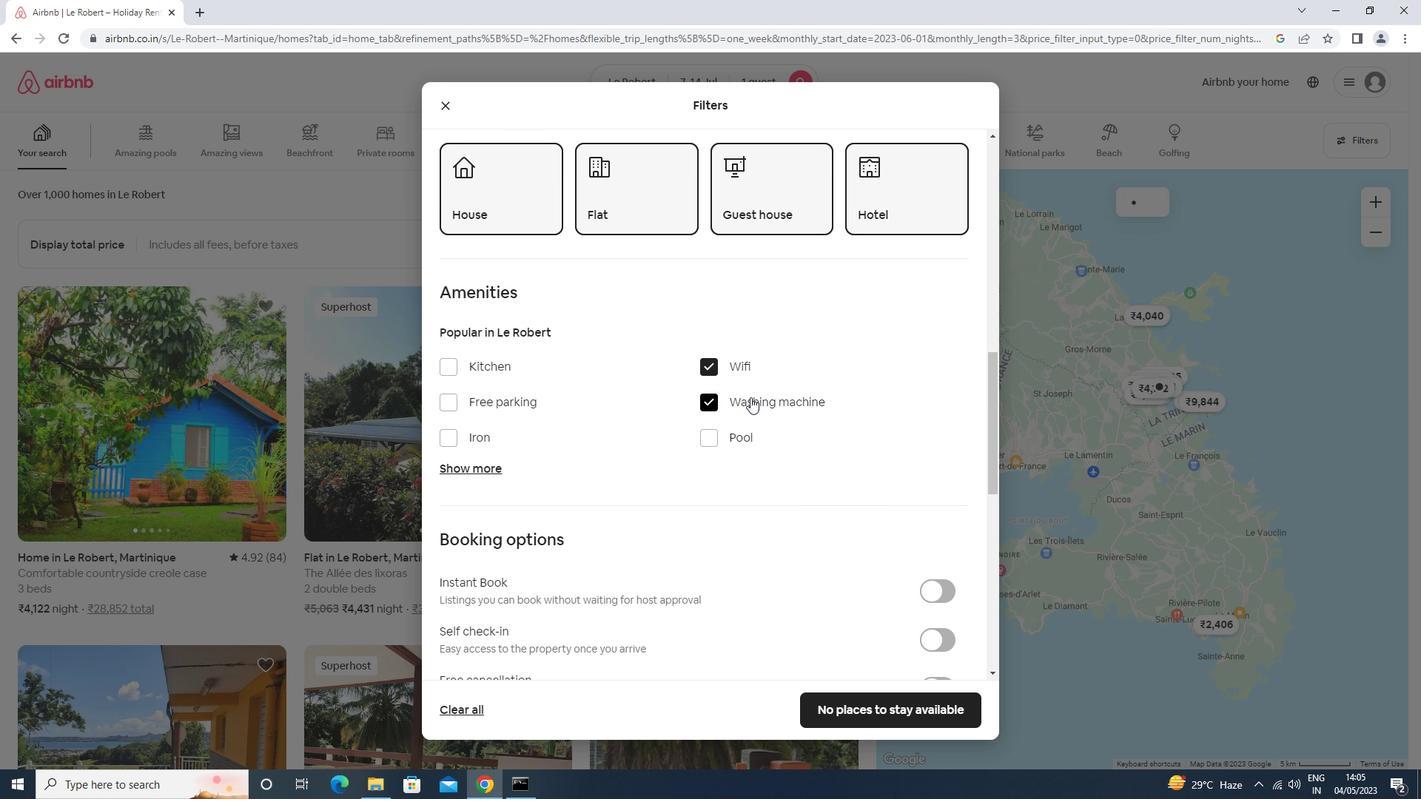 
Action: Mouse scrolled (750, 396) with delta (0, 0)
Screenshot: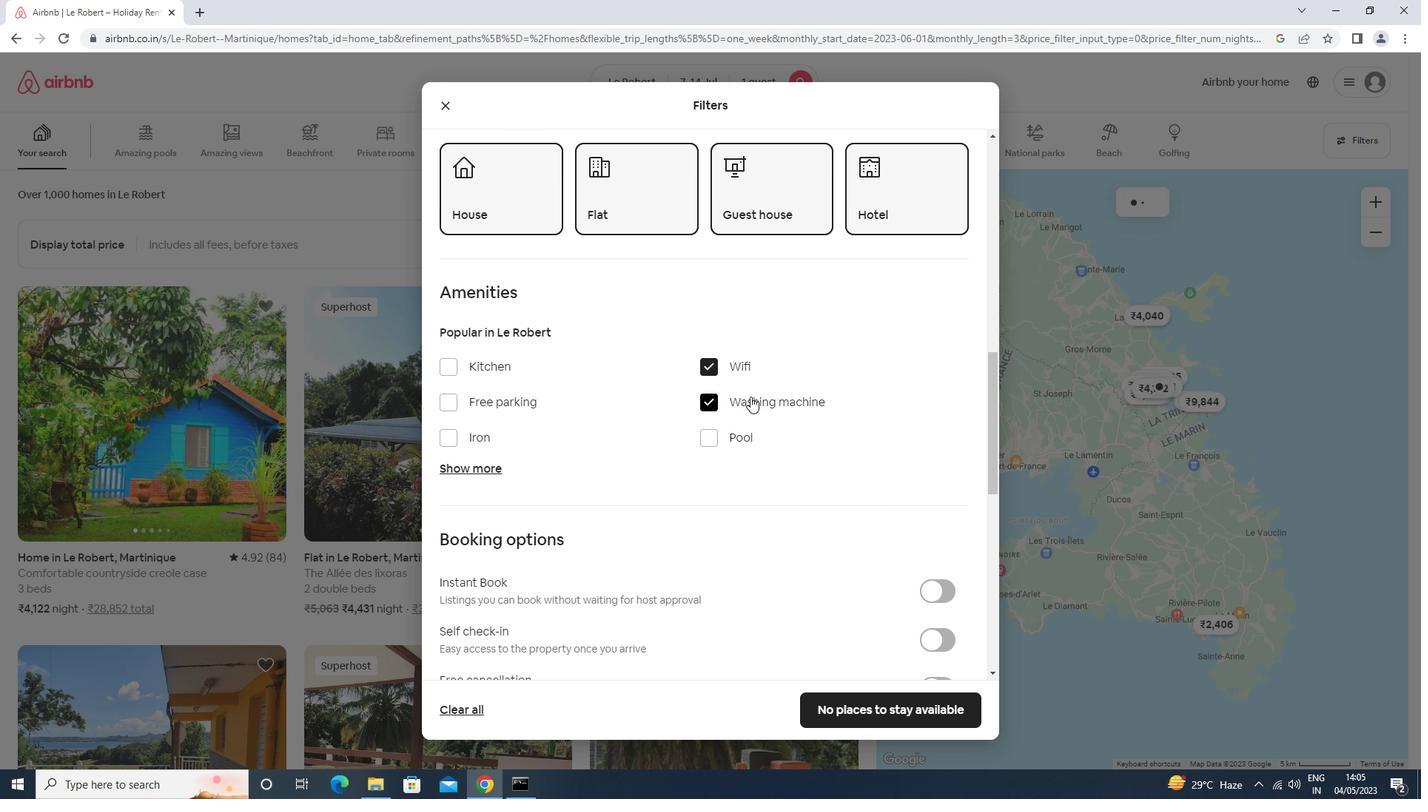
Action: Mouse moved to (933, 413)
Screenshot: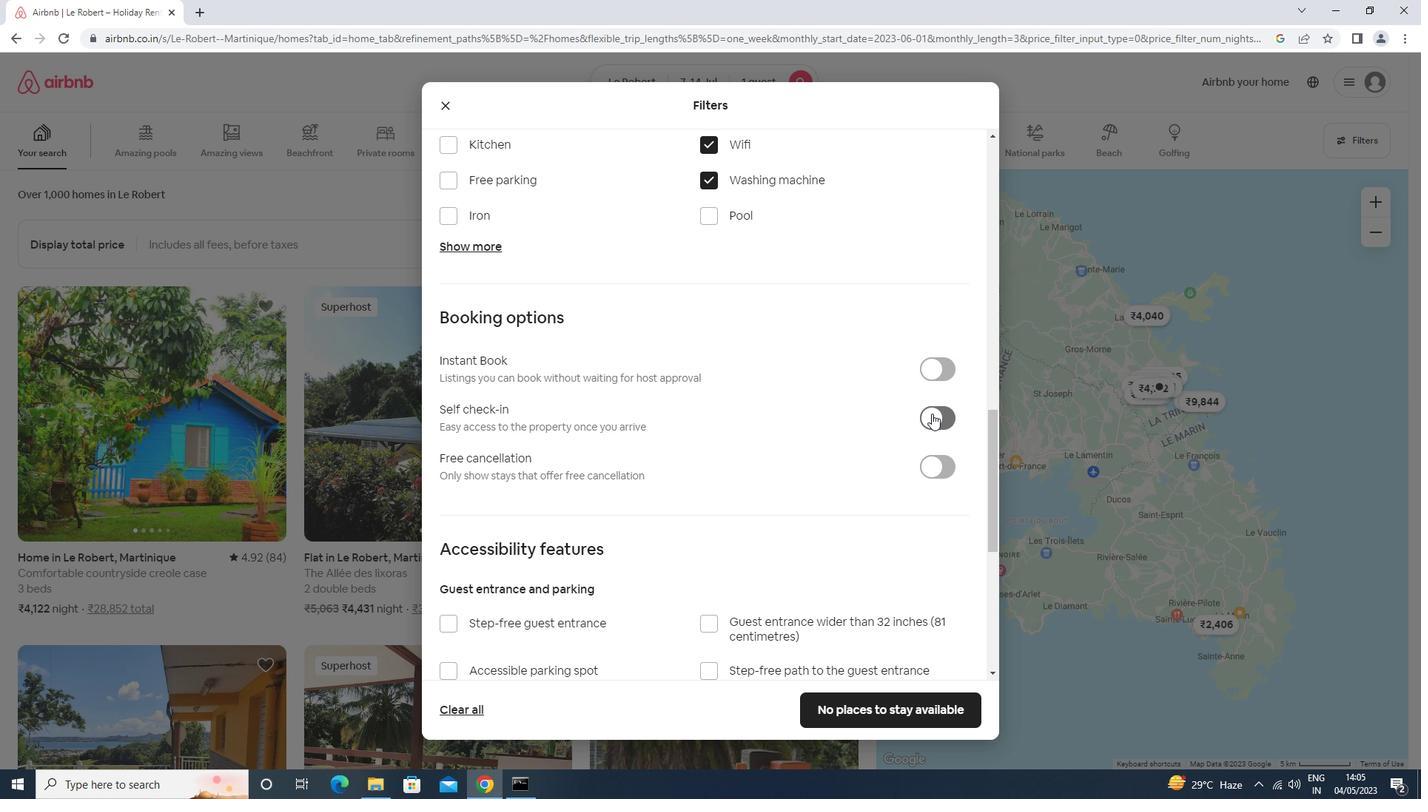 
Action: Mouse pressed left at (933, 413)
Screenshot: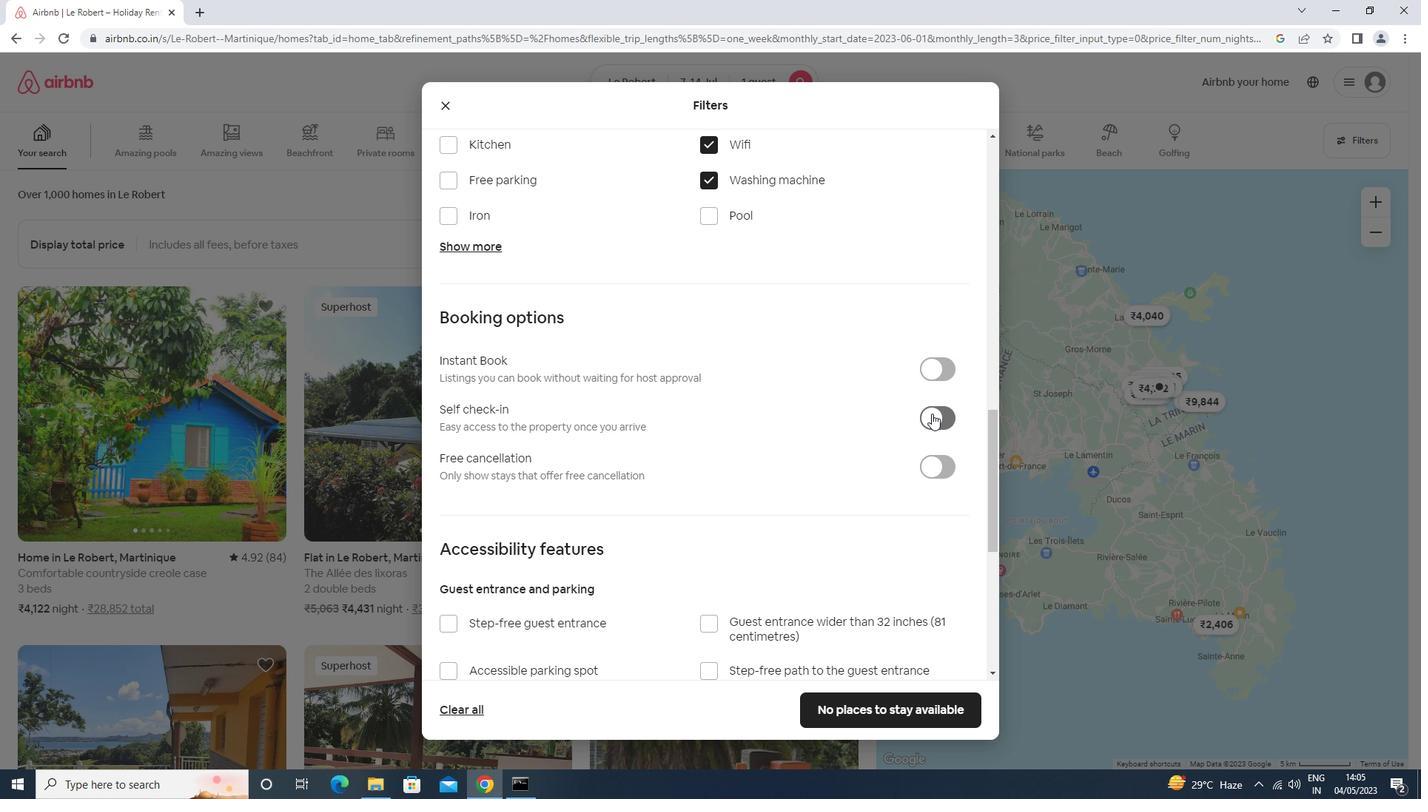 
Action: Mouse moved to (927, 413)
Screenshot: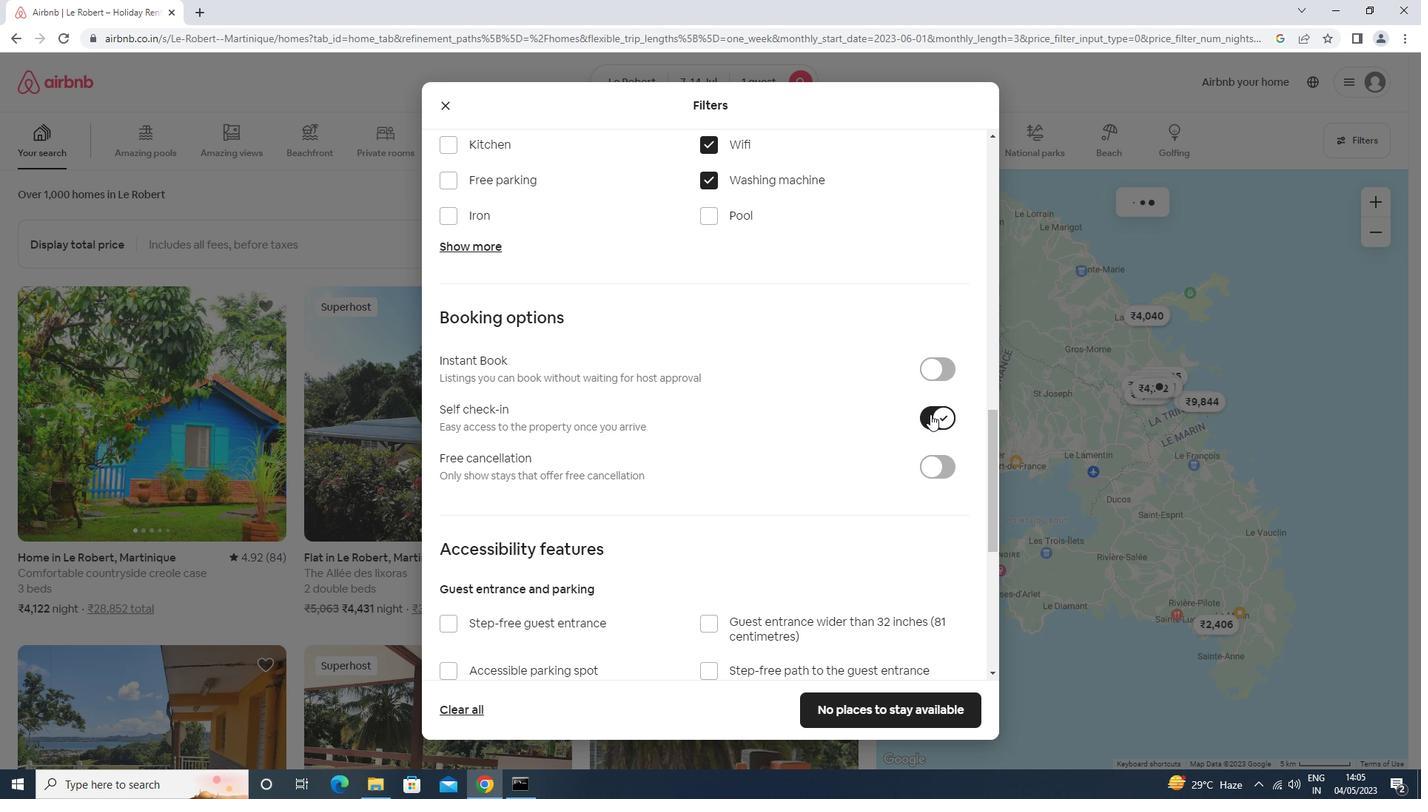 
Action: Mouse scrolled (927, 413) with delta (0, 0)
Screenshot: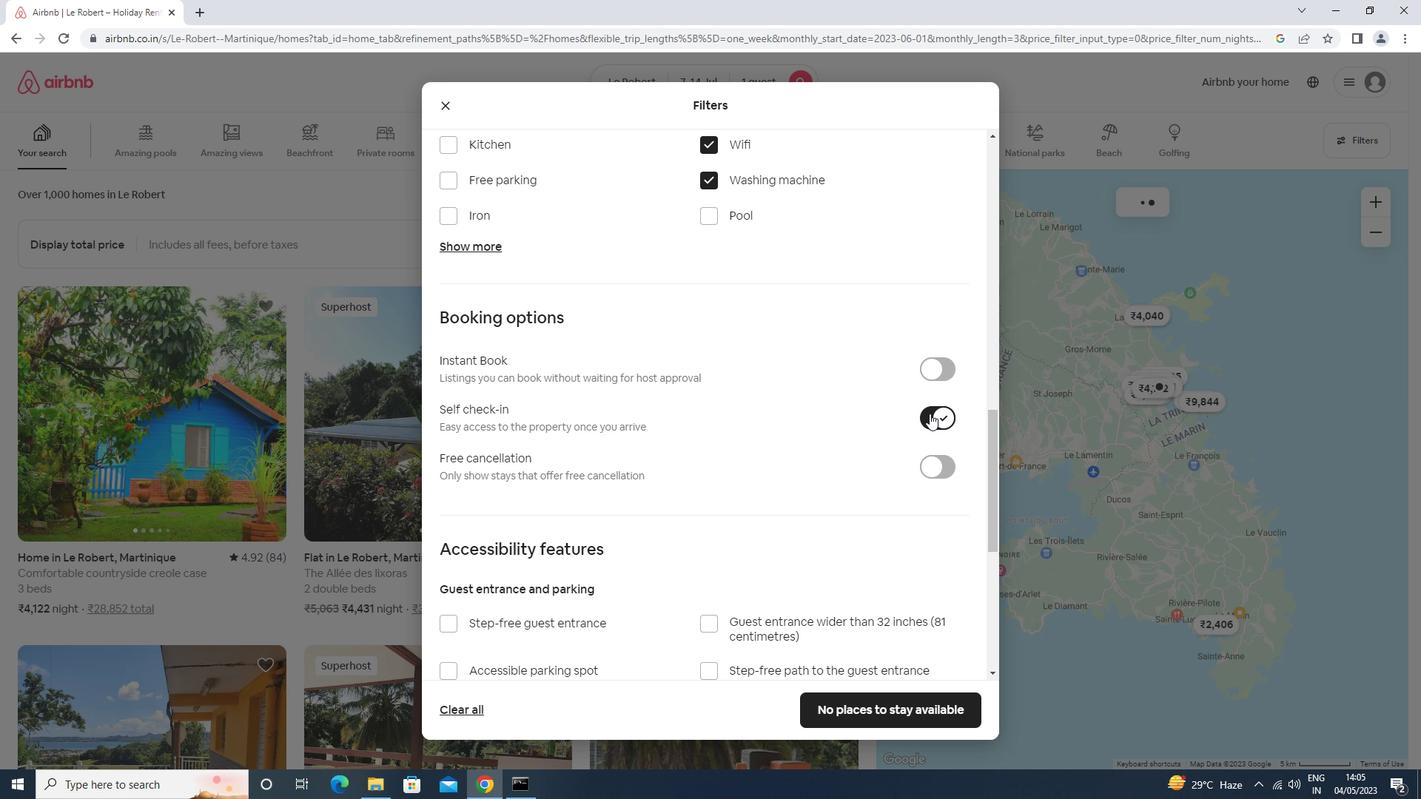 
Action: Mouse scrolled (927, 413) with delta (0, 0)
Screenshot: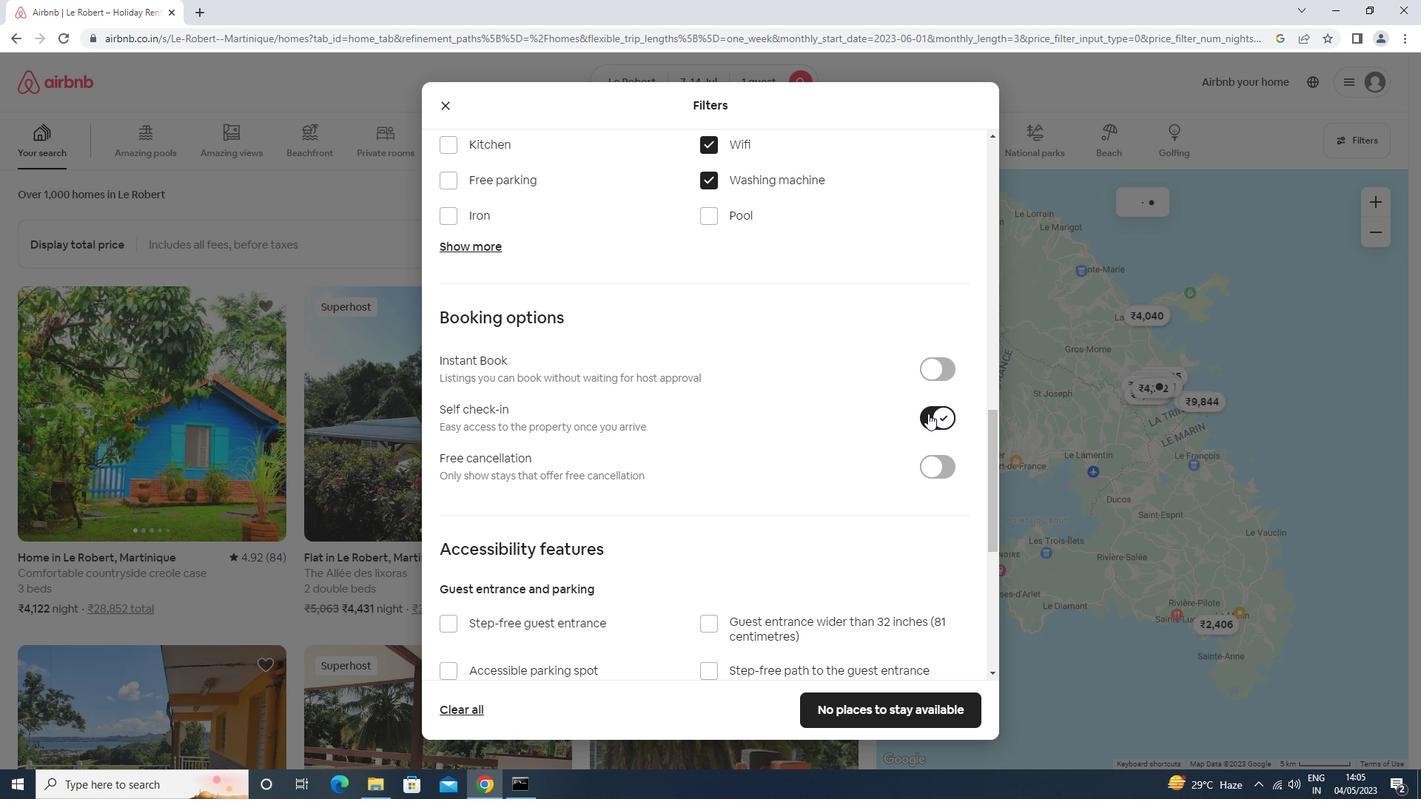 
Action: Mouse scrolled (927, 413) with delta (0, 0)
Screenshot: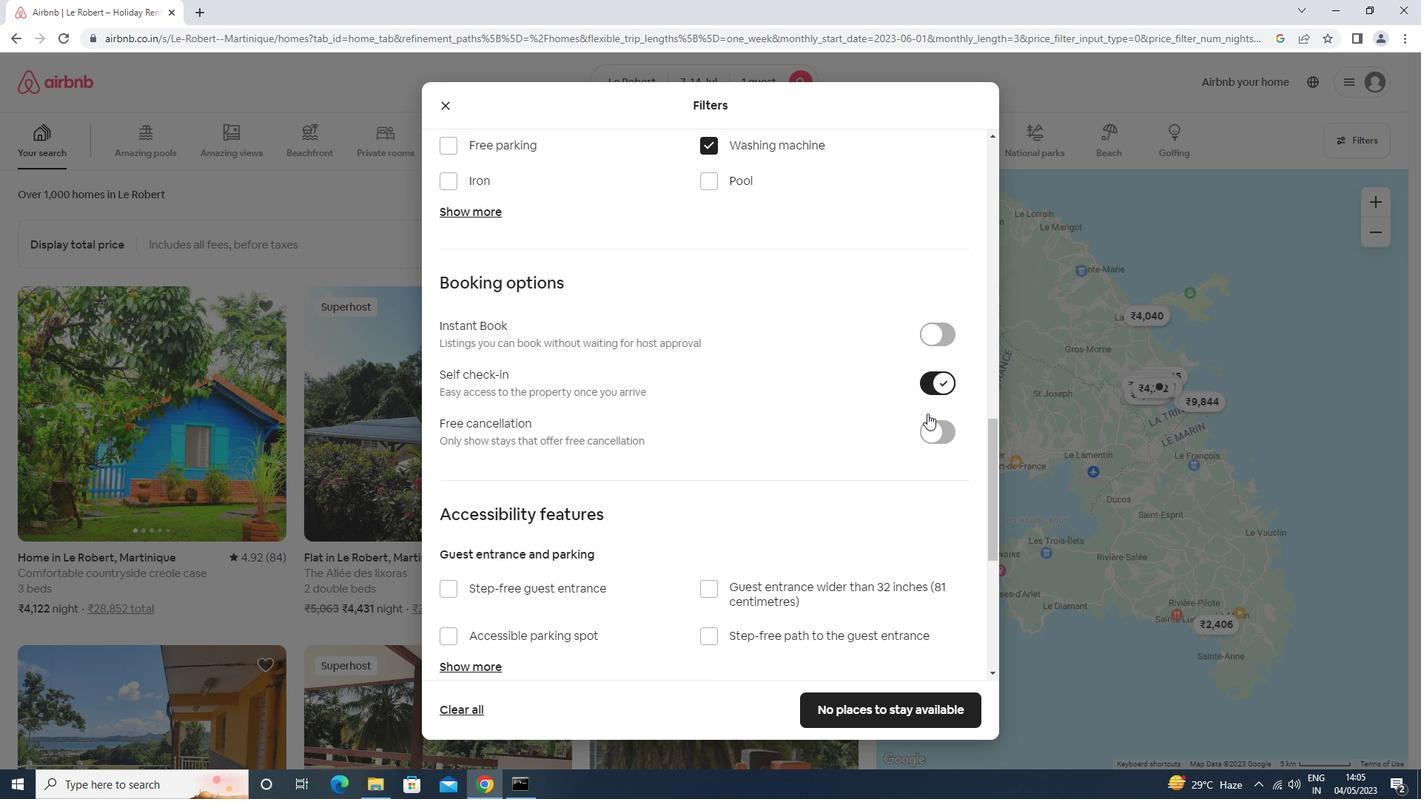 
Action: Mouse moved to (738, 437)
Screenshot: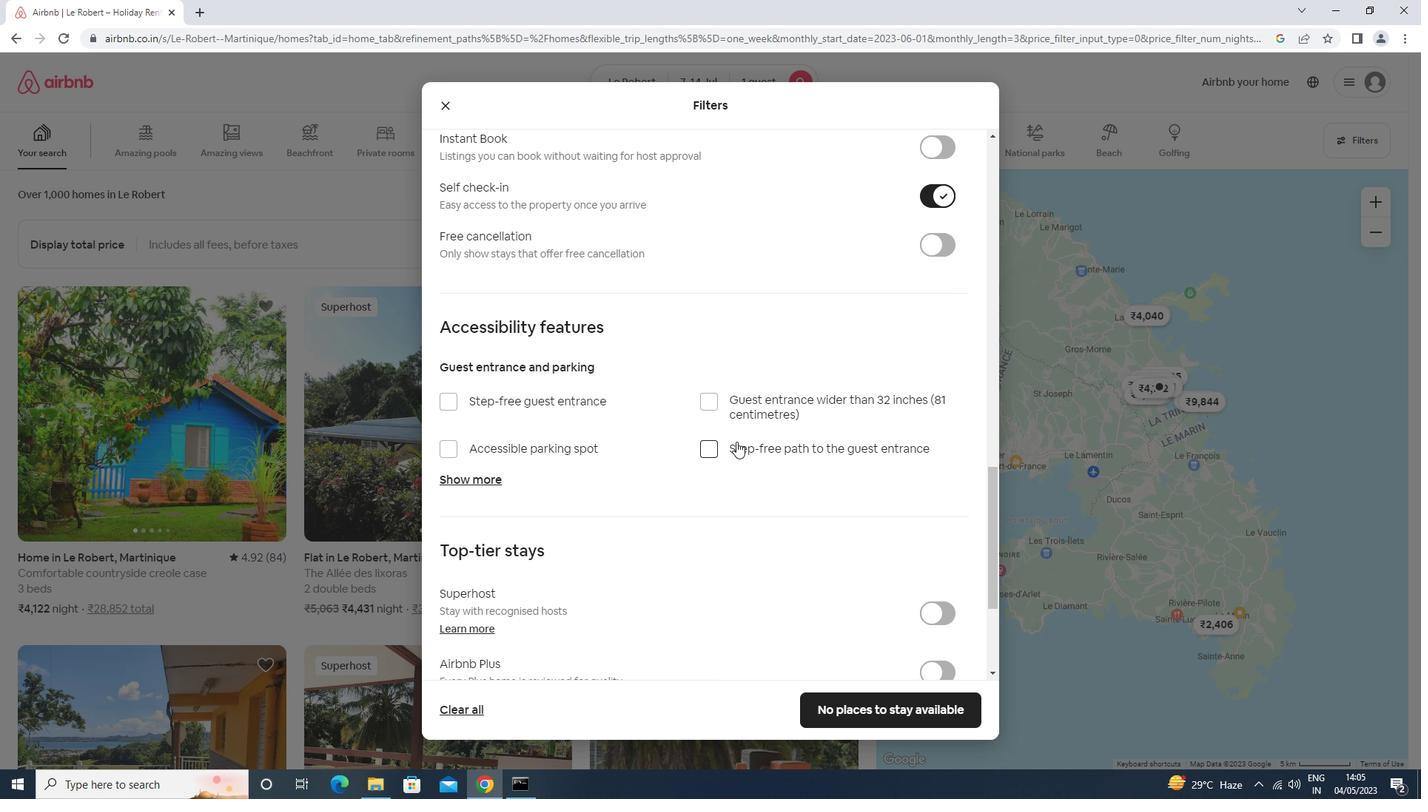 
Action: Mouse scrolled (738, 436) with delta (0, 0)
Screenshot: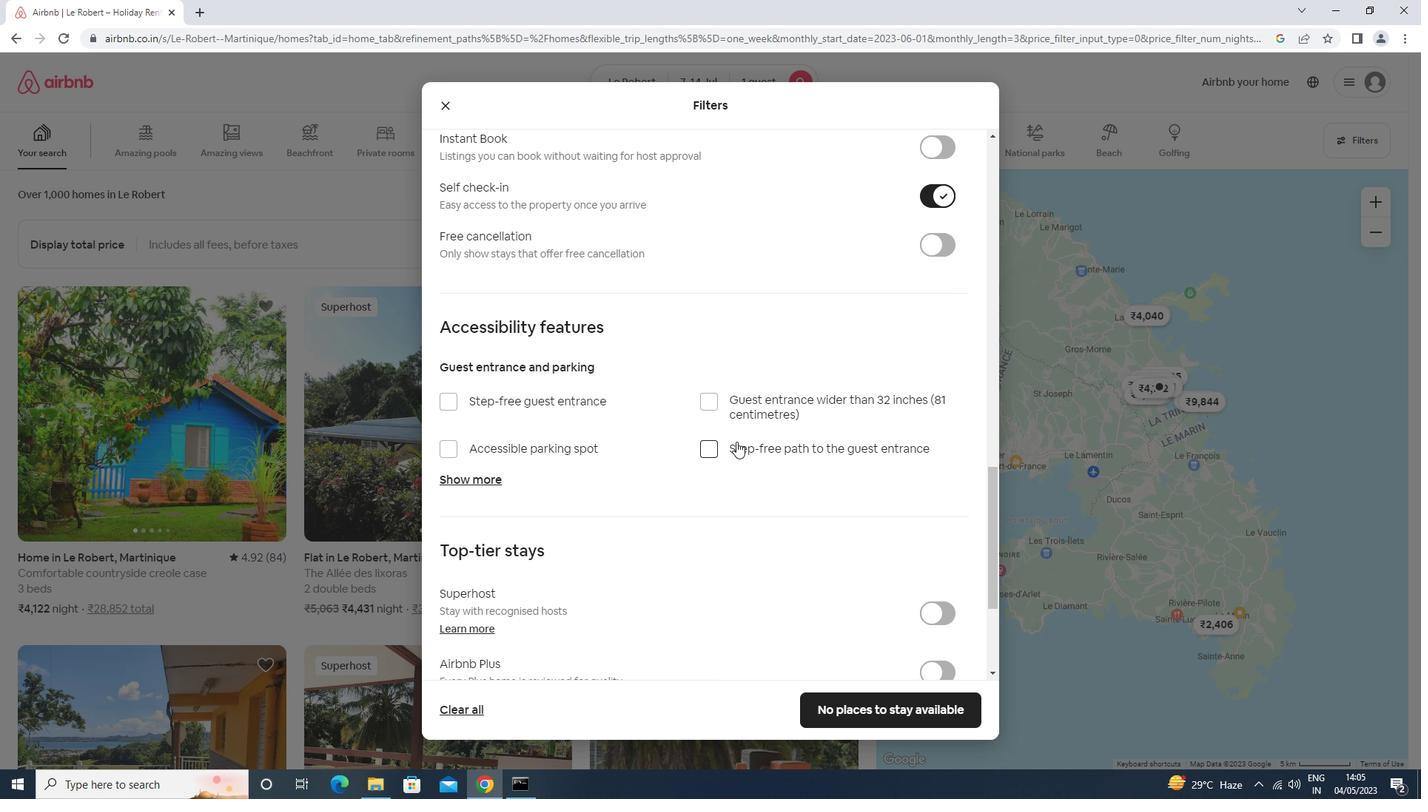 
Action: Mouse scrolled (738, 436) with delta (0, 0)
Screenshot: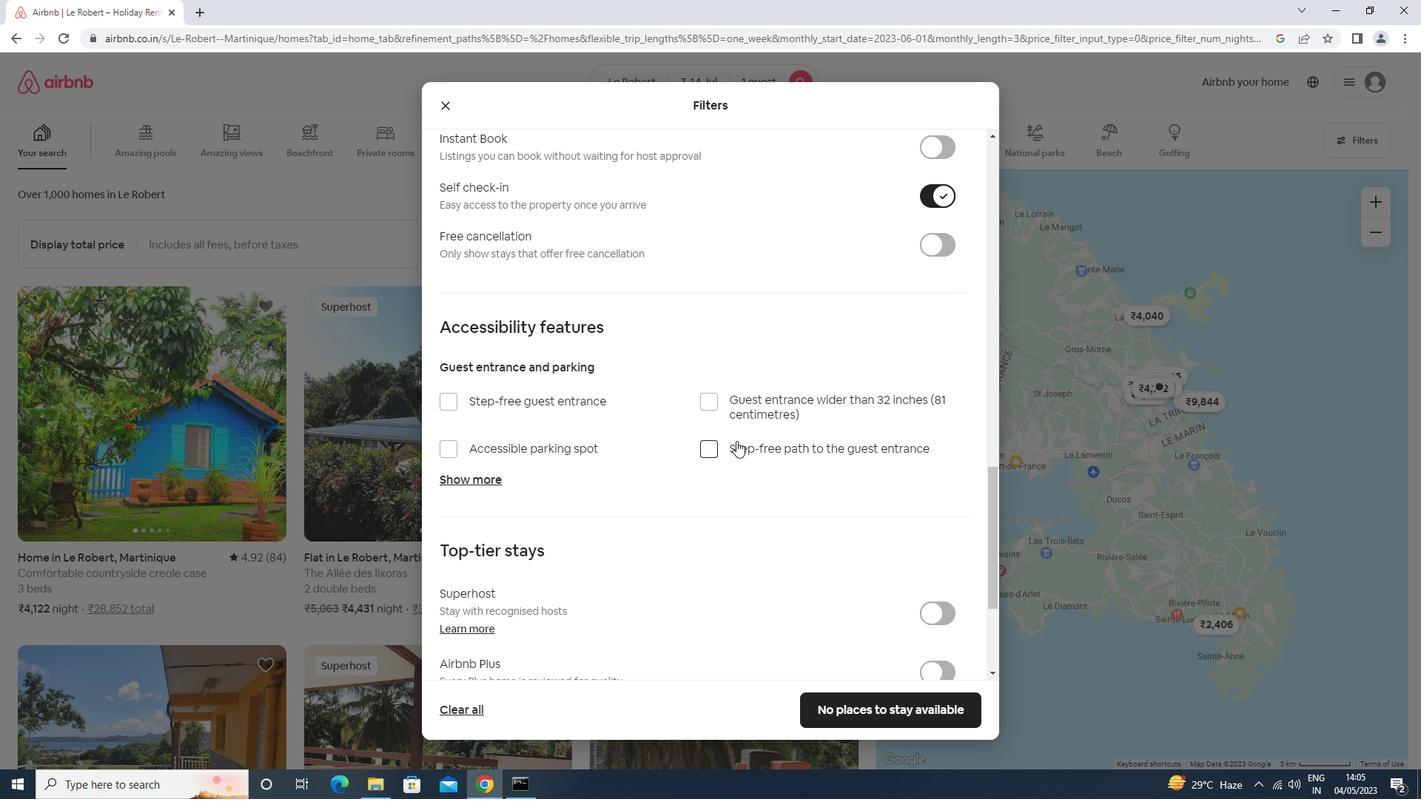 
Action: Mouse scrolled (738, 436) with delta (0, 0)
Screenshot: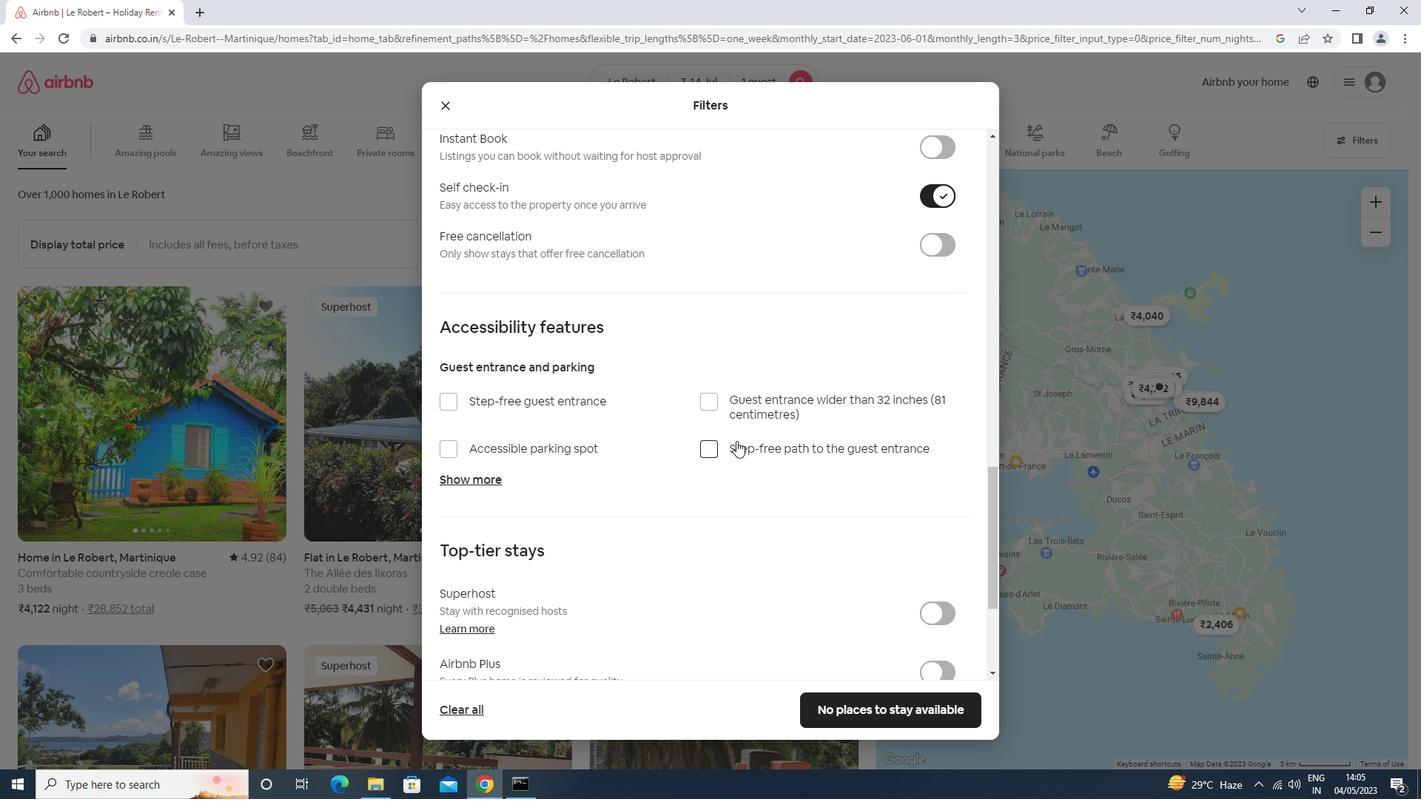 
Action: Mouse moved to (741, 437)
Screenshot: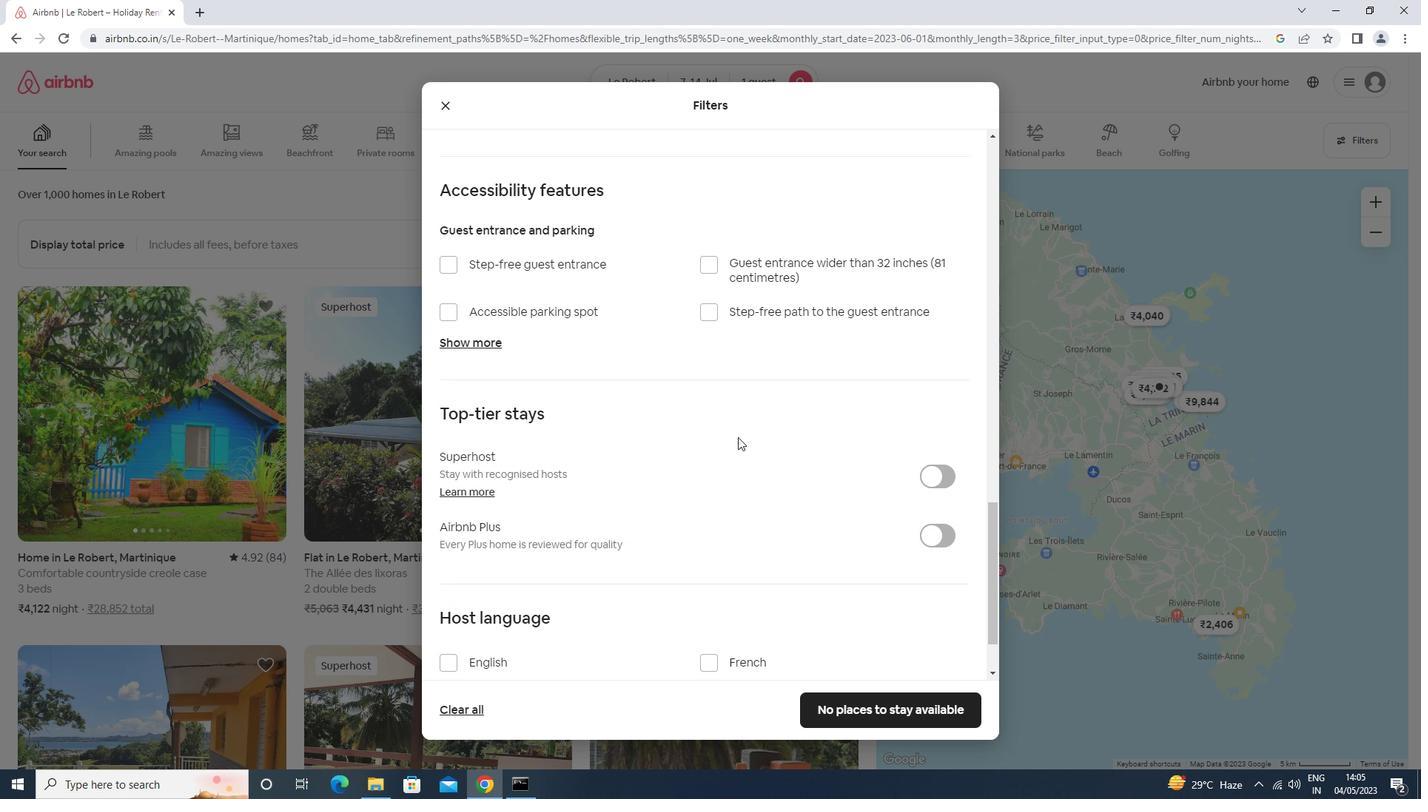 
Action: Mouse scrolled (741, 436) with delta (0, 0)
Screenshot: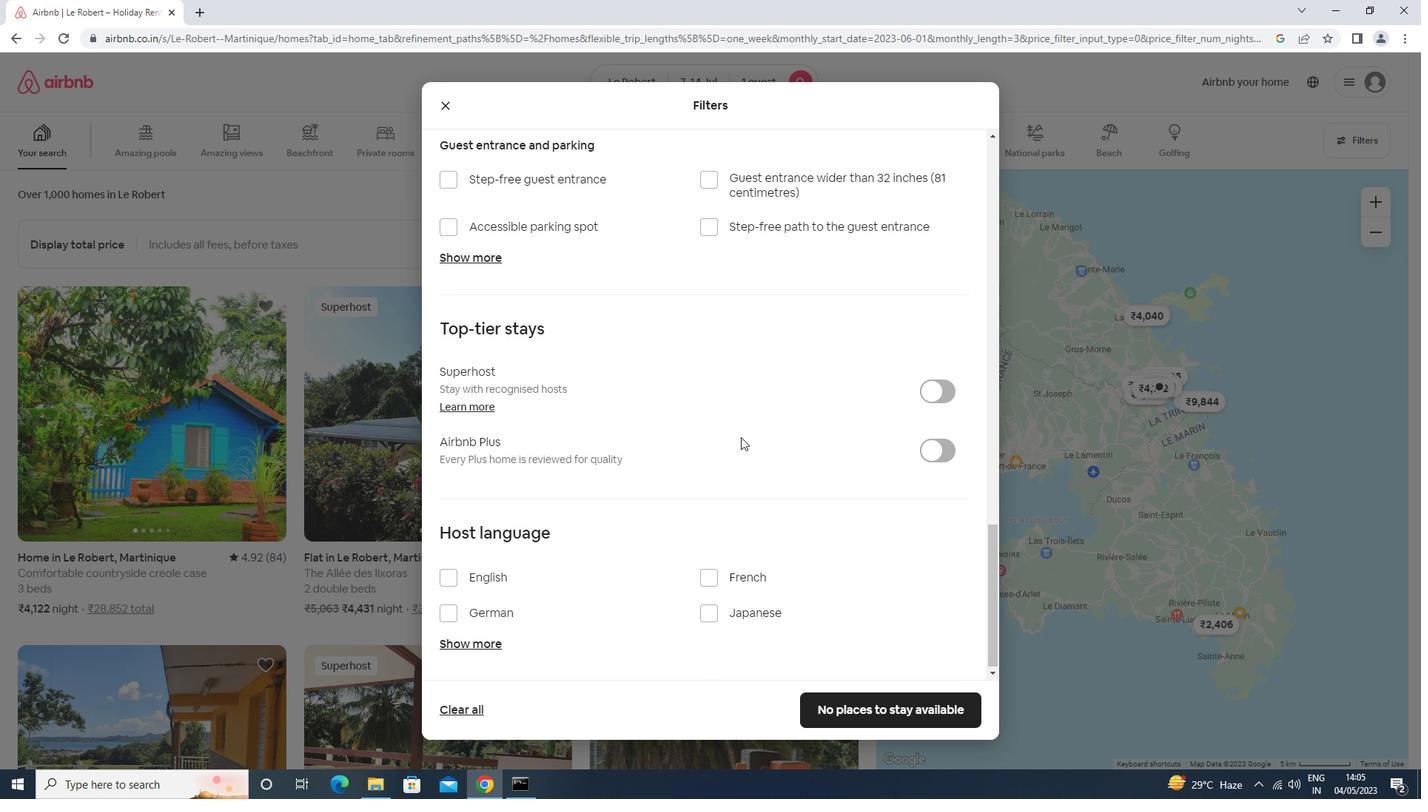 
Action: Mouse scrolled (741, 436) with delta (0, 0)
Screenshot: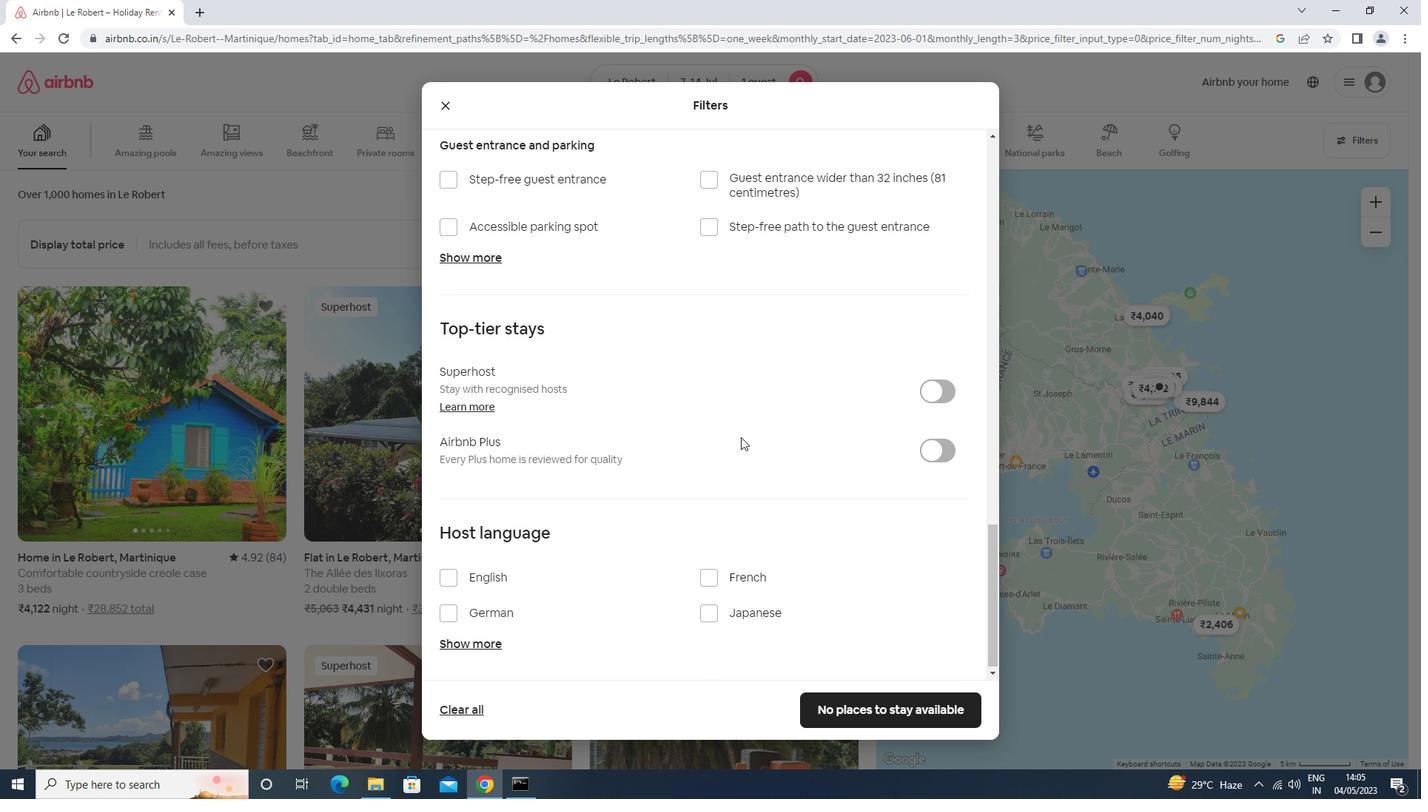 
Action: Mouse scrolled (741, 436) with delta (0, 0)
Screenshot: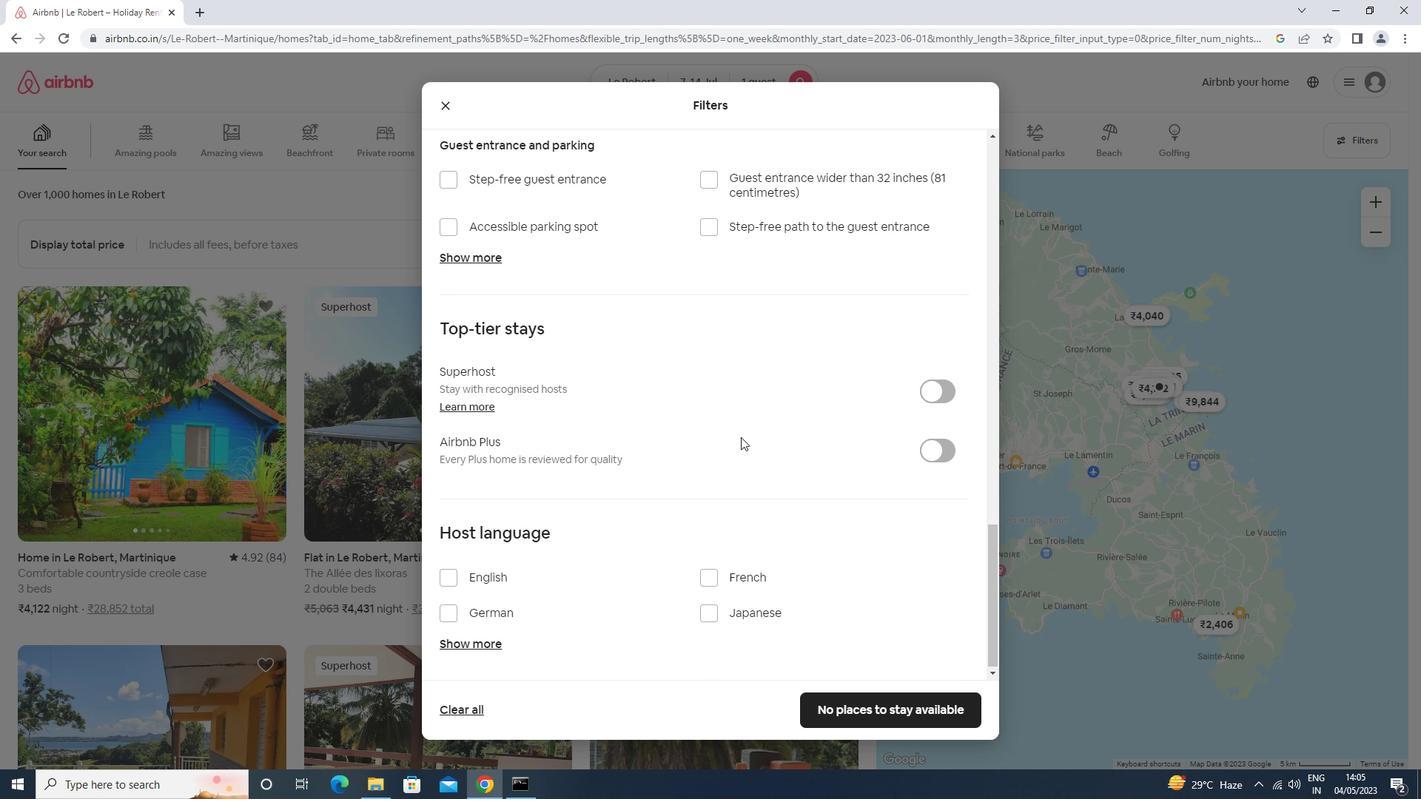 
Action: Mouse scrolled (741, 436) with delta (0, 0)
Screenshot: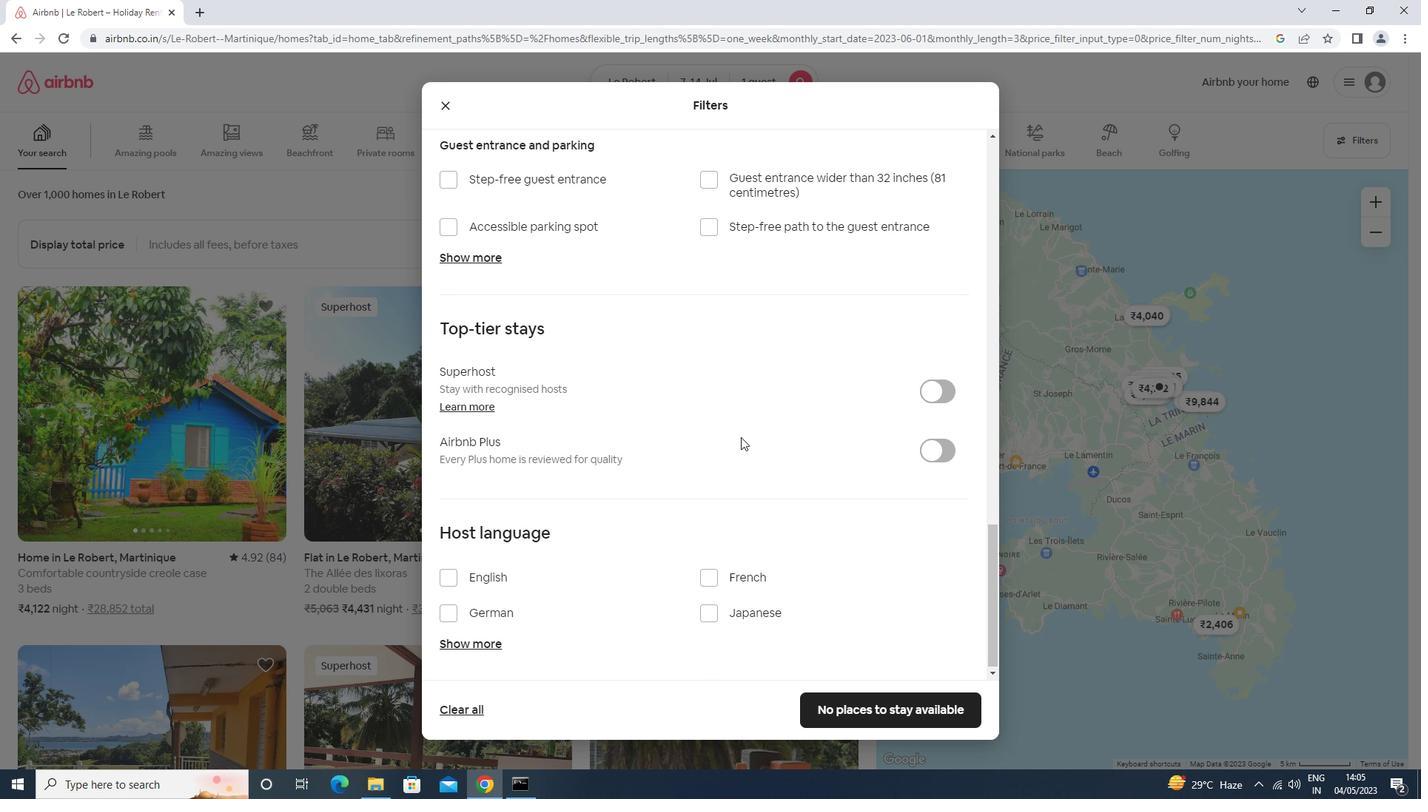 
Action: Mouse moved to (496, 573)
Screenshot: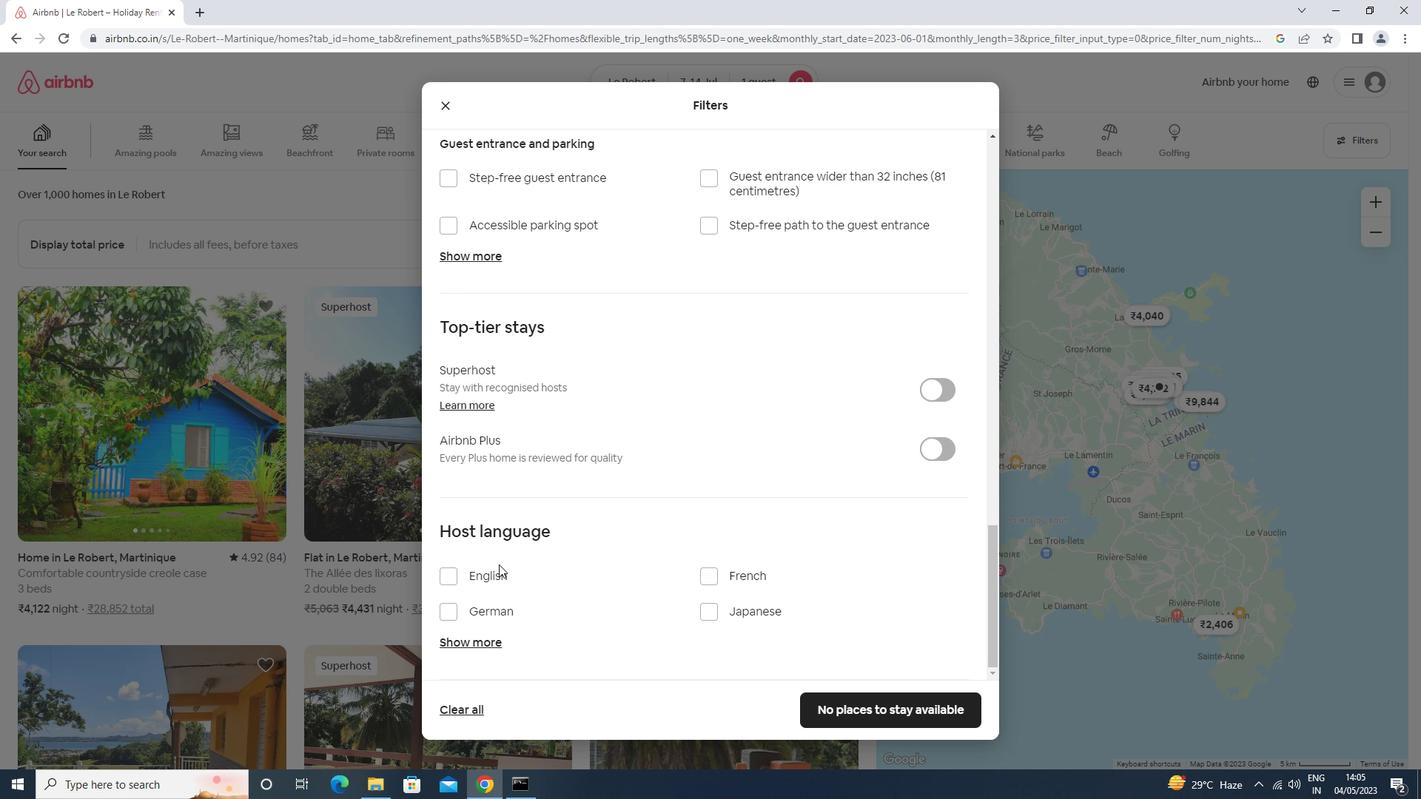 
Action: Mouse pressed left at (496, 573)
Screenshot: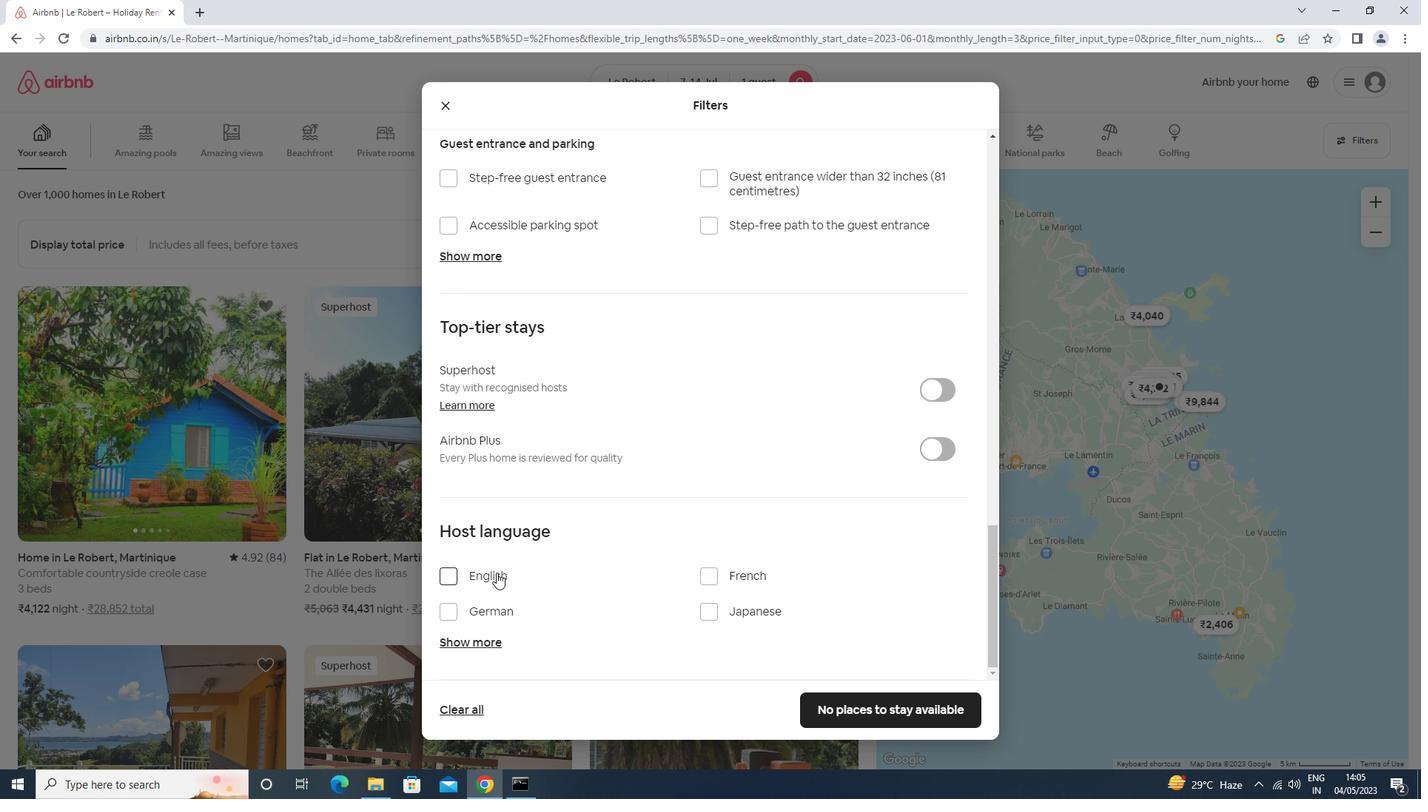
Action: Mouse moved to (833, 708)
Screenshot: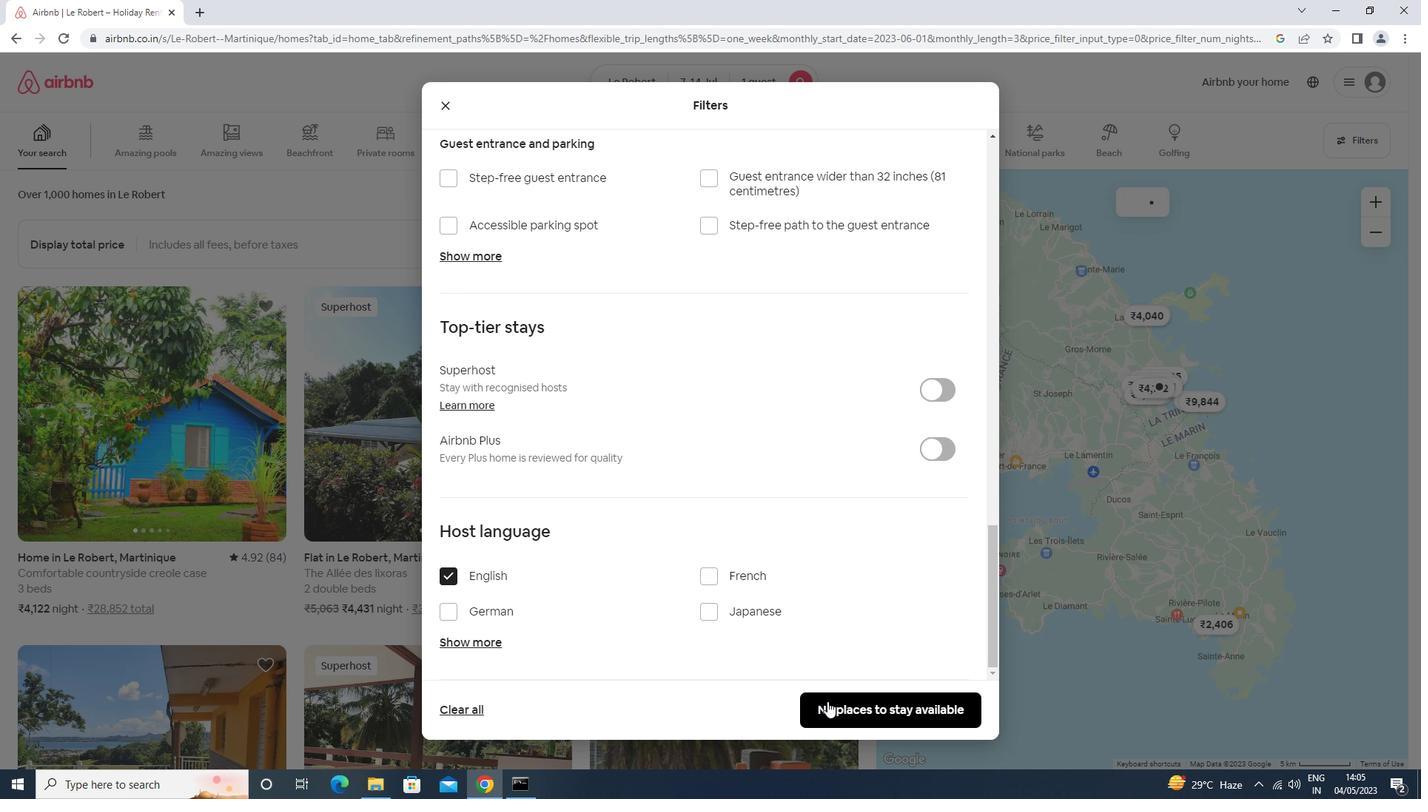 
Action: Mouse pressed left at (833, 708)
Screenshot: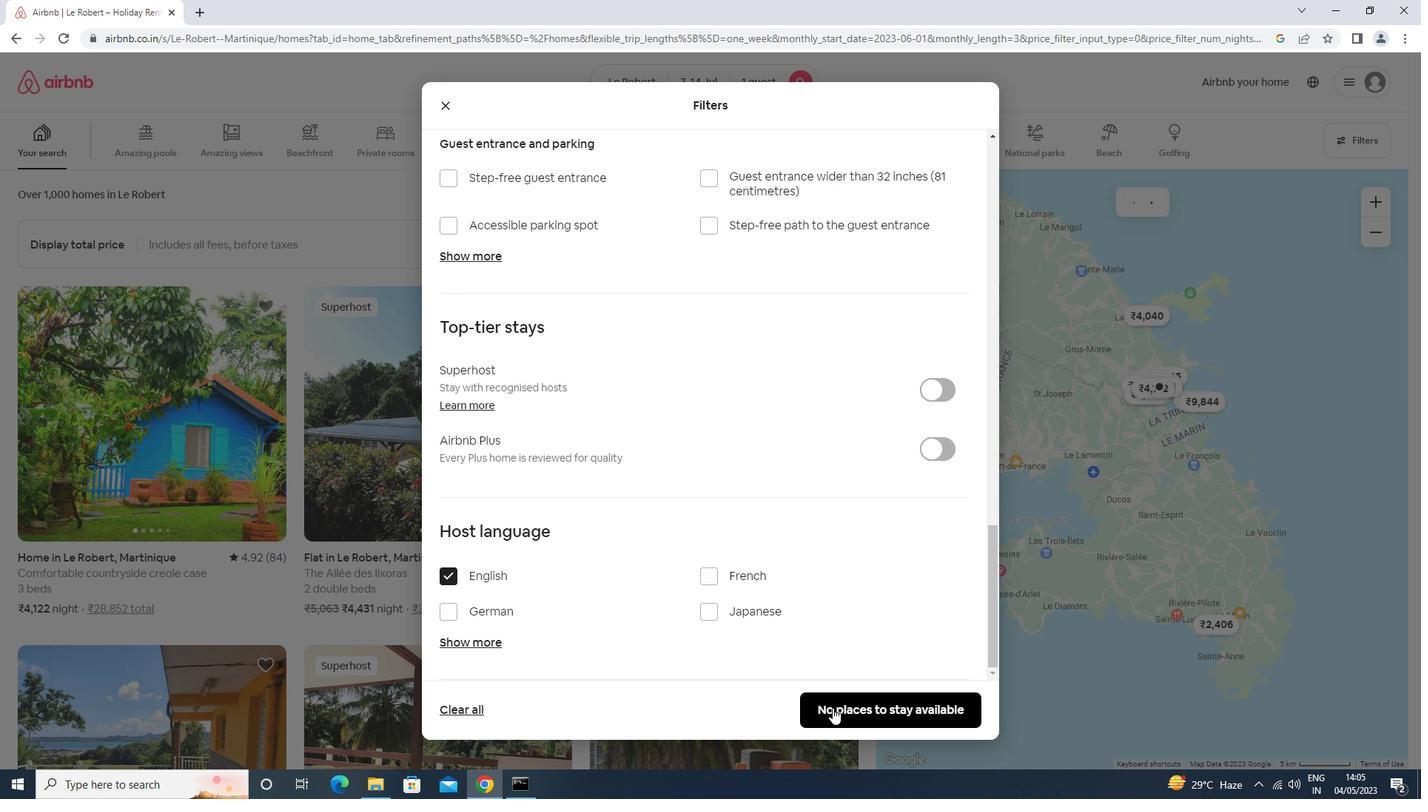 
